 Task: Look for space in Forchheim, Germany from 15th July, 2023 to 25th July, 2023 for 6 adults in price range Rs.8000 to Rs.12000. Place can be entire place or private room with 6 bedrooms having 6 beds and 6 bathrooms. Property type can be house, flat, guest house. Amenities needed are: wifi, TV, free parkinig on premises, gym, breakfast. Booking option can be shelf check-in. Required host language is English.
Action: Mouse pressed left at (538, 117)
Screenshot: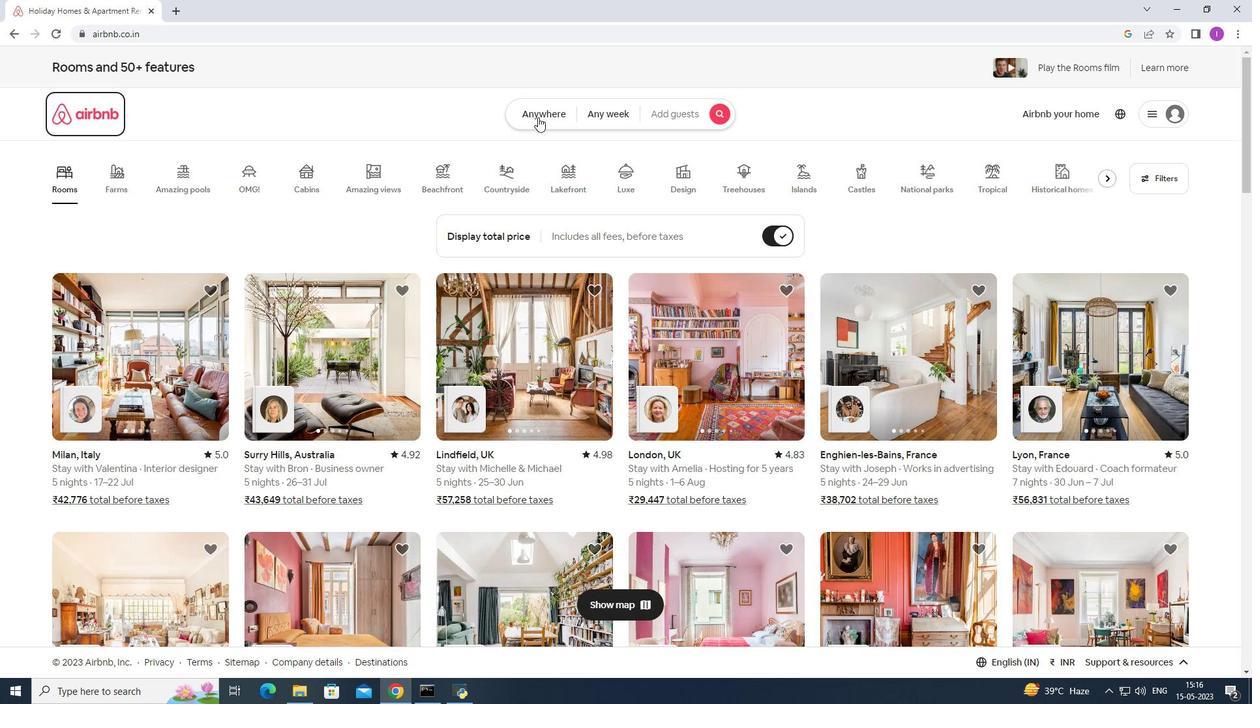 
Action: Mouse moved to (414, 160)
Screenshot: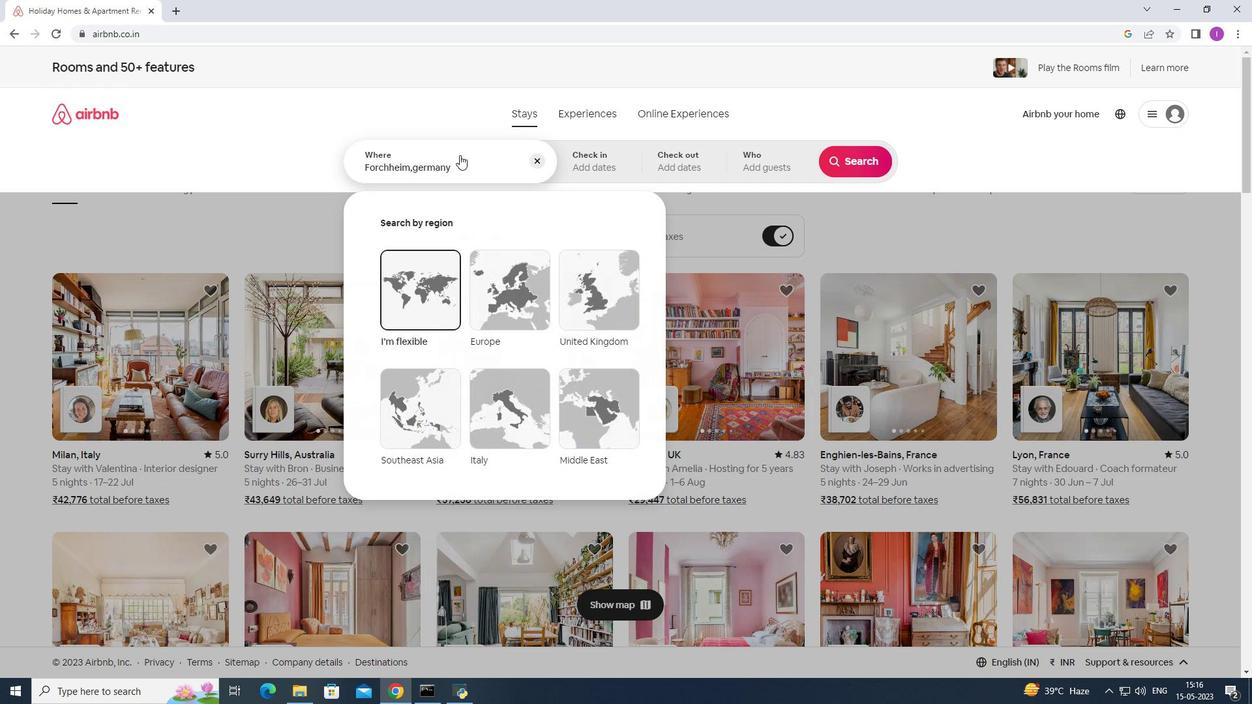
Action: Mouse pressed left at (414, 160)
Screenshot: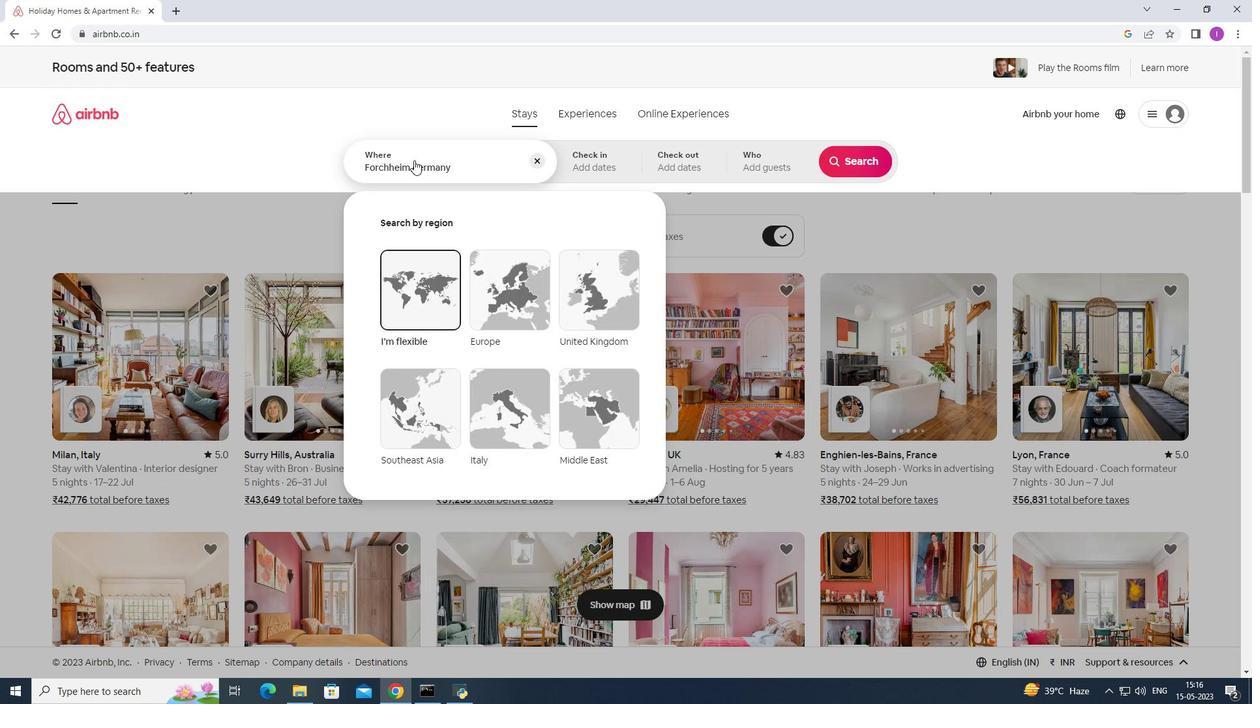 
Action: Mouse moved to (535, 168)
Screenshot: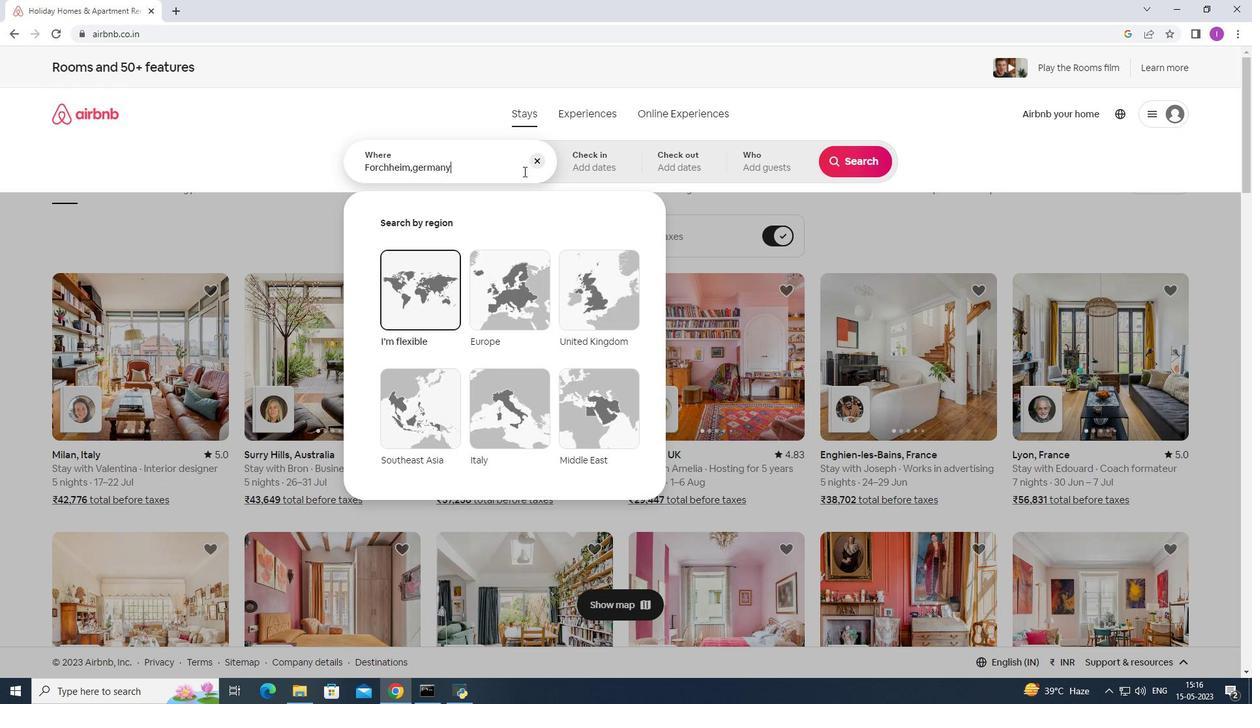 
Action: Mouse pressed left at (535, 168)
Screenshot: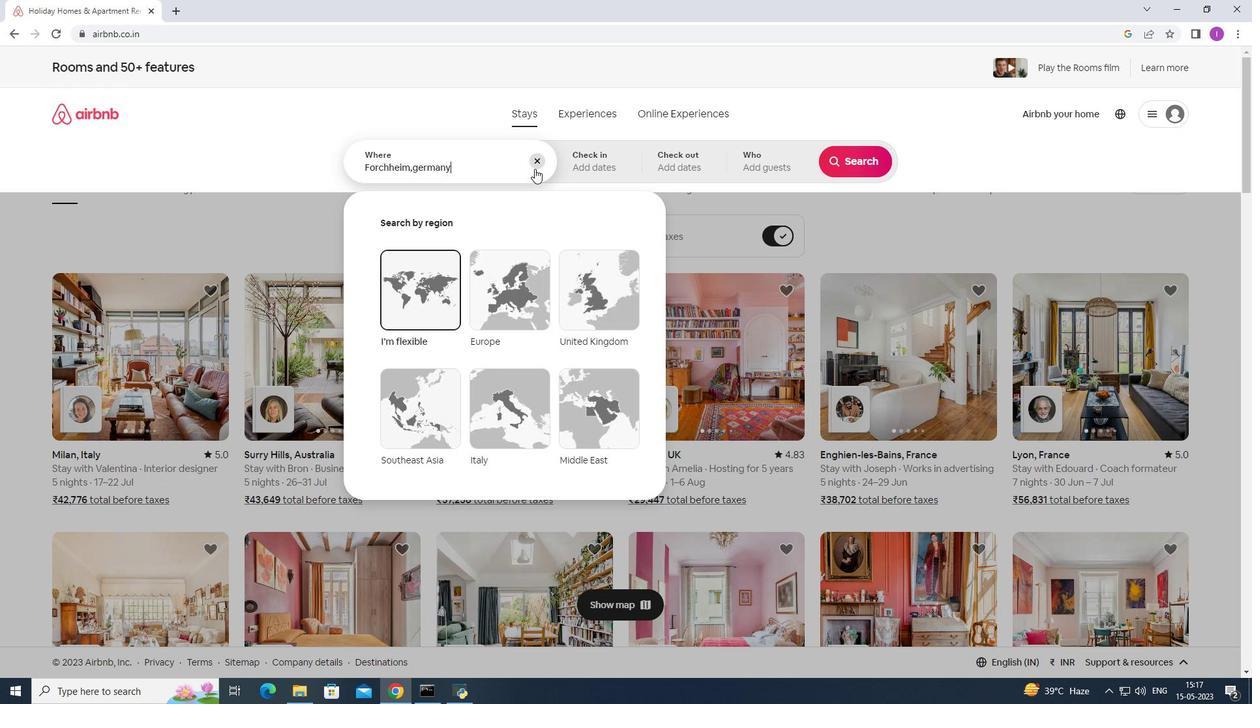 
Action: Mouse moved to (431, 158)
Screenshot: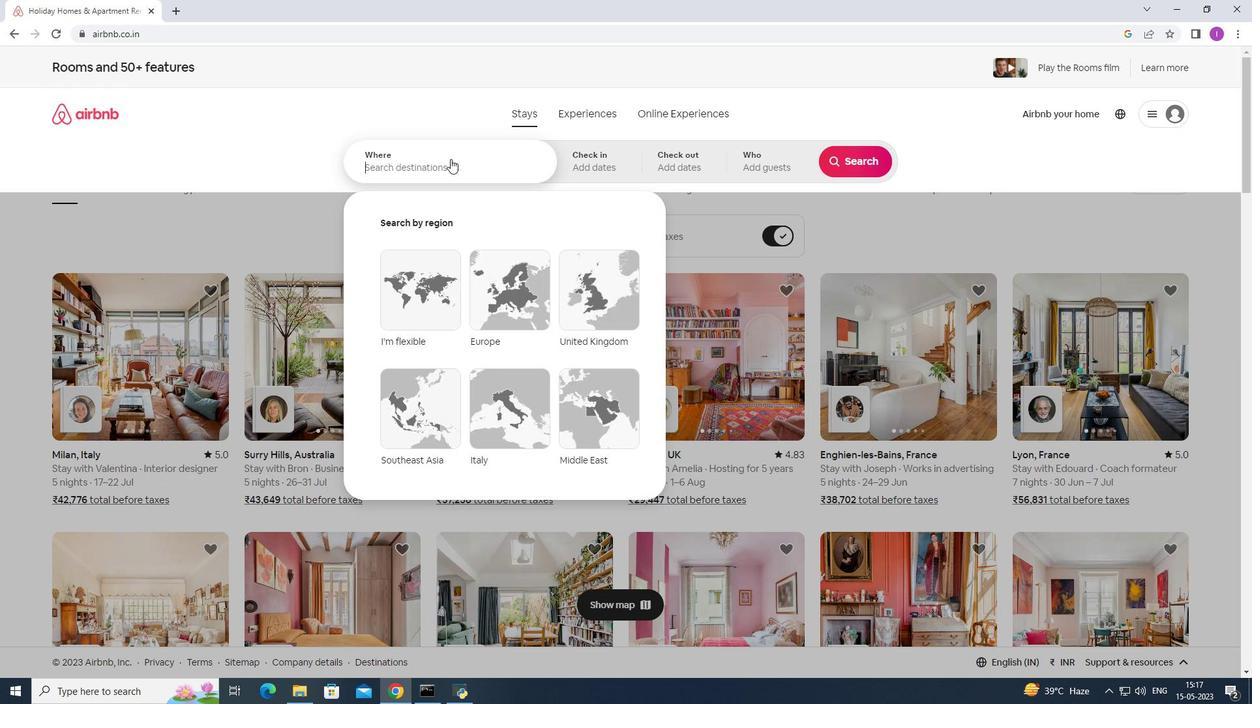 
Action: Key pressed <Key.shift><Key.shift><Key.shift><Key.shift><Key.shift>Forchheim,<Key.shift><Key.shift>Germany
Screenshot: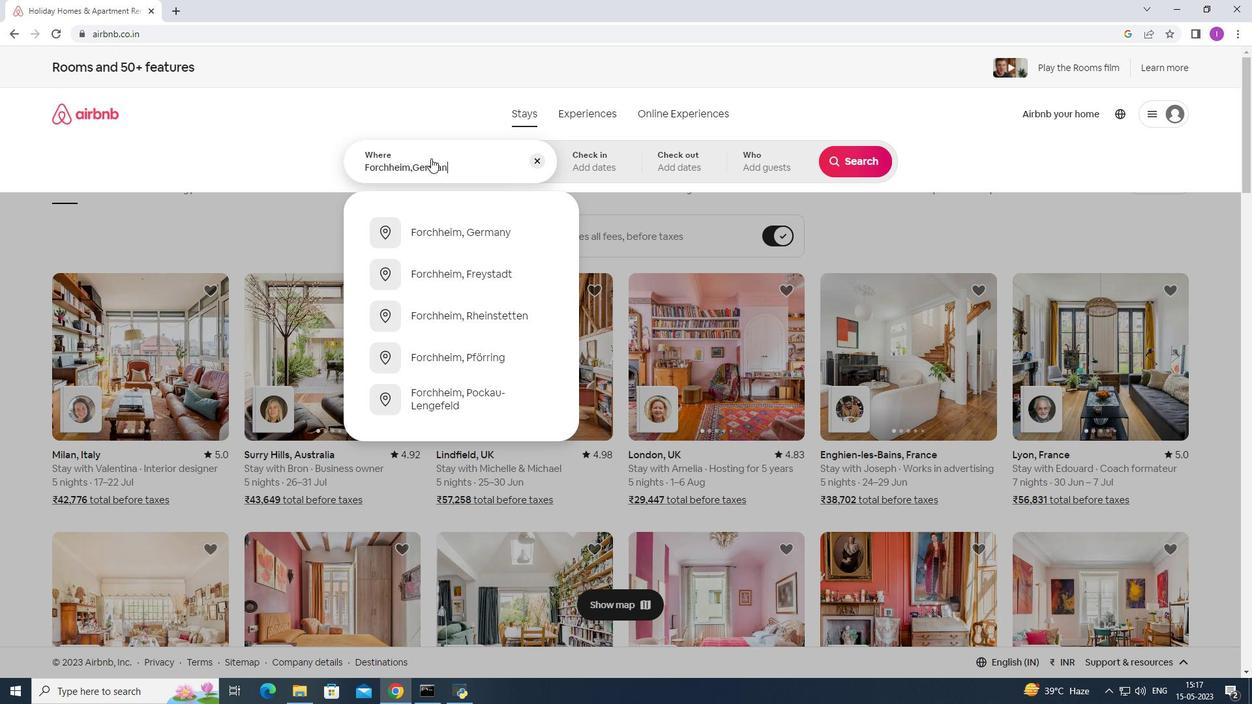 
Action: Mouse moved to (616, 170)
Screenshot: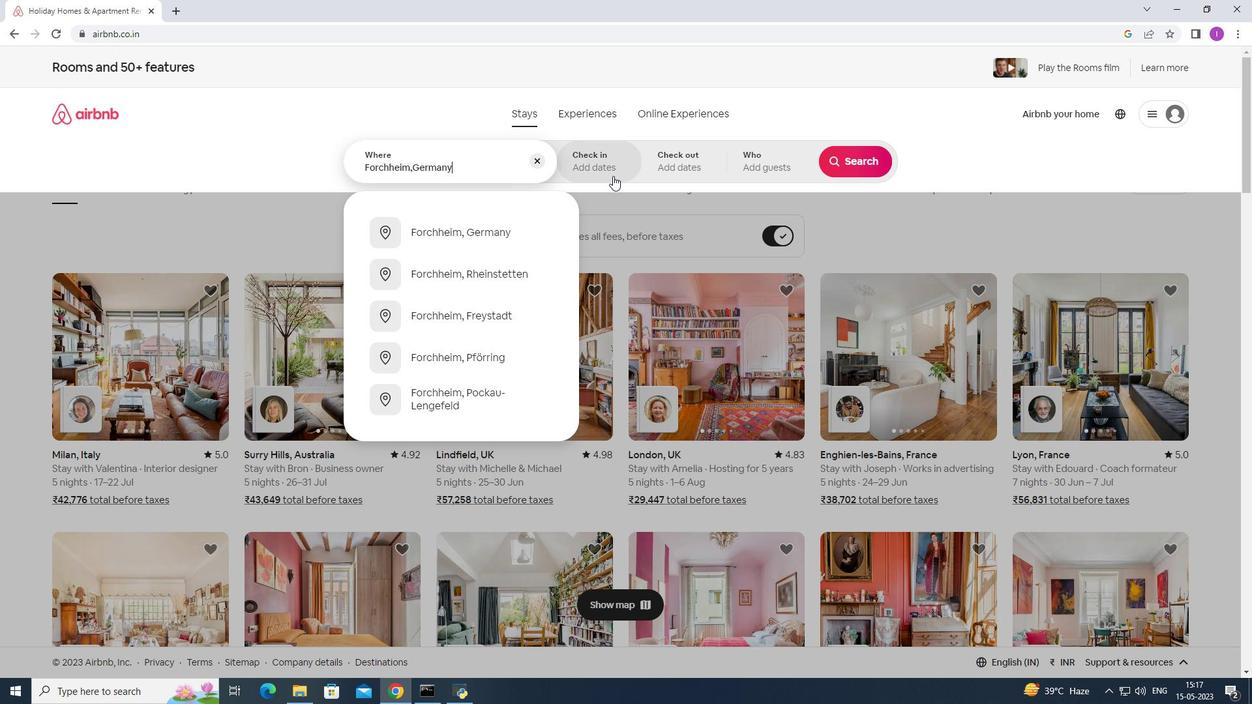 
Action: Mouse pressed left at (616, 170)
Screenshot: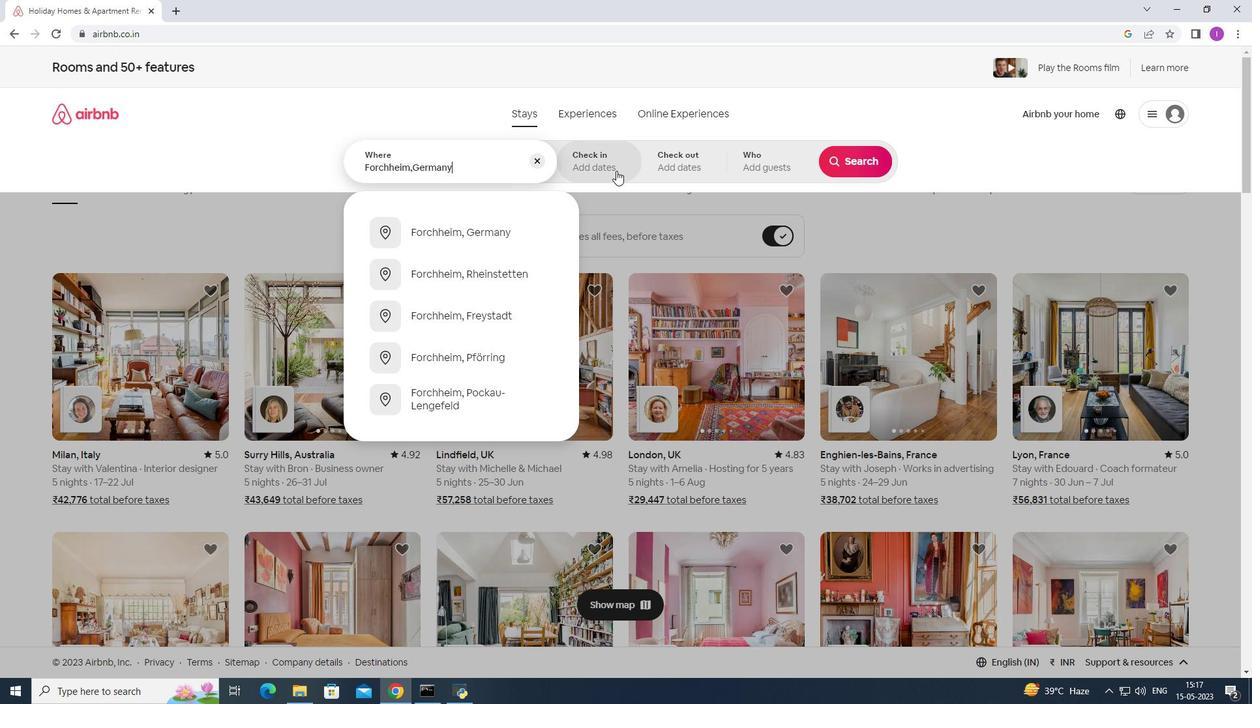 
Action: Mouse moved to (860, 266)
Screenshot: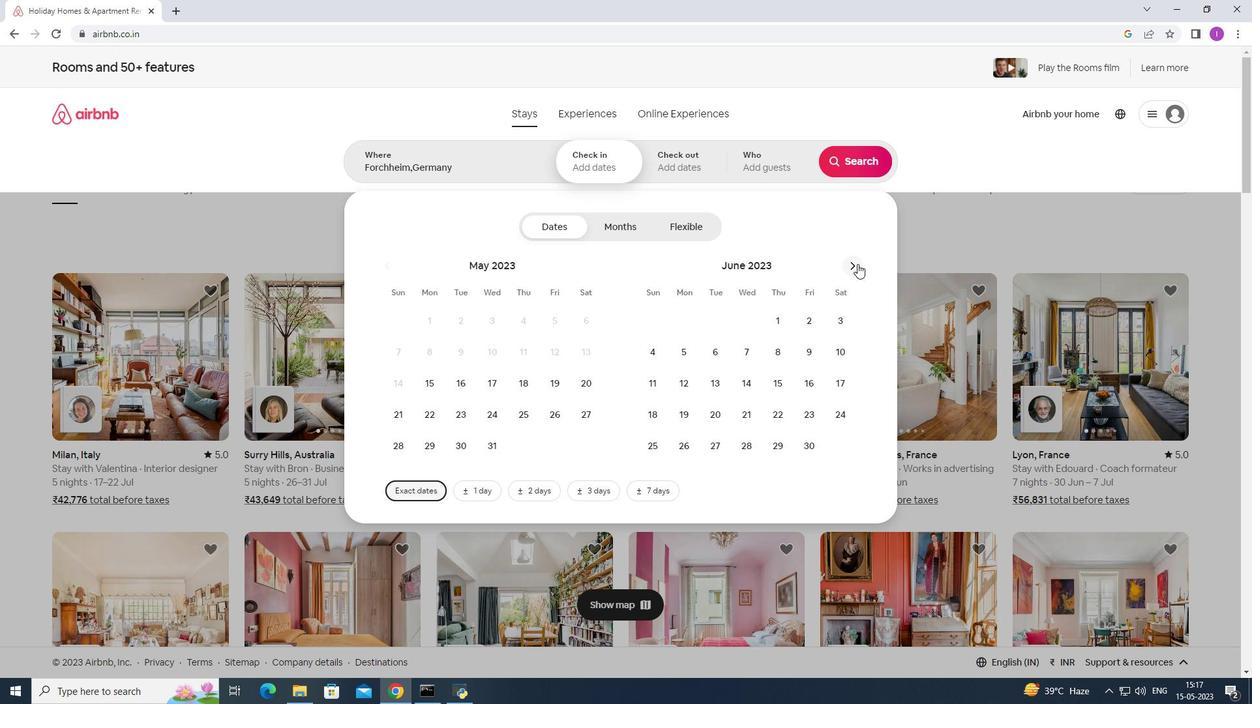 
Action: Mouse pressed left at (860, 266)
Screenshot: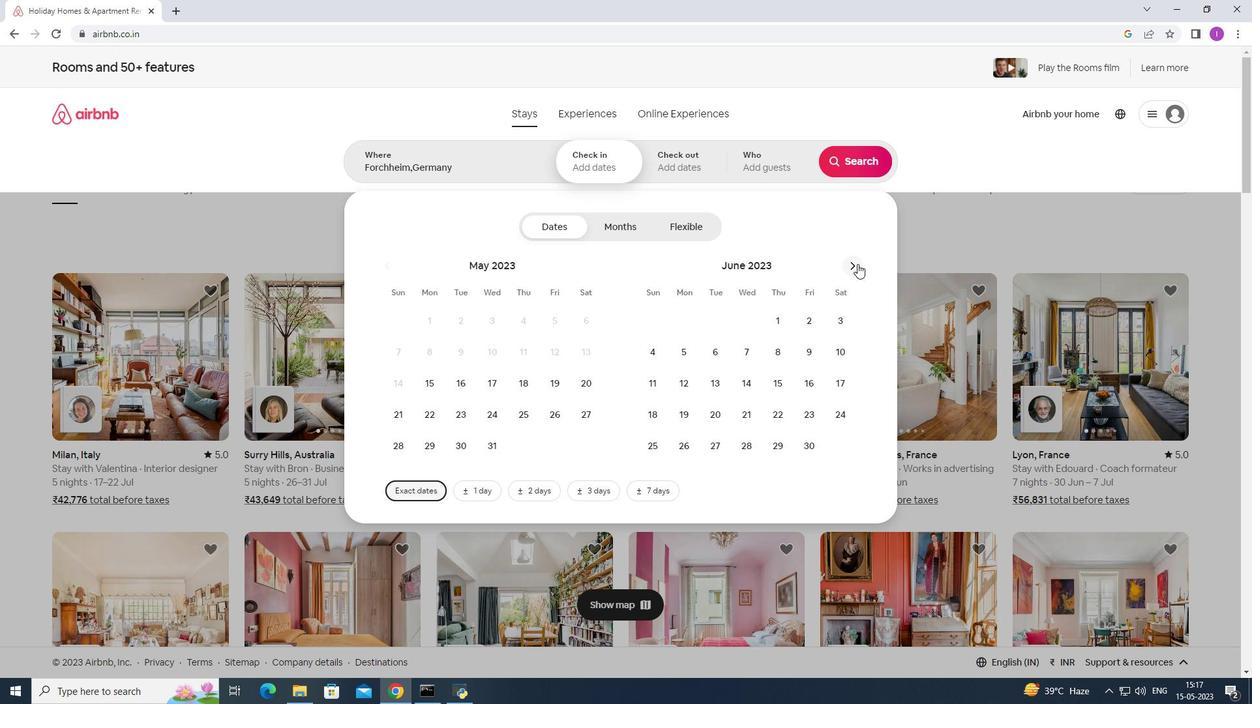 
Action: Mouse moved to (863, 266)
Screenshot: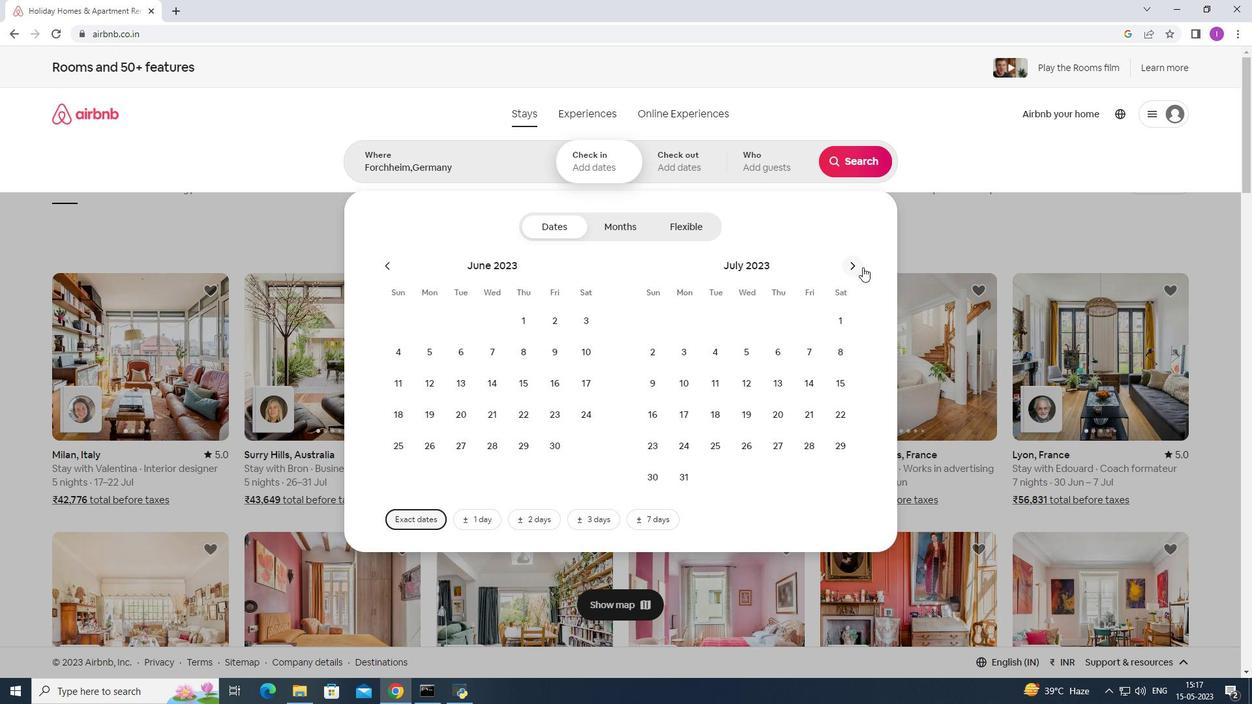 
Action: Mouse pressed left at (863, 266)
Screenshot: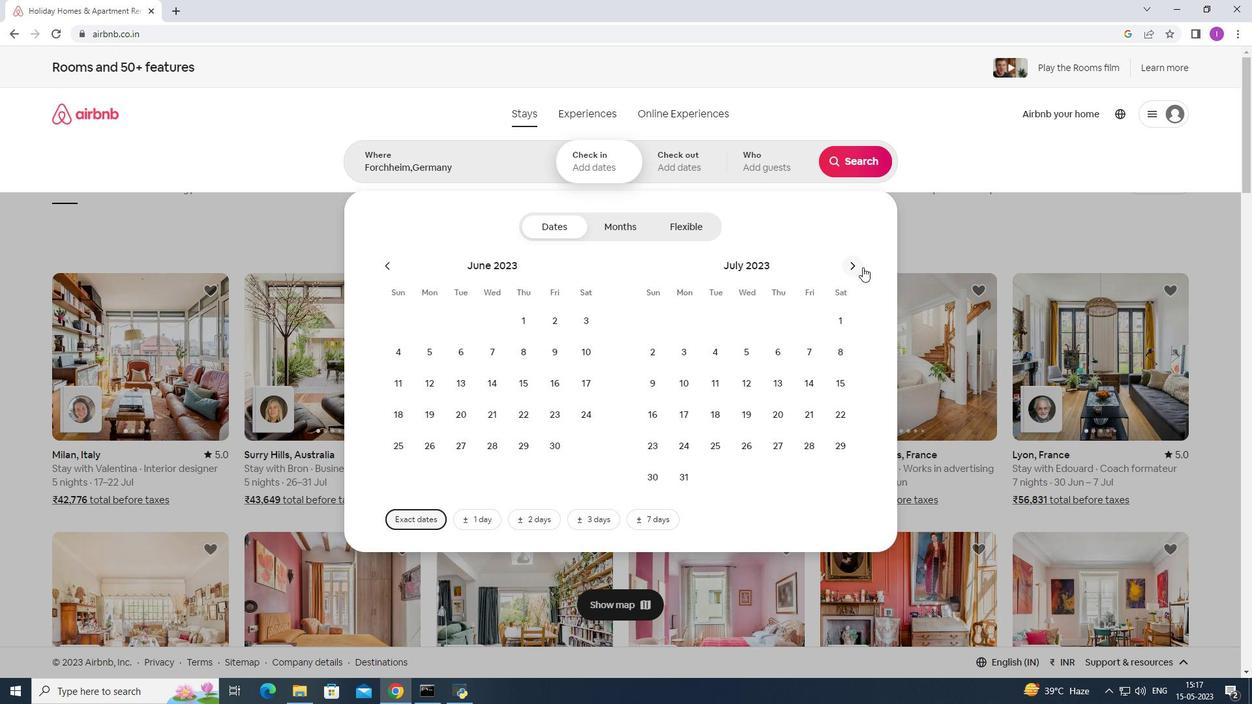 
Action: Mouse moved to (831, 384)
Screenshot: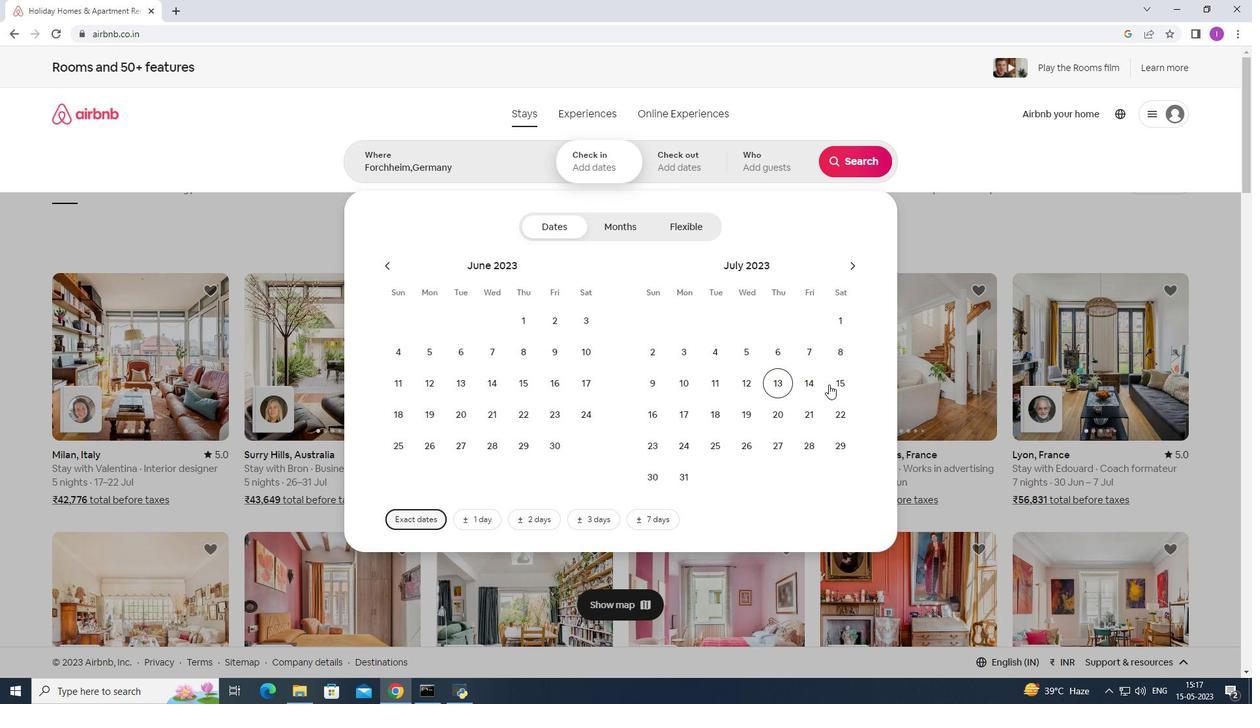 
Action: Mouse pressed left at (831, 384)
Screenshot: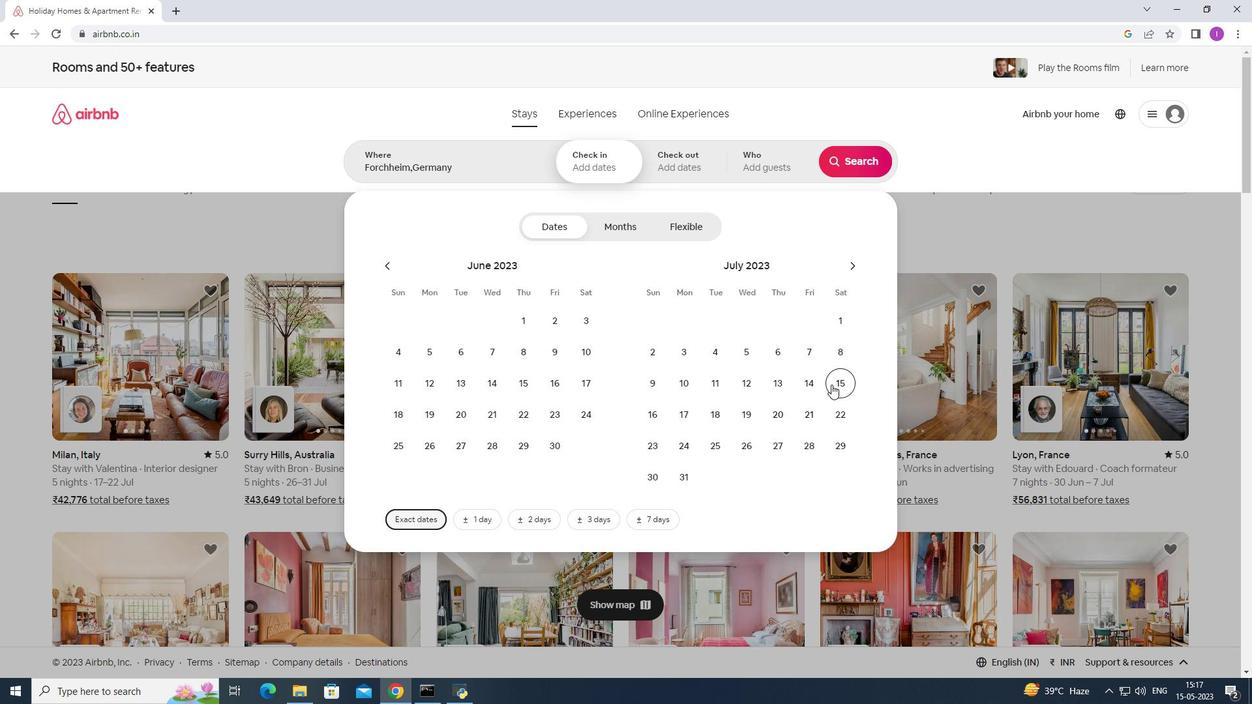 
Action: Mouse moved to (728, 441)
Screenshot: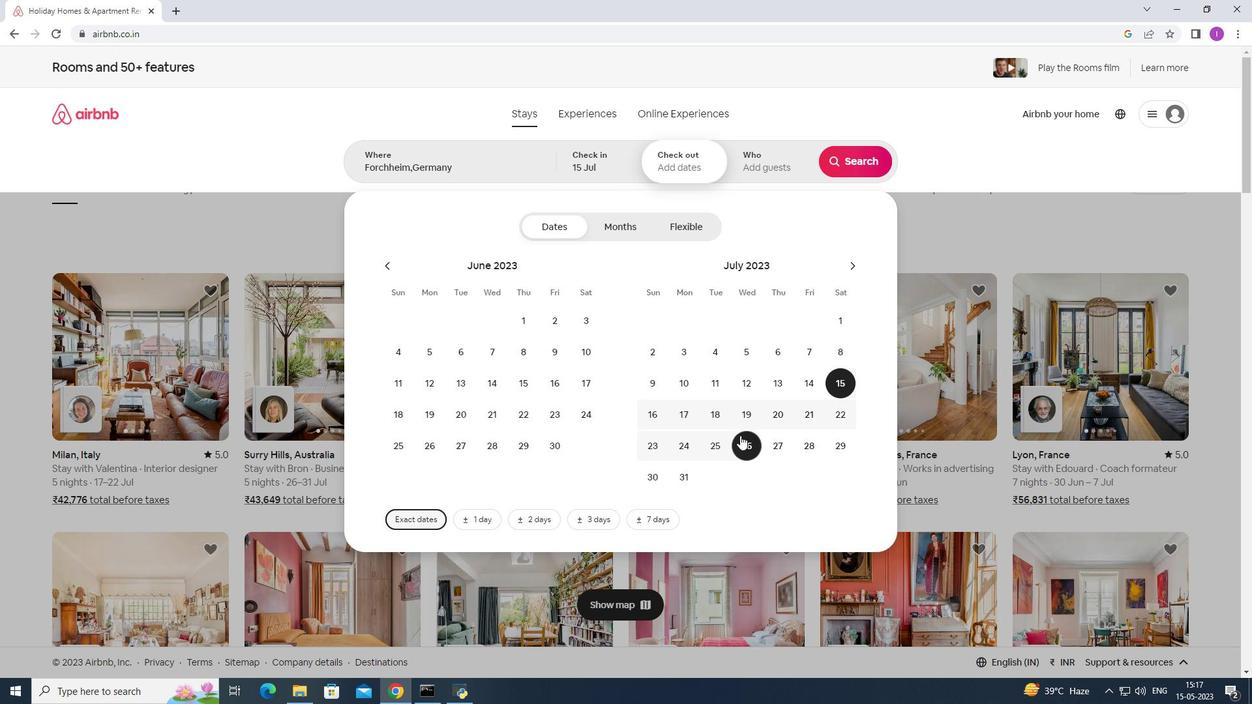 
Action: Mouse pressed left at (728, 441)
Screenshot: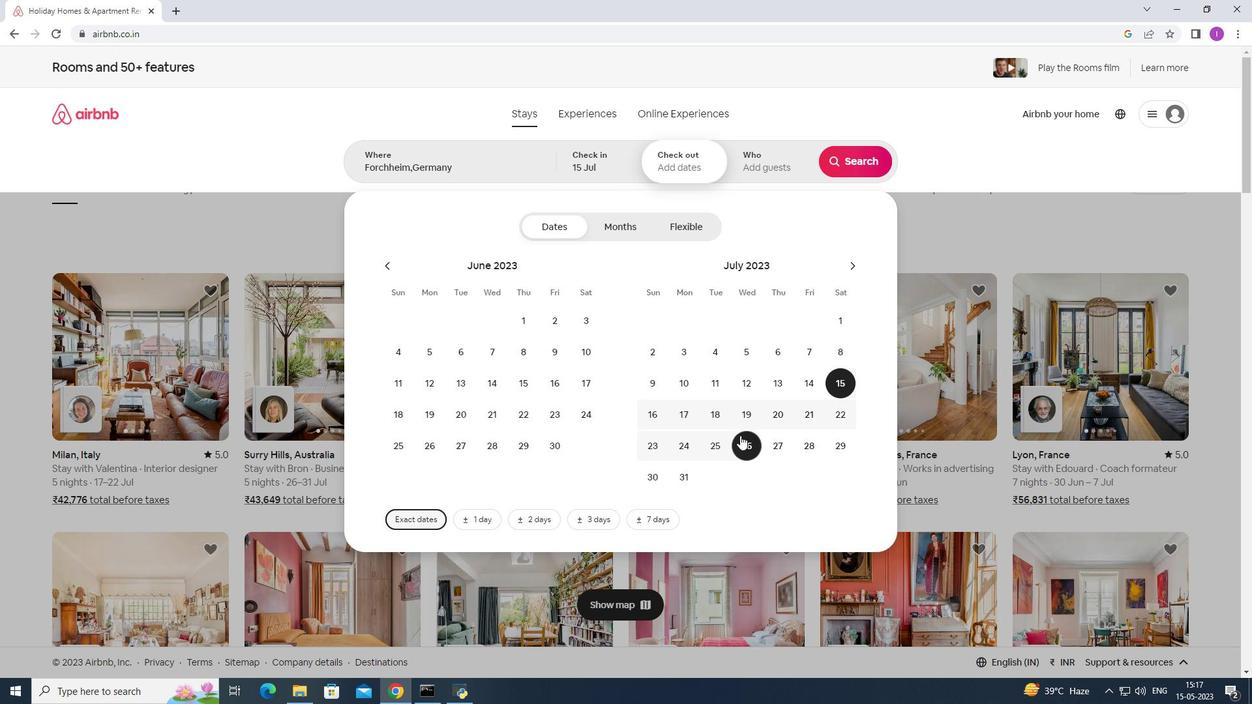 
Action: Mouse moved to (772, 157)
Screenshot: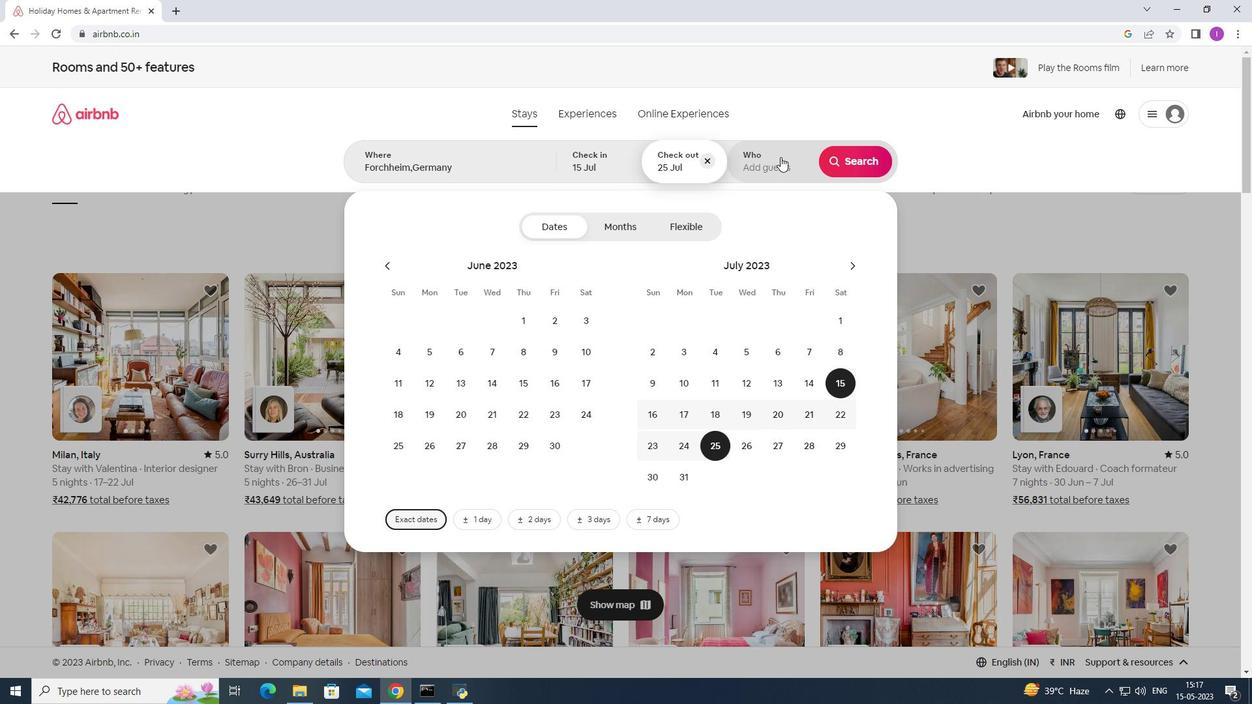
Action: Mouse pressed left at (772, 157)
Screenshot: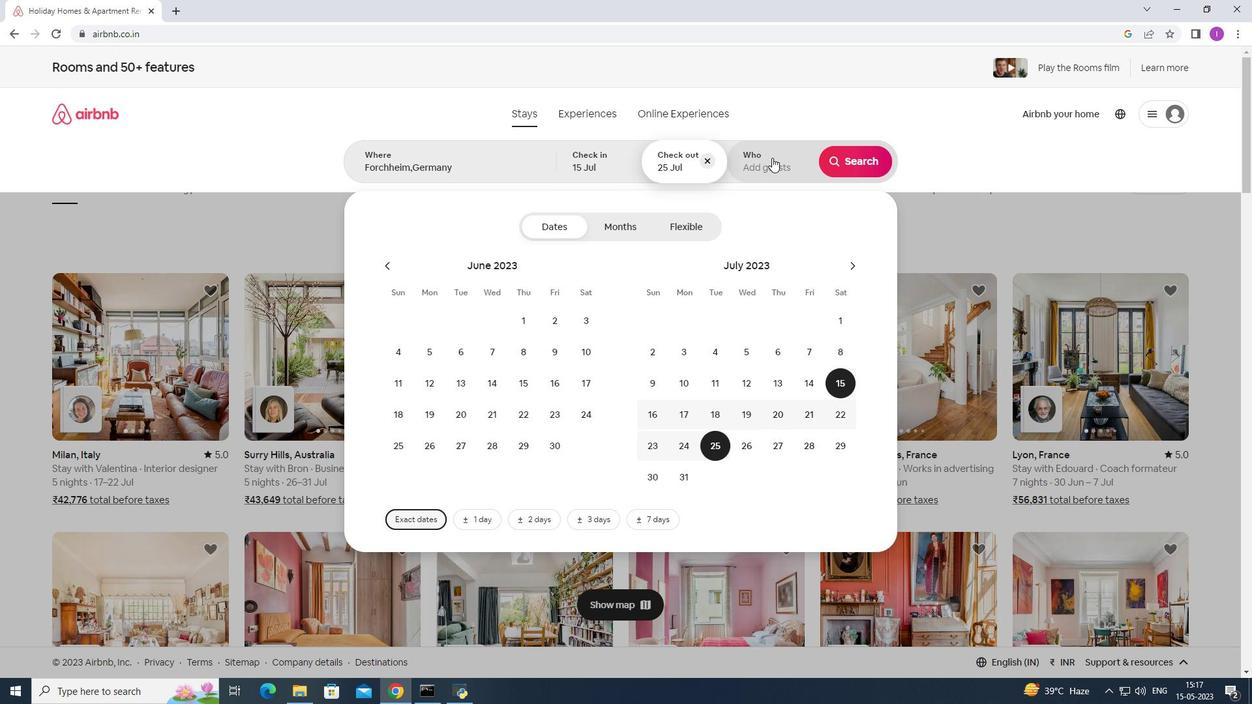 
Action: Mouse moved to (854, 230)
Screenshot: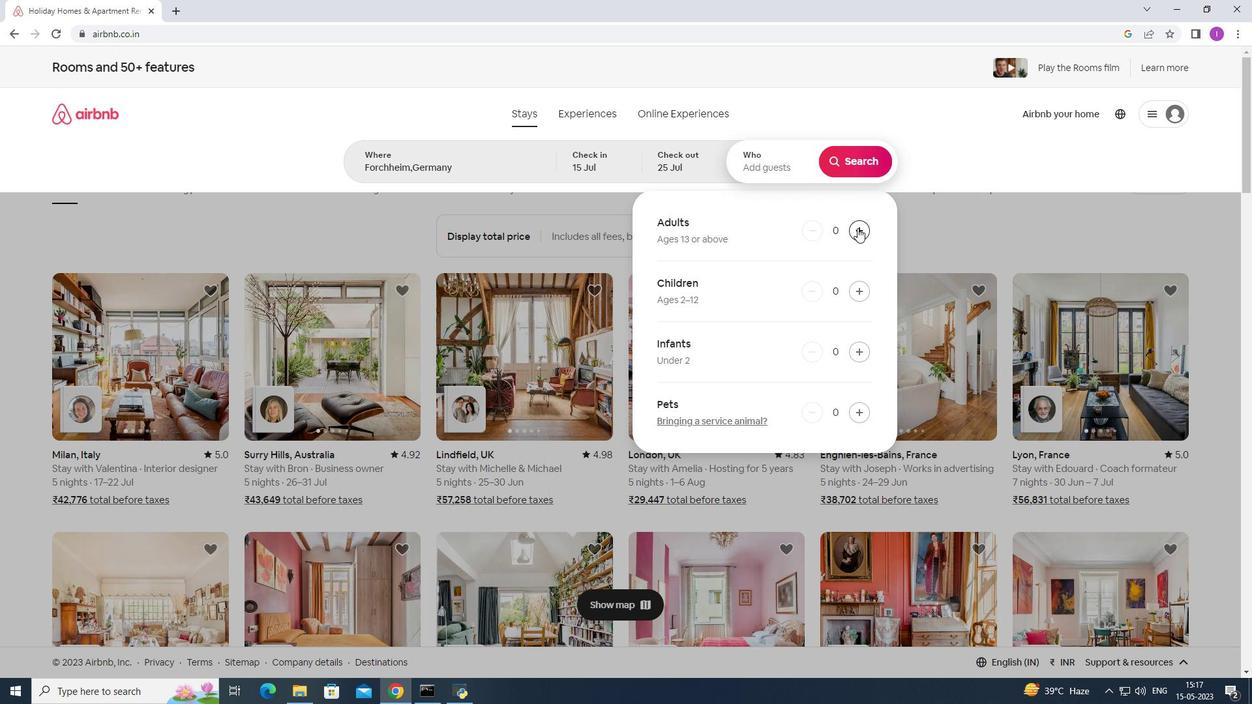 
Action: Mouse pressed left at (854, 230)
Screenshot: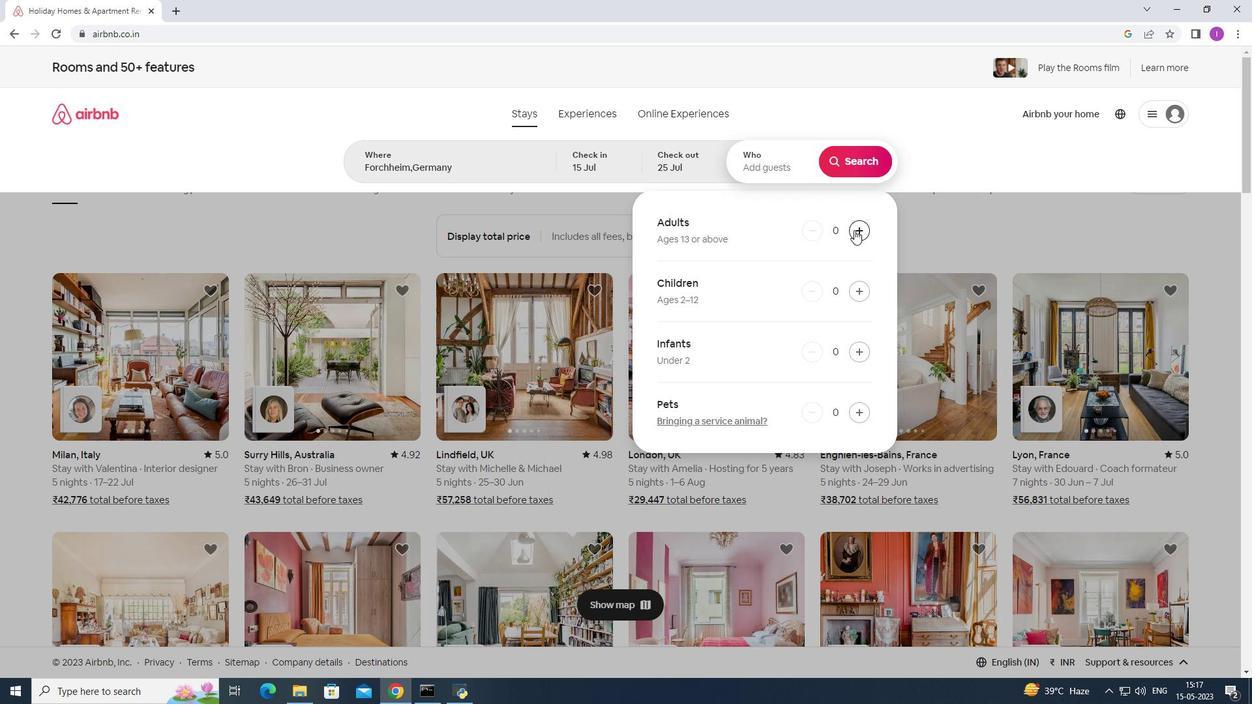 
Action: Mouse moved to (855, 231)
Screenshot: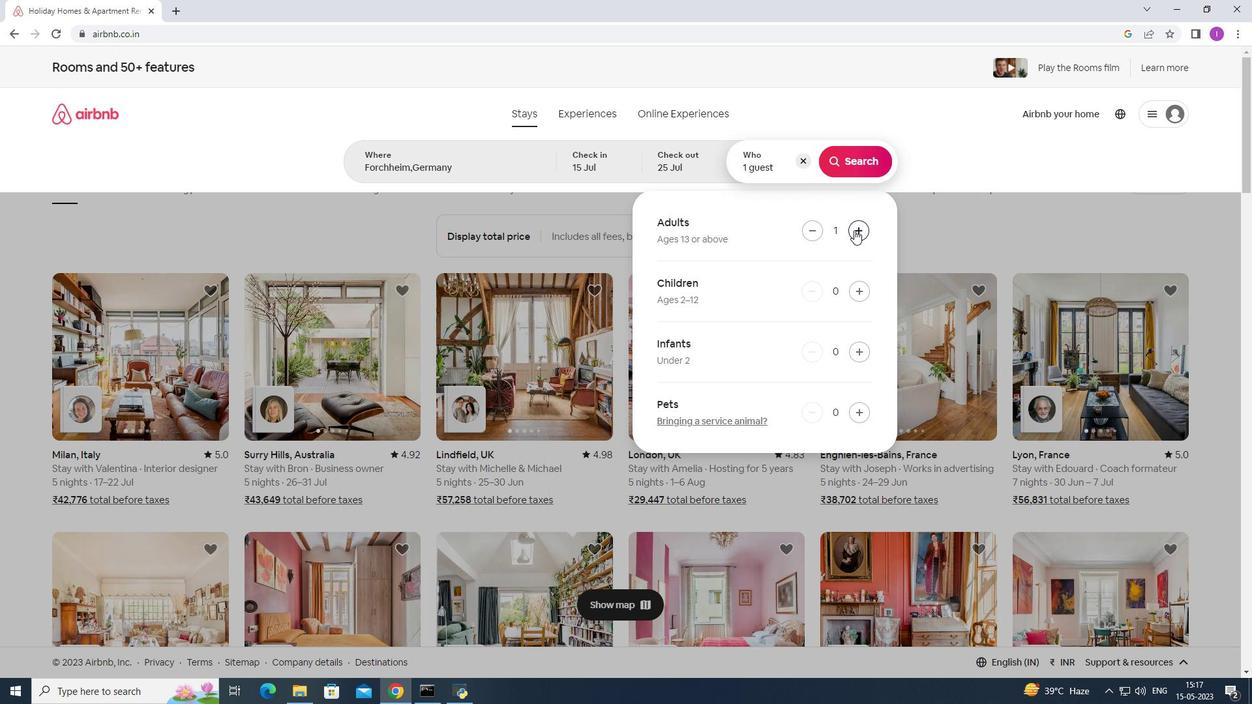
Action: Mouse pressed left at (855, 231)
Screenshot: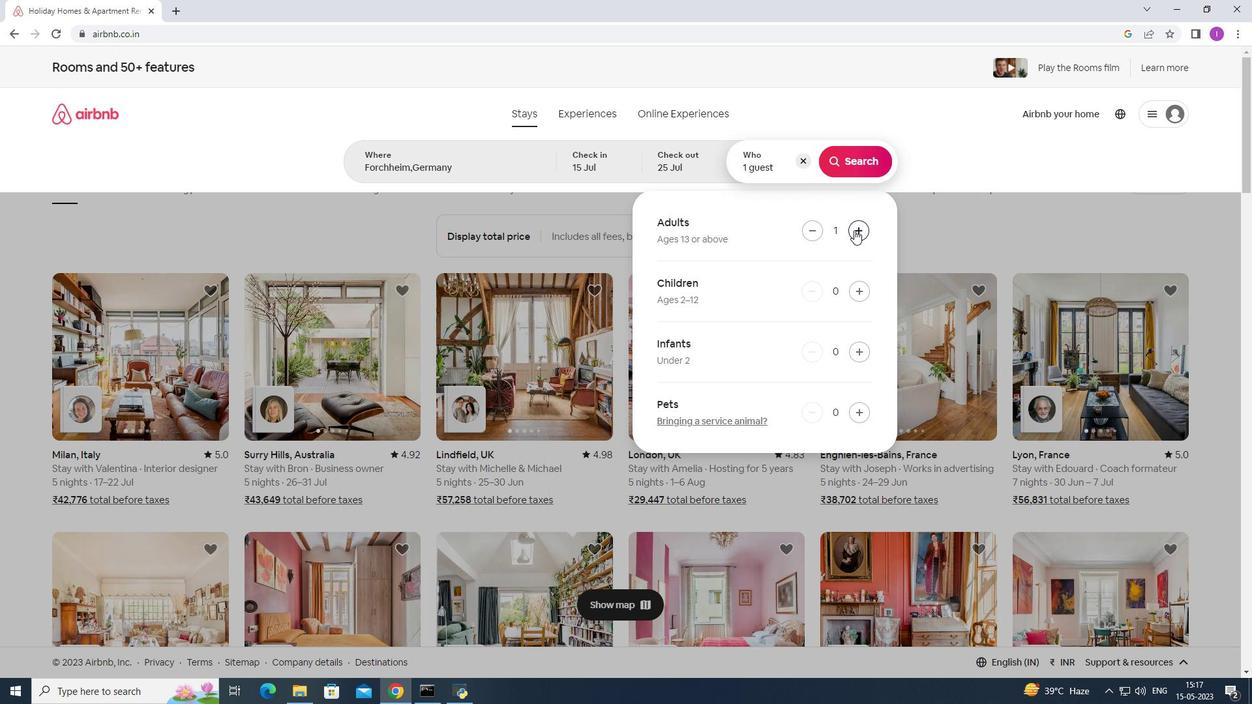 
Action: Mouse moved to (855, 231)
Screenshot: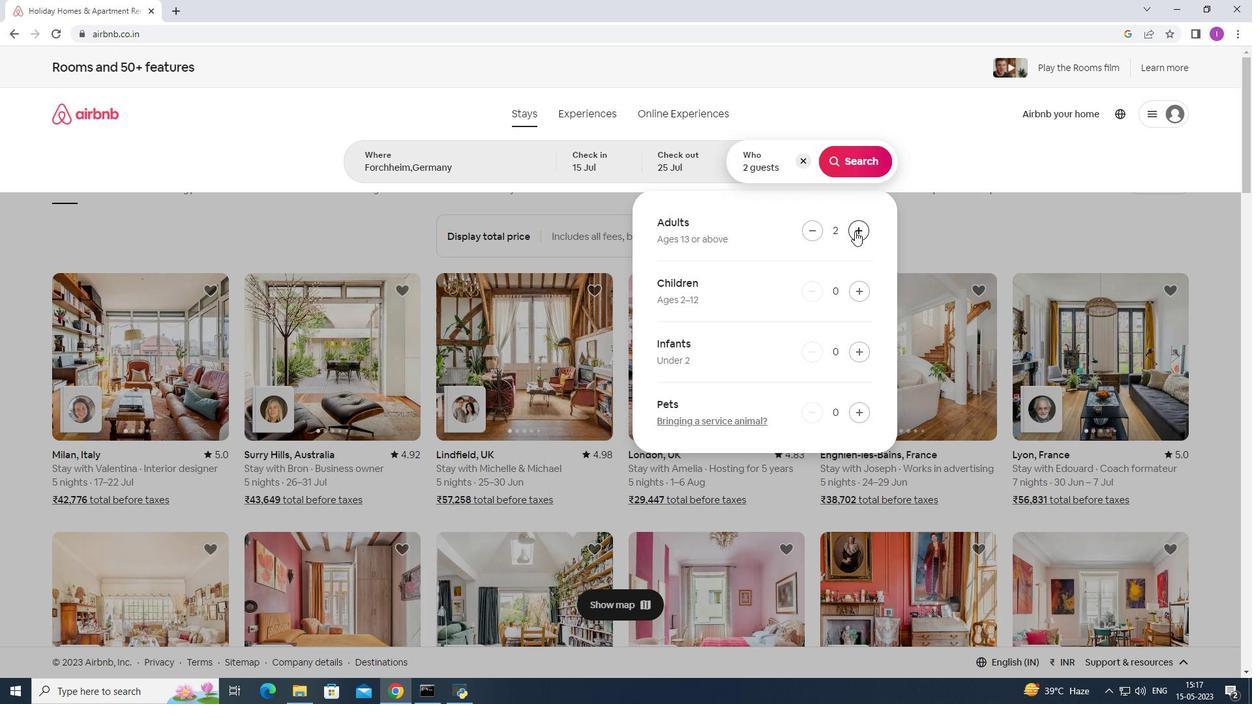 
Action: Mouse pressed left at (855, 231)
Screenshot: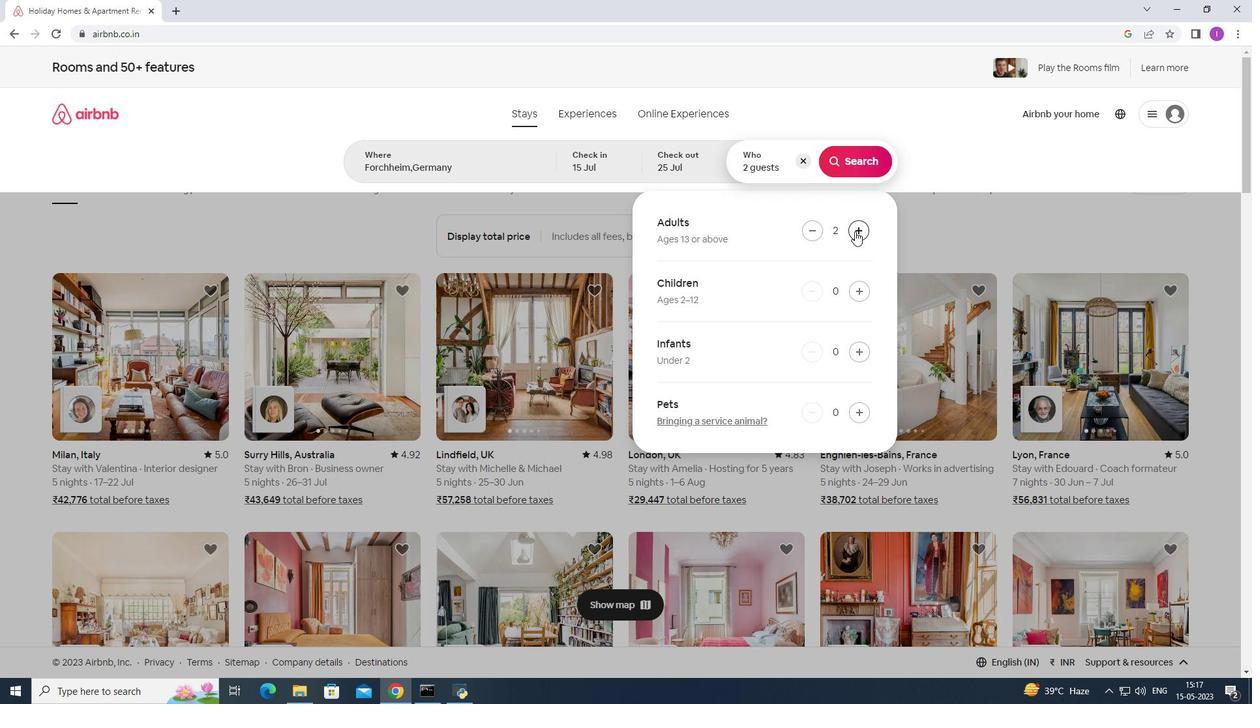 
Action: Mouse pressed left at (855, 231)
Screenshot: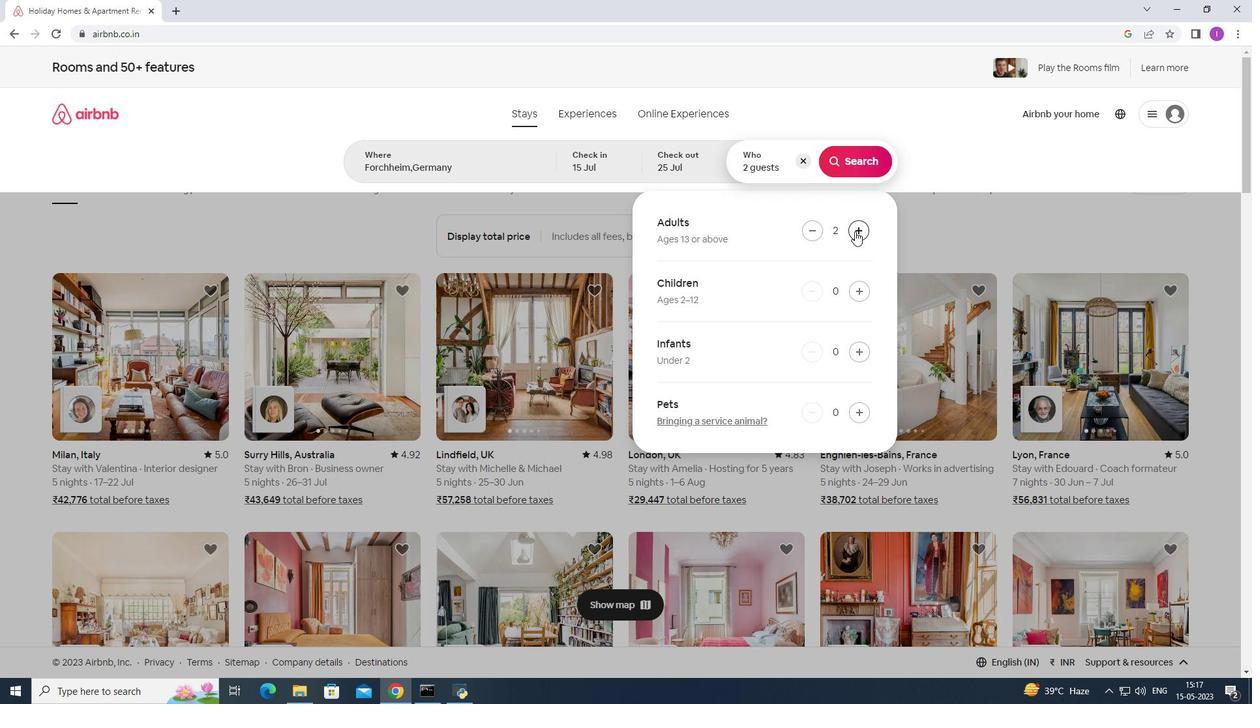 
Action: Mouse pressed left at (855, 231)
Screenshot: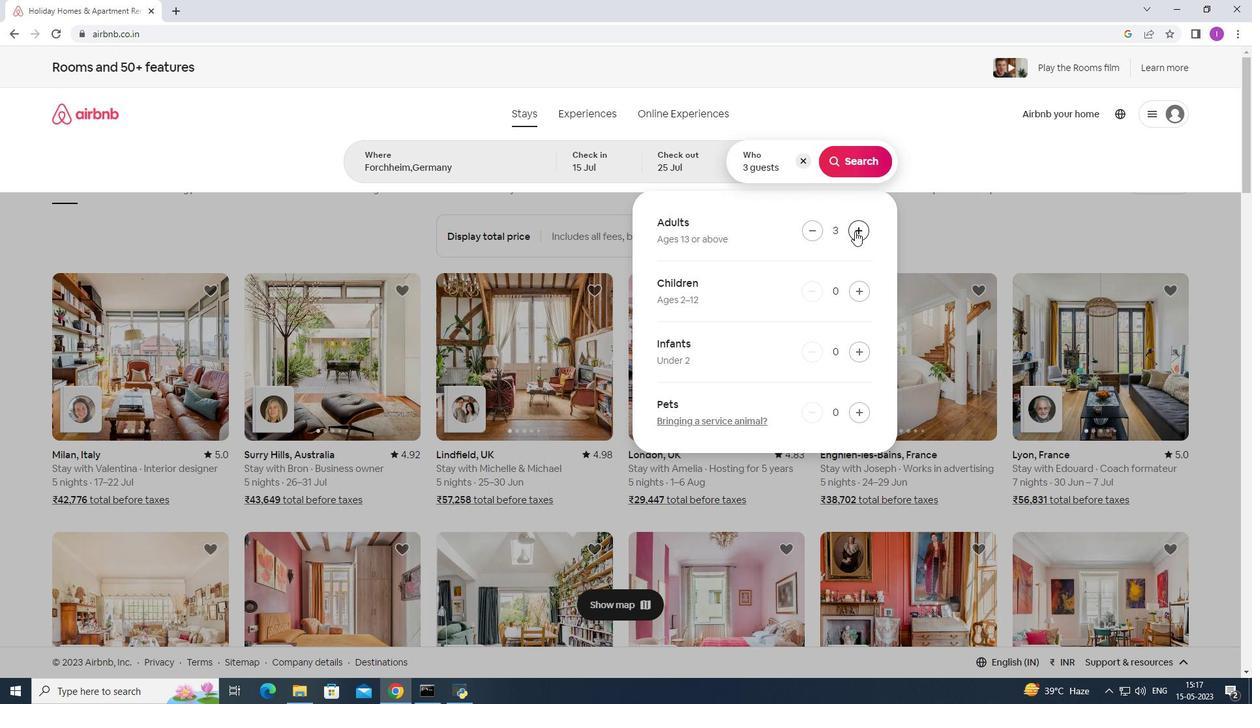 
Action: Mouse moved to (856, 231)
Screenshot: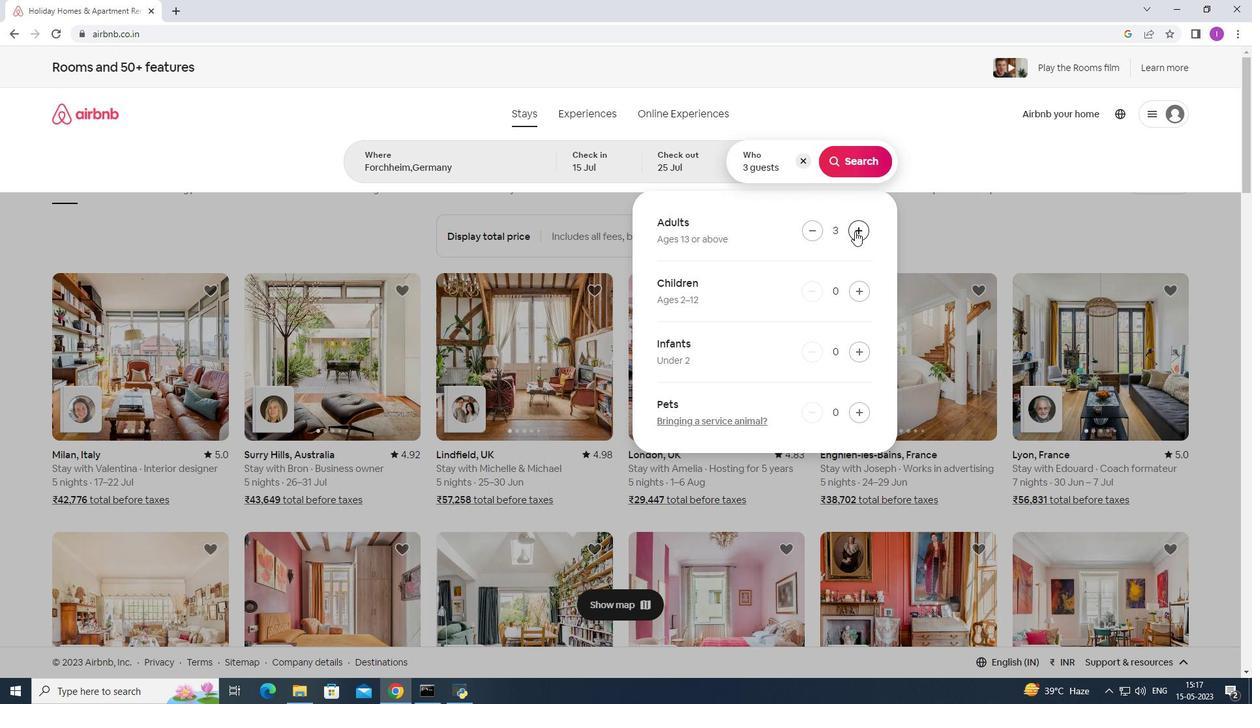 
Action: Mouse pressed left at (856, 231)
Screenshot: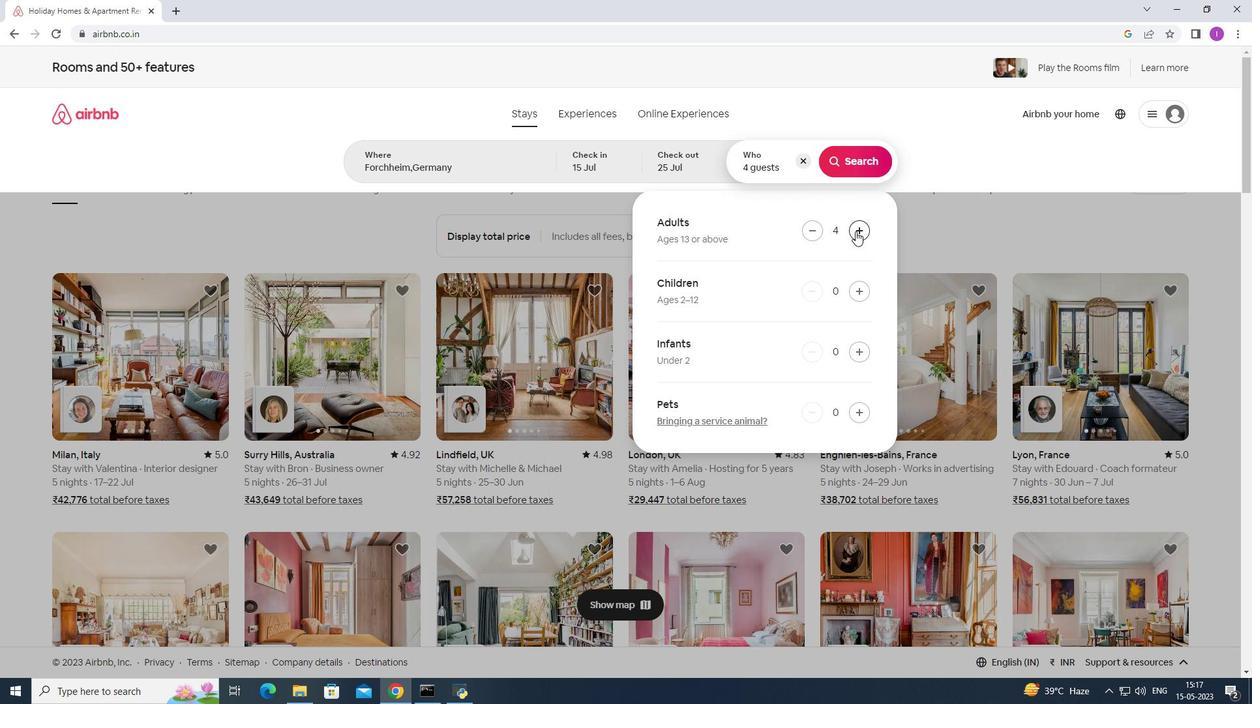 
Action: Mouse moved to (870, 167)
Screenshot: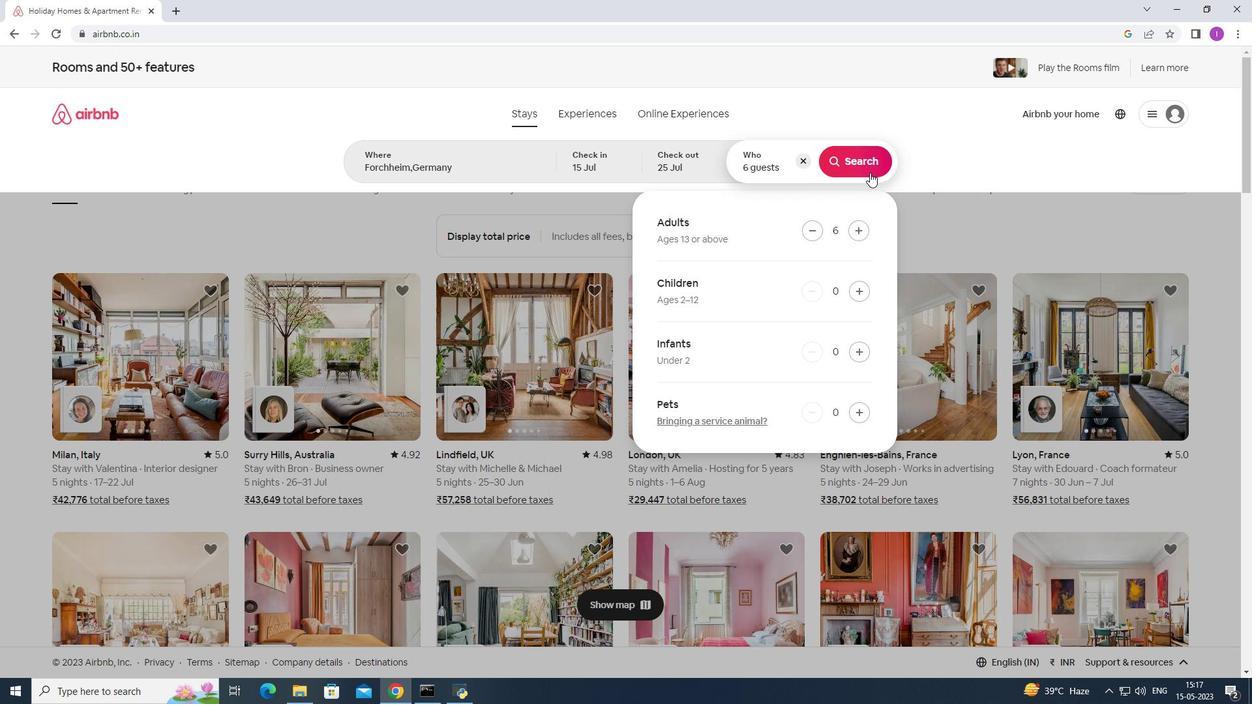 
Action: Mouse pressed left at (870, 167)
Screenshot: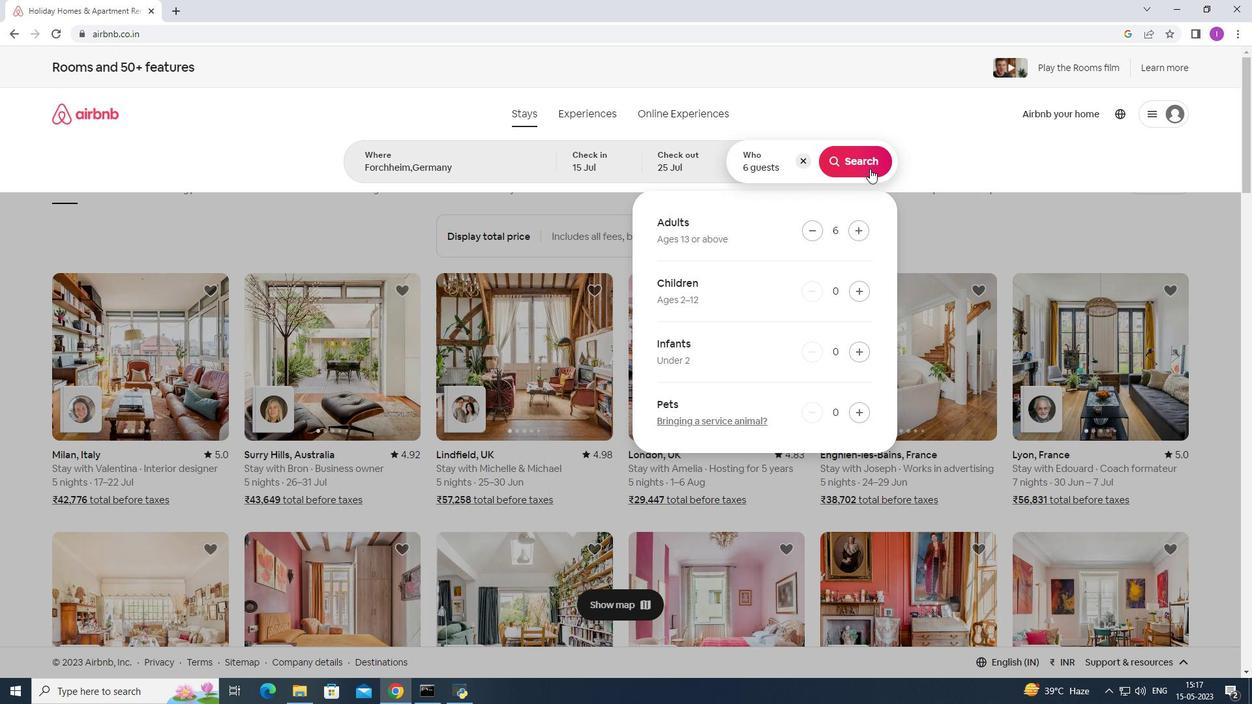 
Action: Mouse moved to (1197, 127)
Screenshot: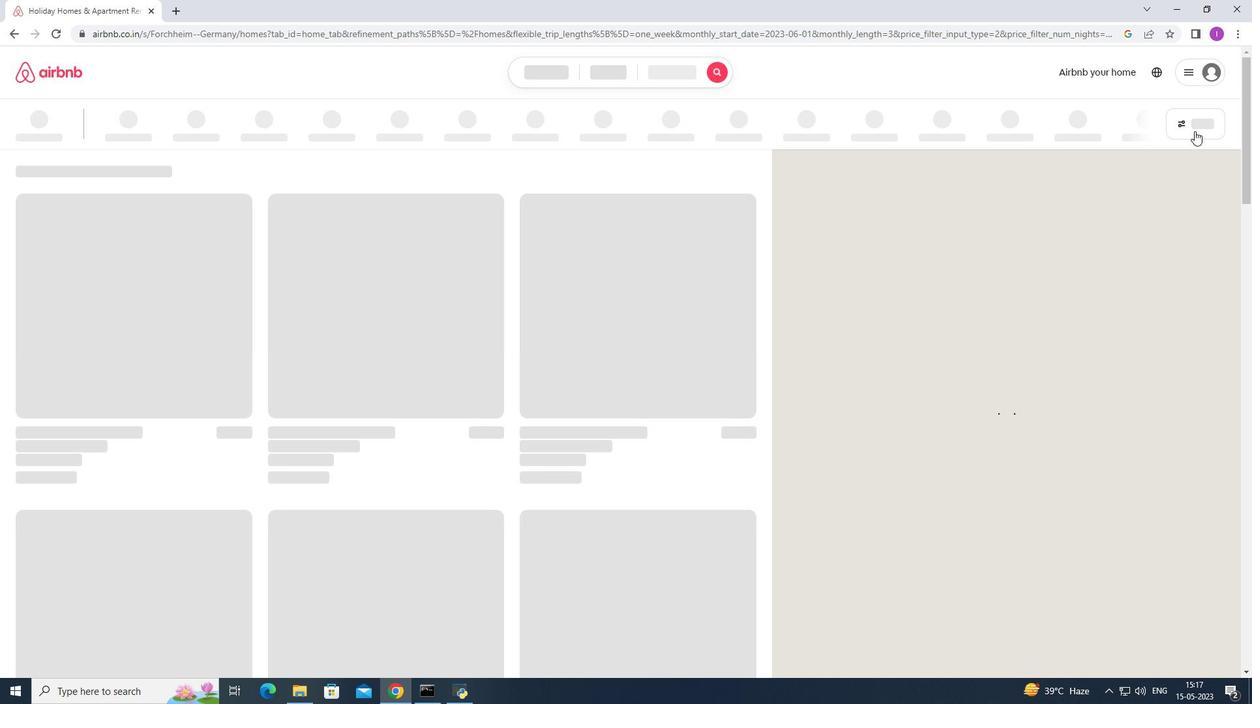 
Action: Mouse pressed left at (1197, 127)
Screenshot: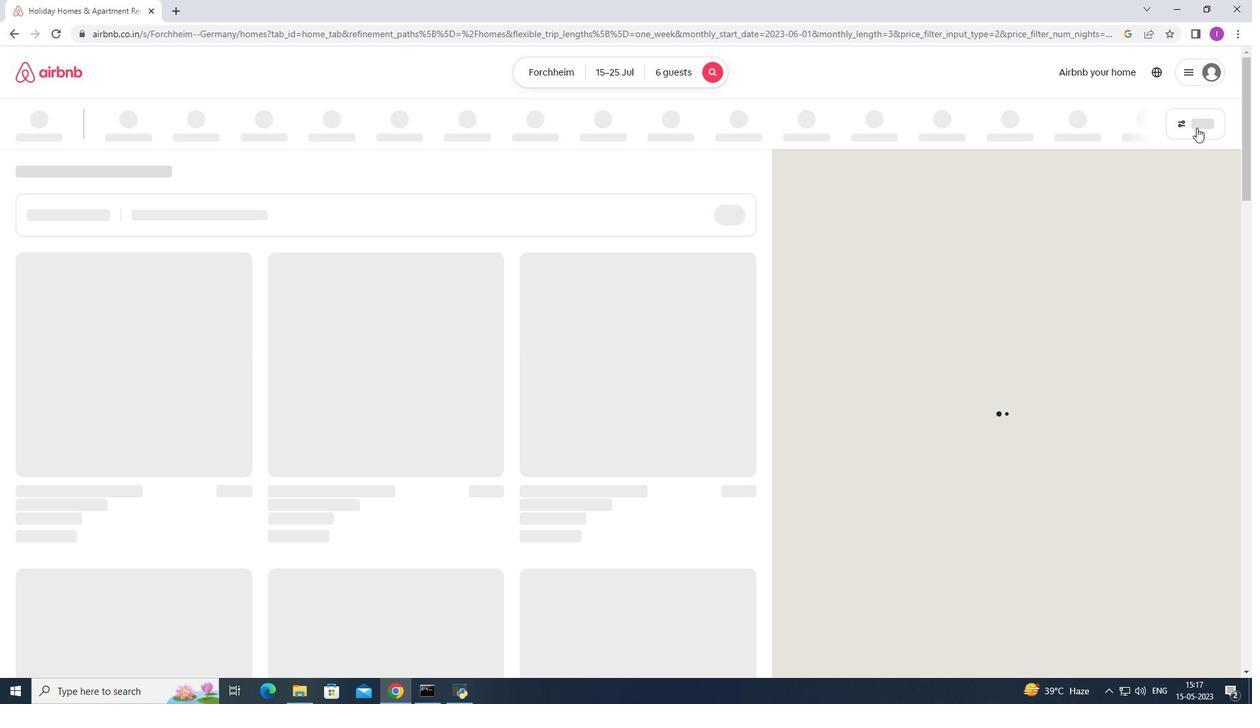 
Action: Mouse moved to (719, 452)
Screenshot: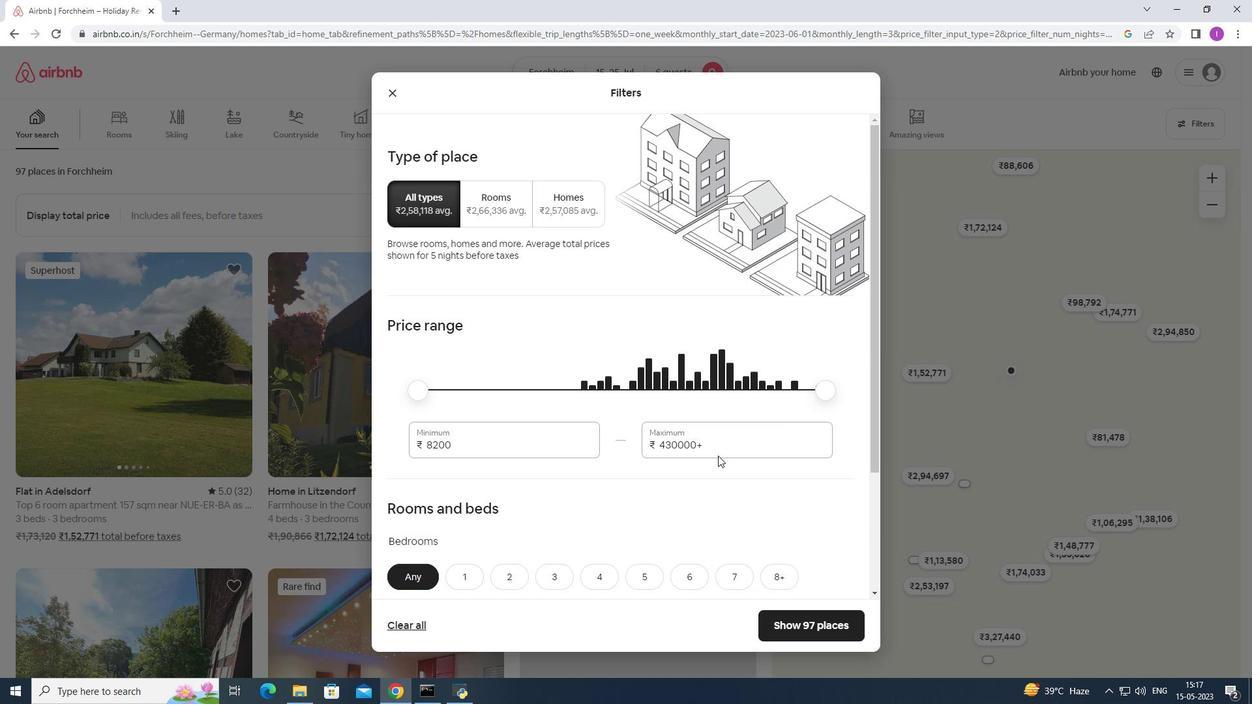 
Action: Mouse pressed left at (719, 452)
Screenshot: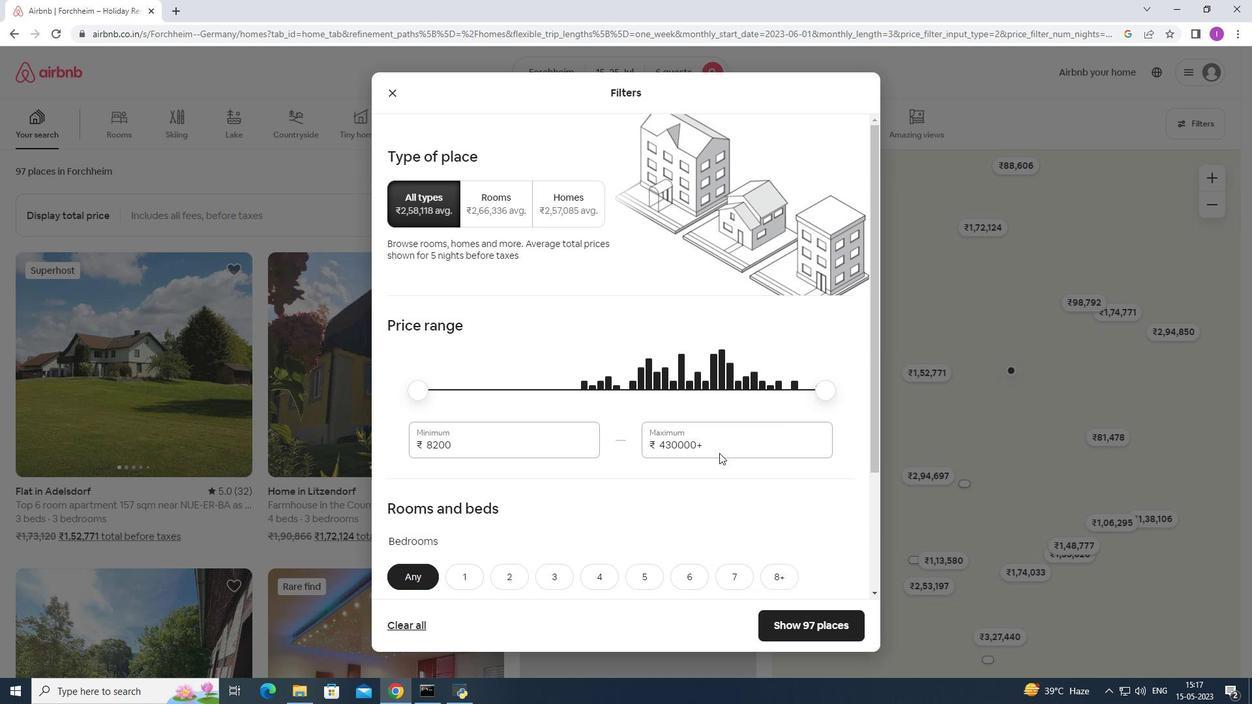 
Action: Mouse moved to (703, 440)
Screenshot: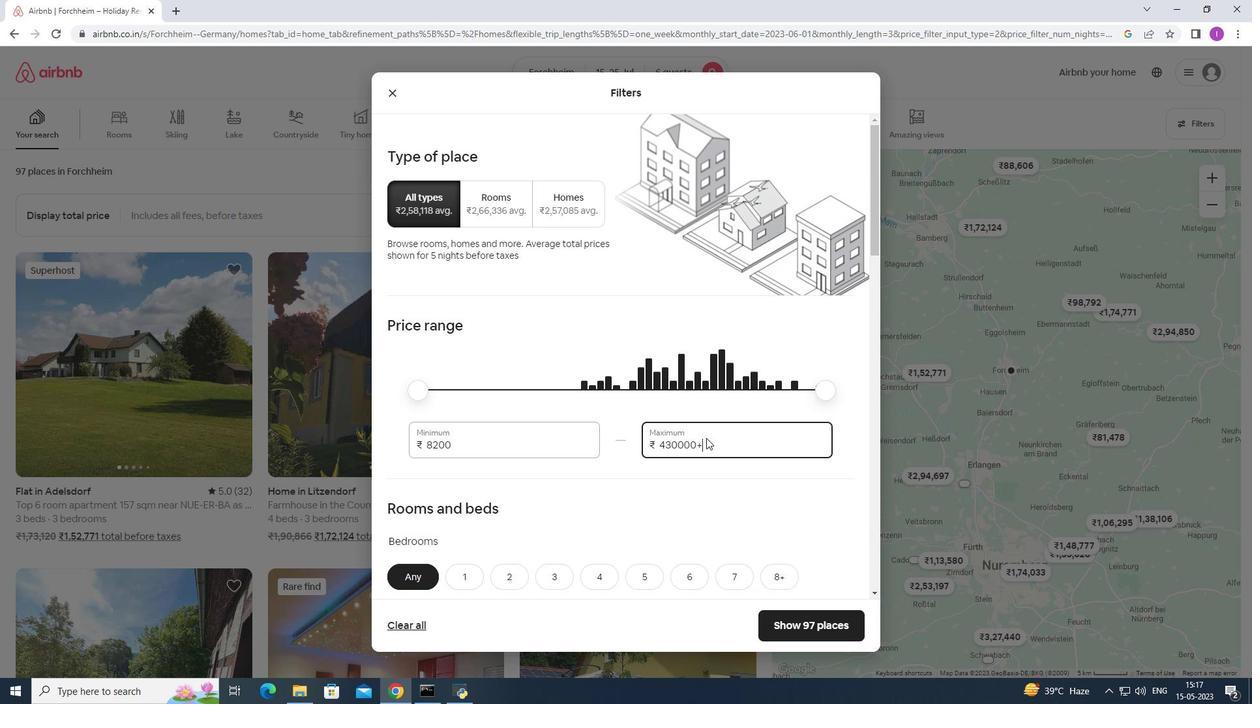 
Action: Mouse pressed left at (703, 440)
Screenshot: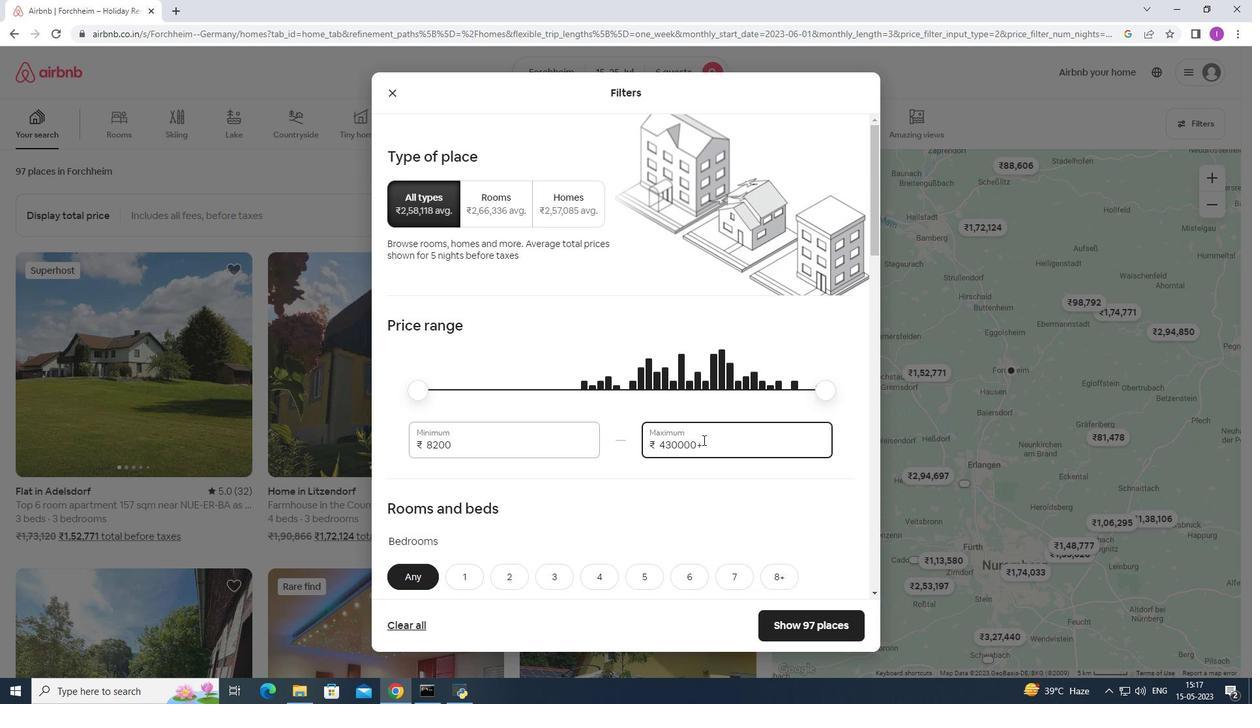 
Action: Mouse moved to (825, 415)
Screenshot: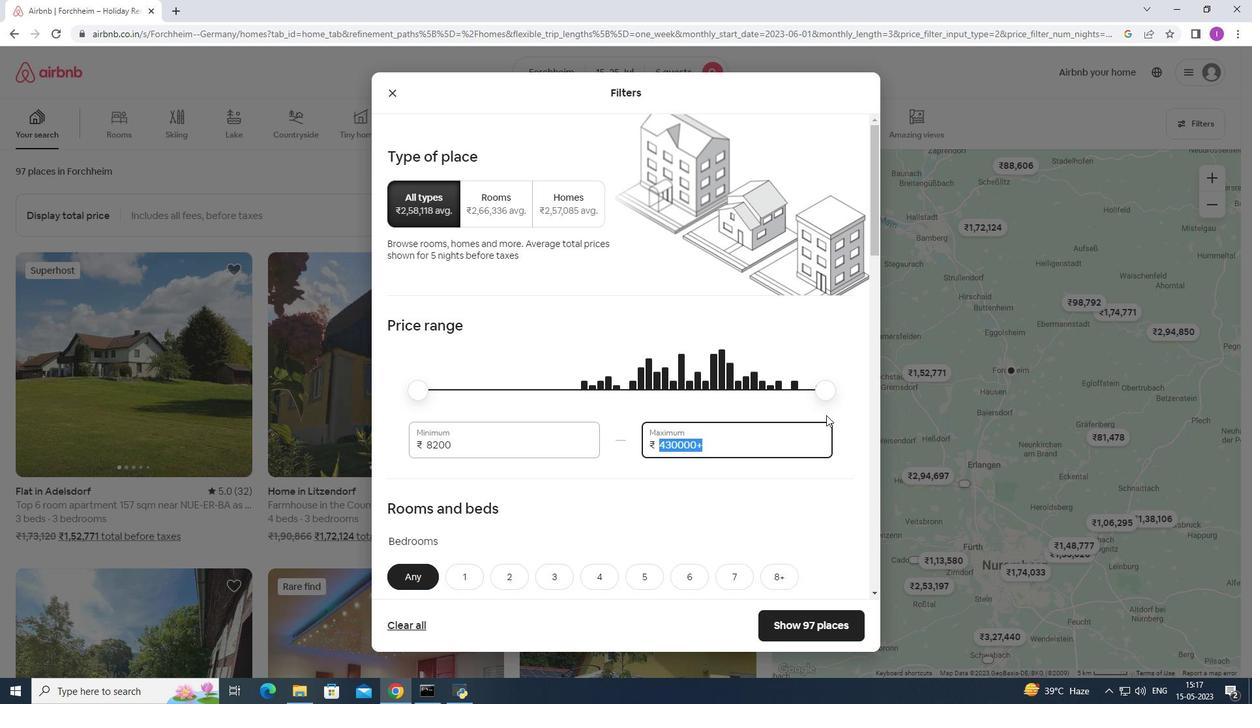 
Action: Key pressed 1200
Screenshot: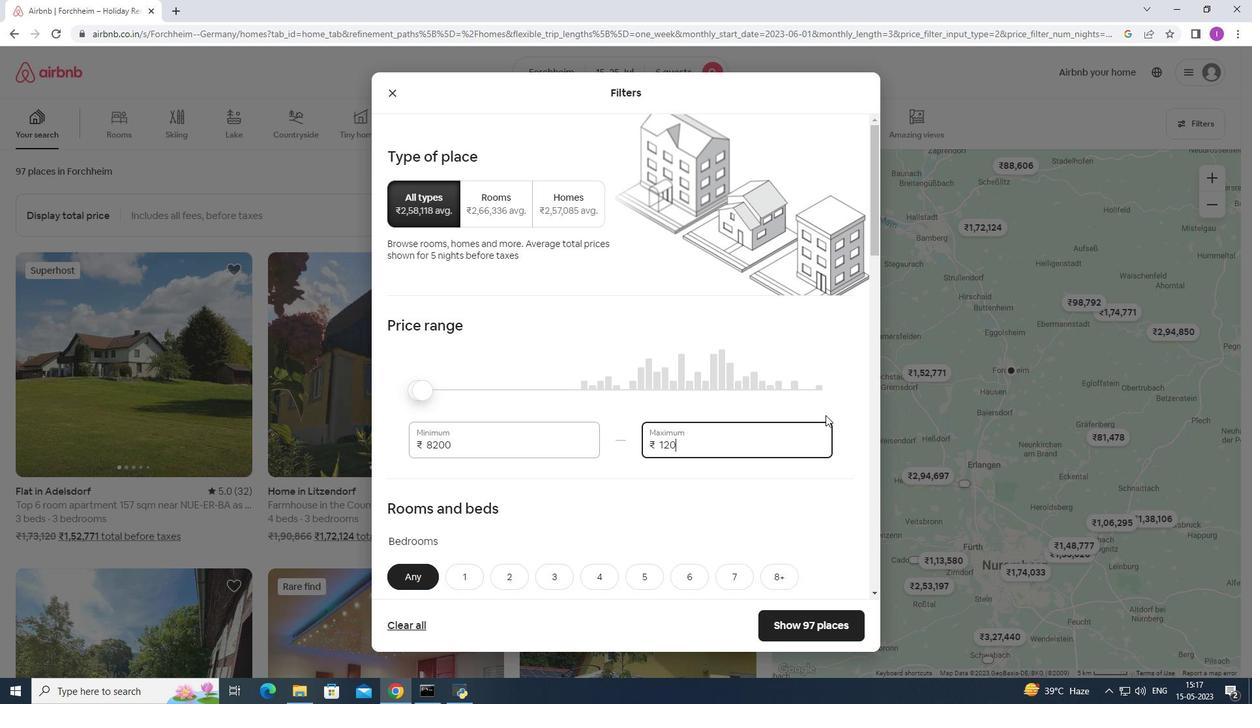 
Action: Mouse moved to (825, 414)
Screenshot: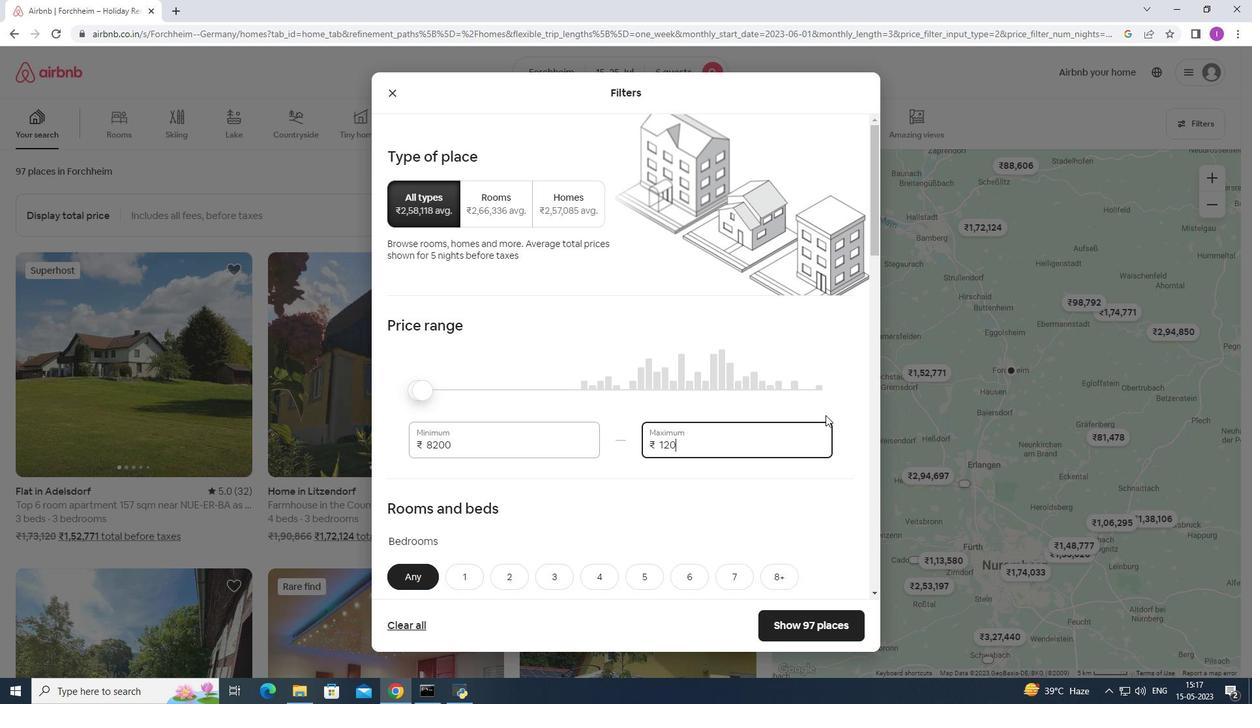 
Action: Key pressed 0
Screenshot: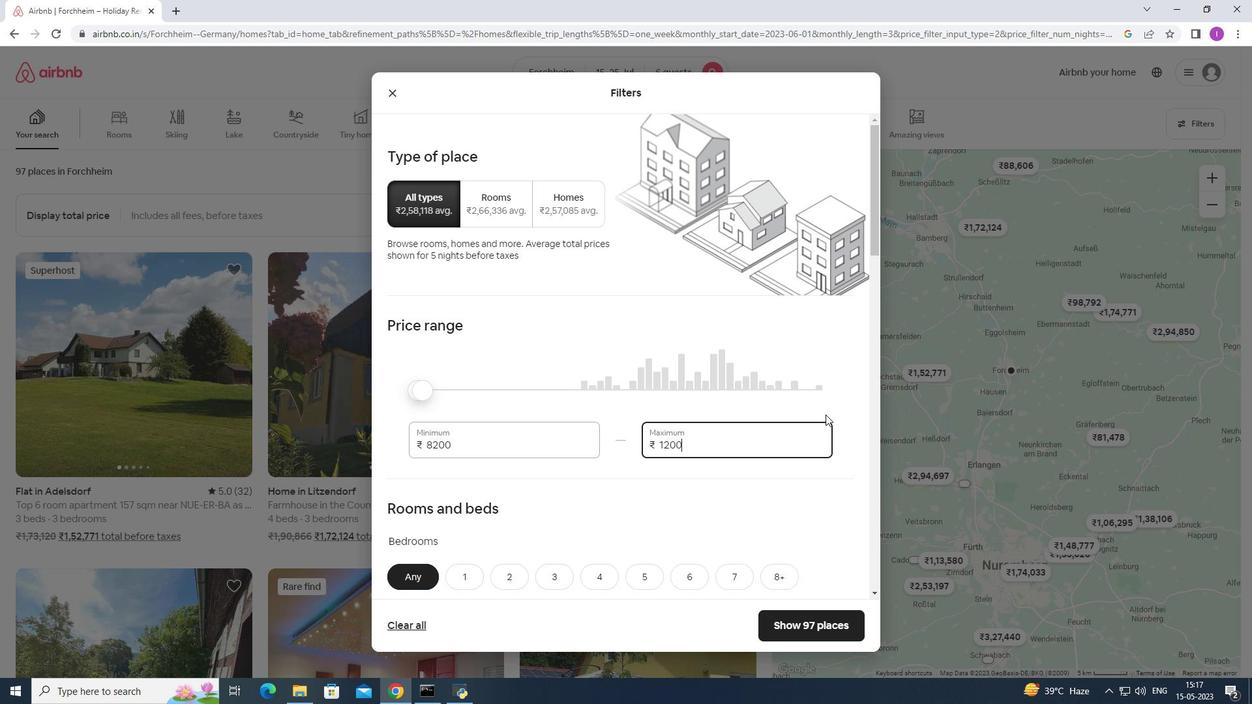 
Action: Mouse moved to (504, 439)
Screenshot: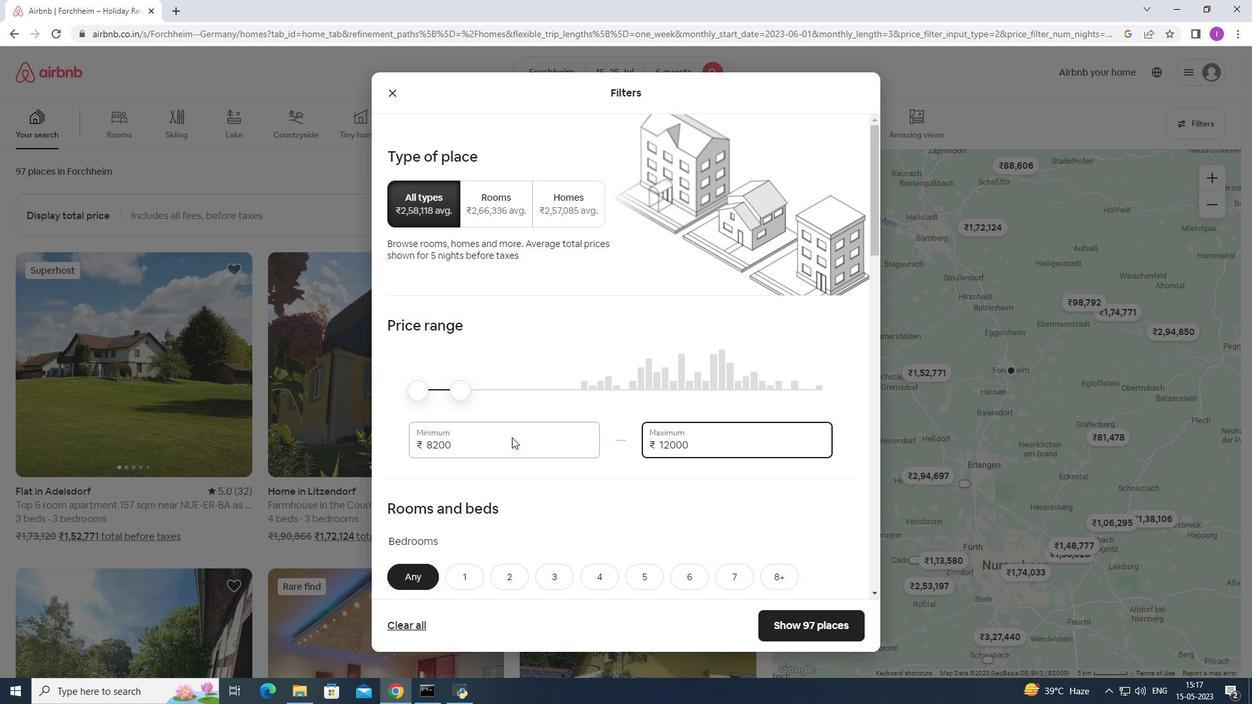 
Action: Mouse pressed left at (504, 439)
Screenshot: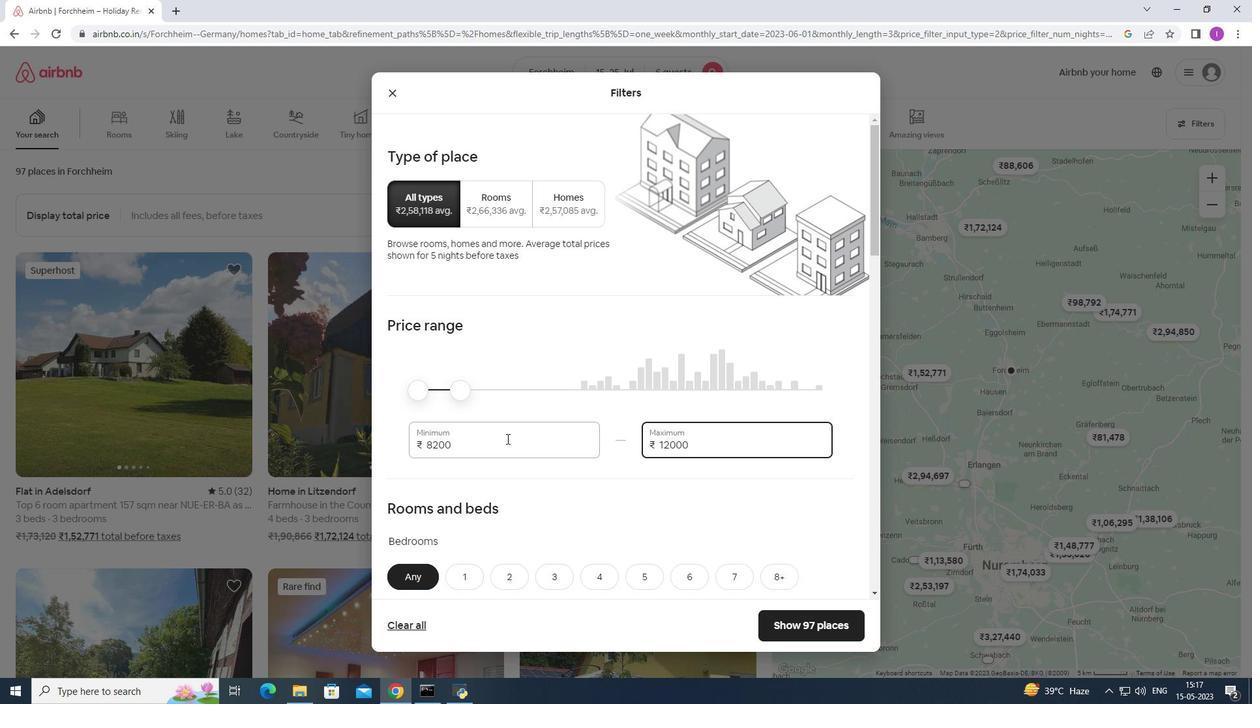 
Action: Mouse moved to (543, 458)
Screenshot: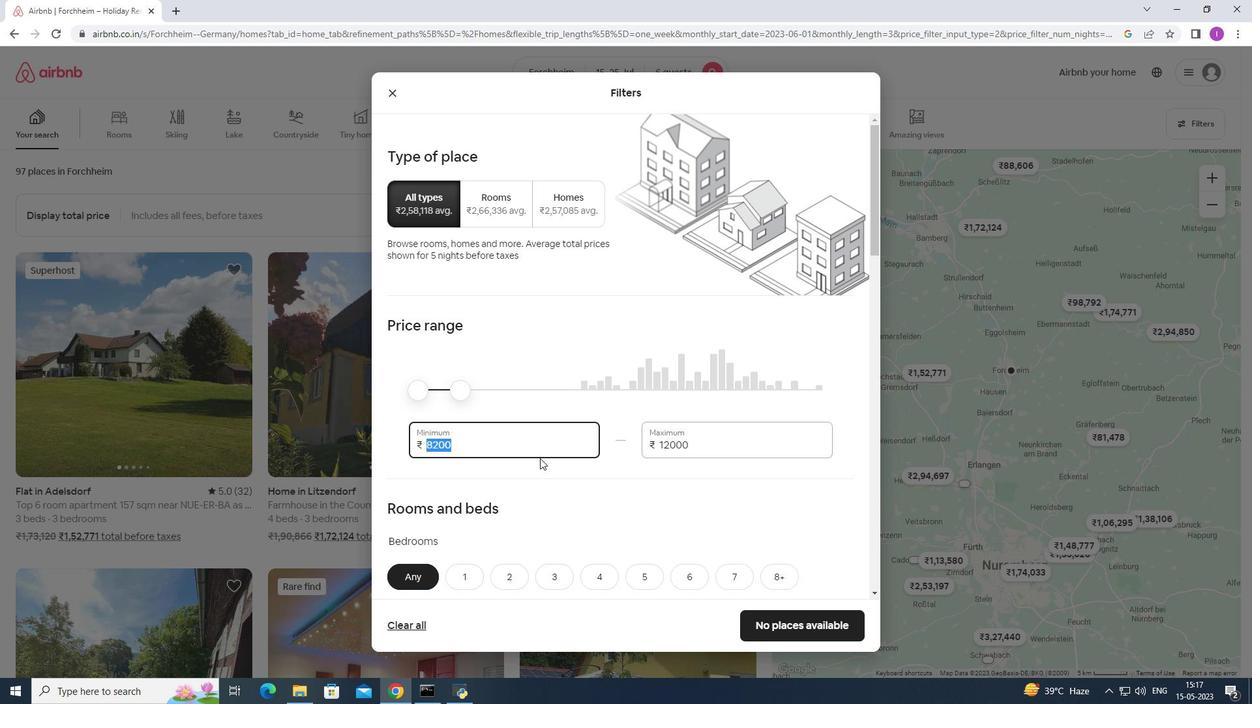 
Action: Key pressed 8
Screenshot: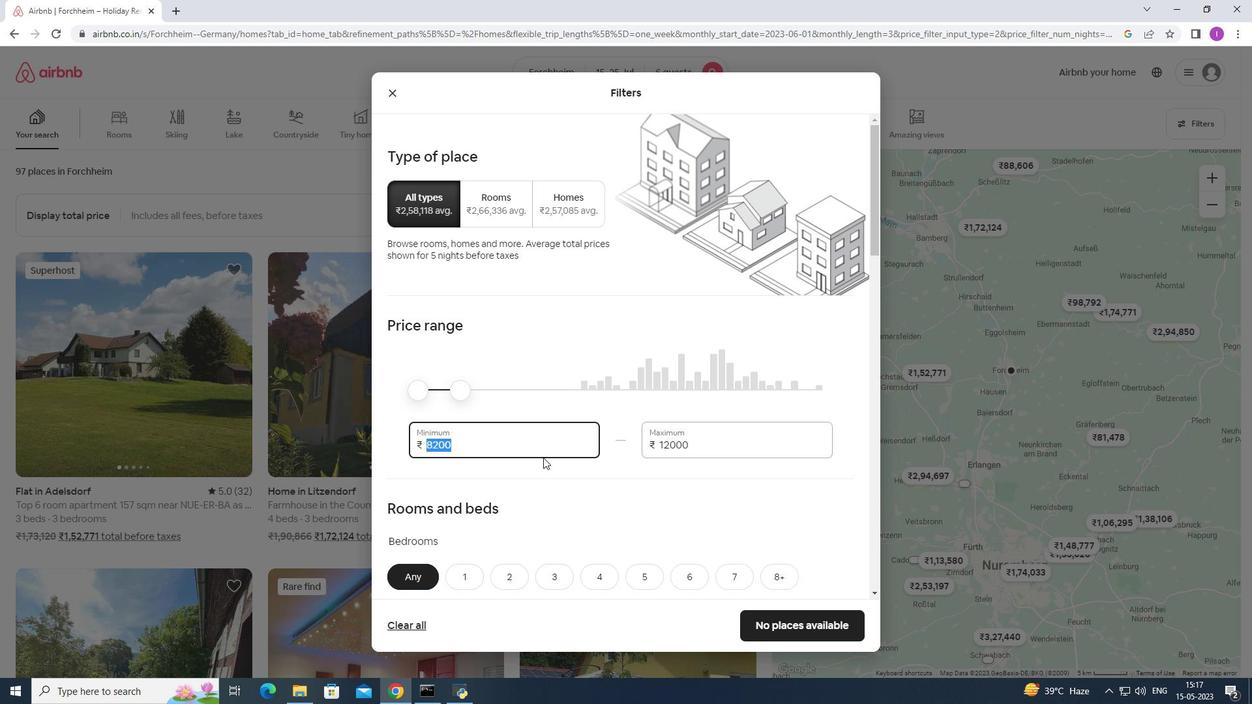 
Action: Mouse moved to (544, 457)
Screenshot: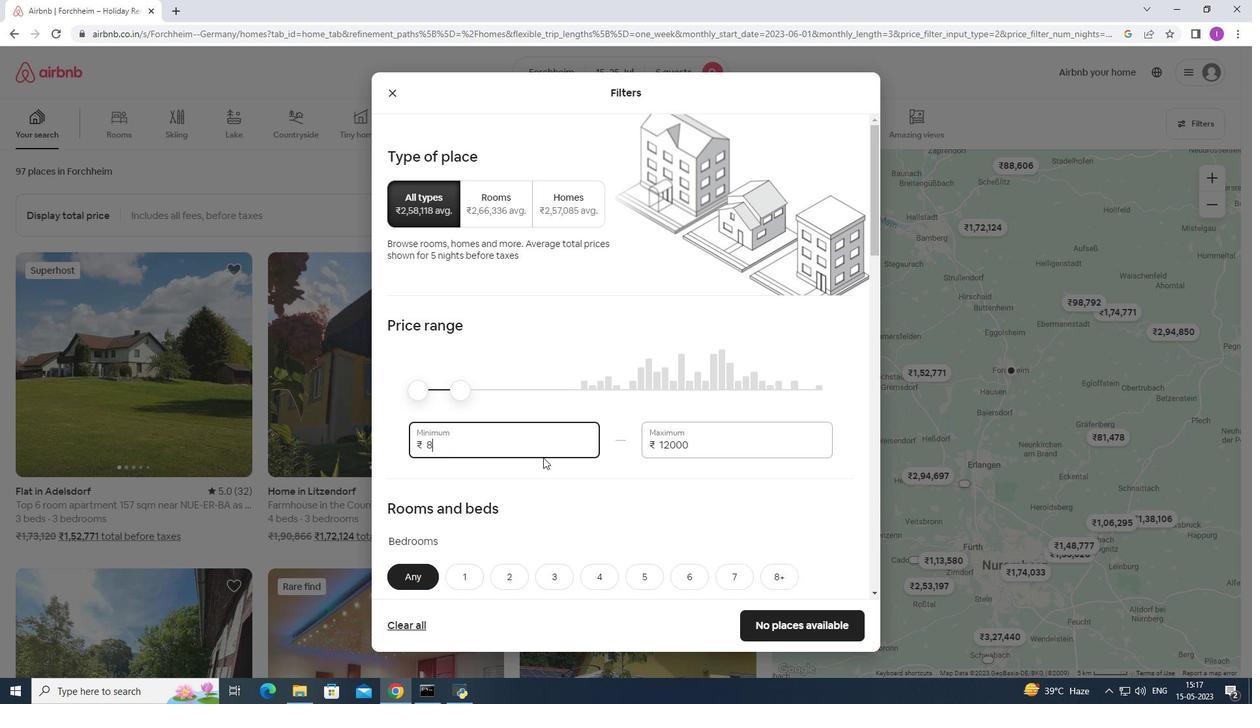 
Action: Key pressed 0
Screenshot: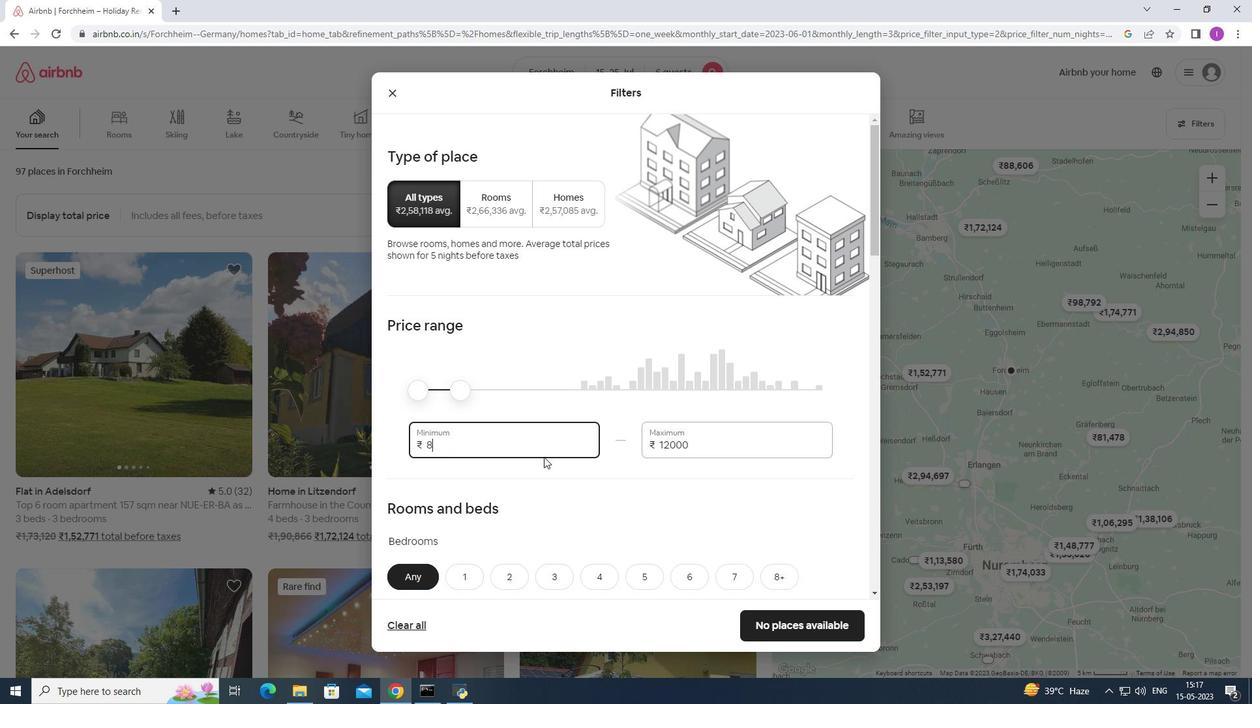 
Action: Mouse moved to (547, 456)
Screenshot: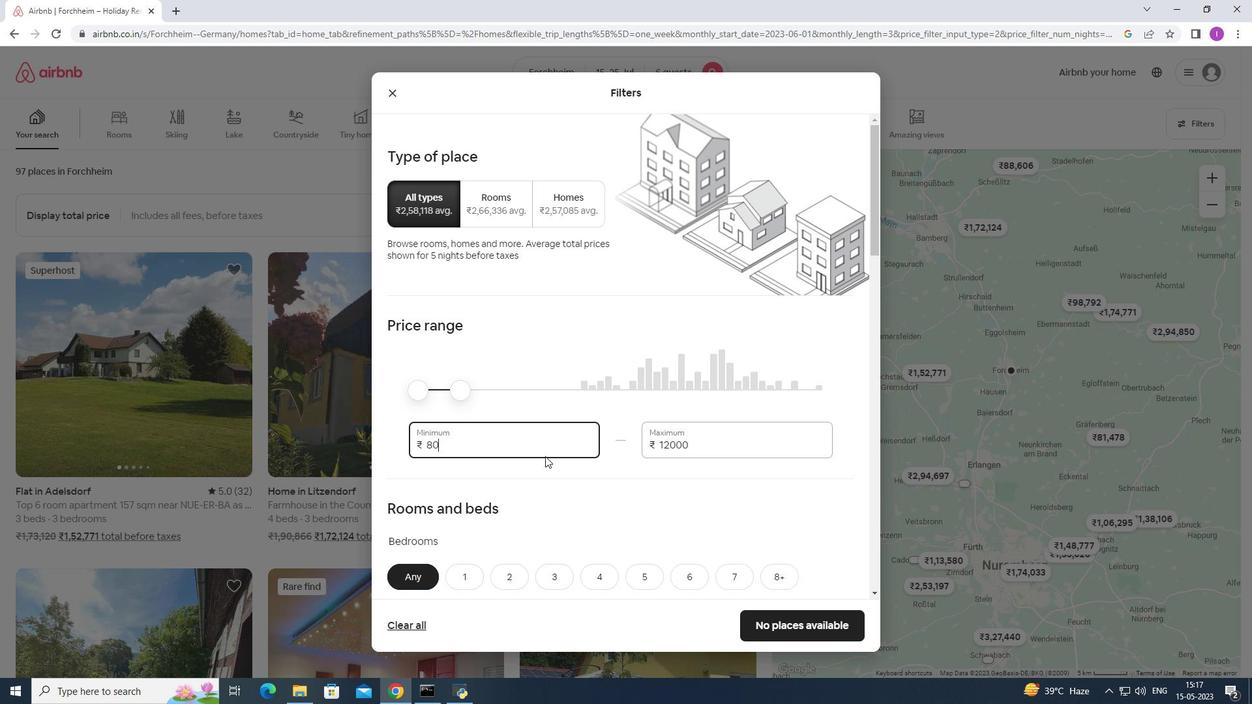
Action: Key pressed 00
Screenshot: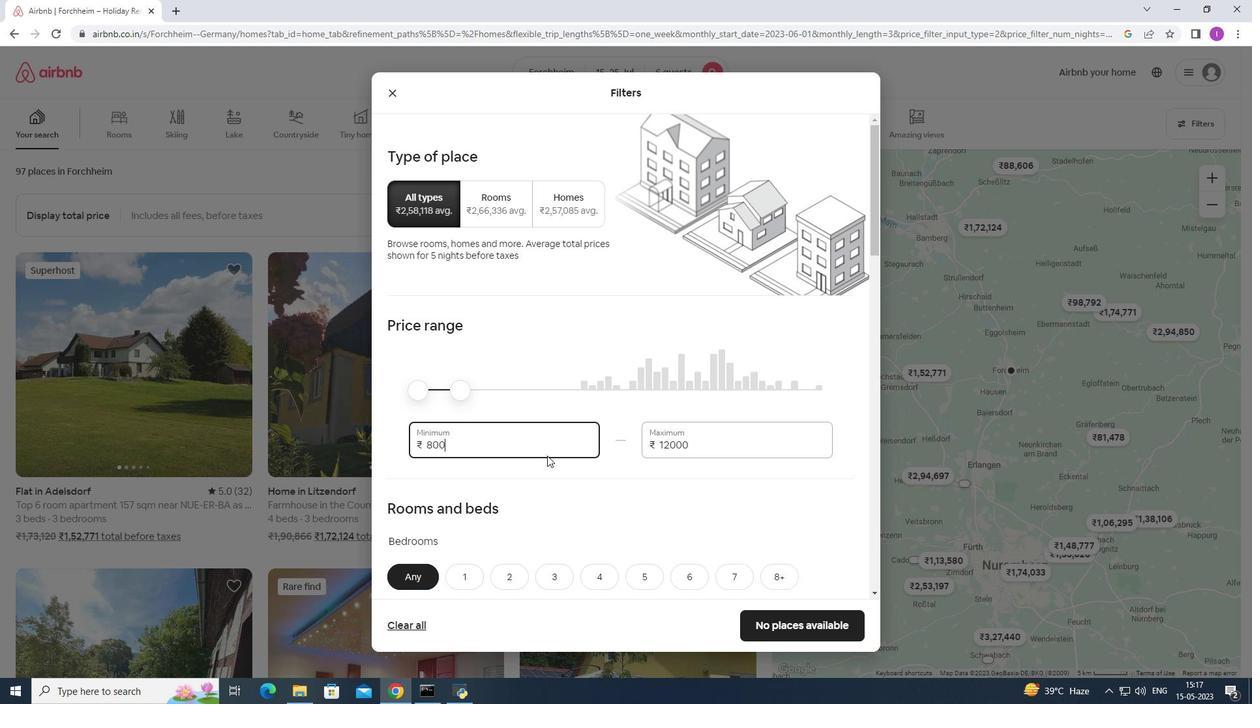 
Action: Mouse moved to (553, 426)
Screenshot: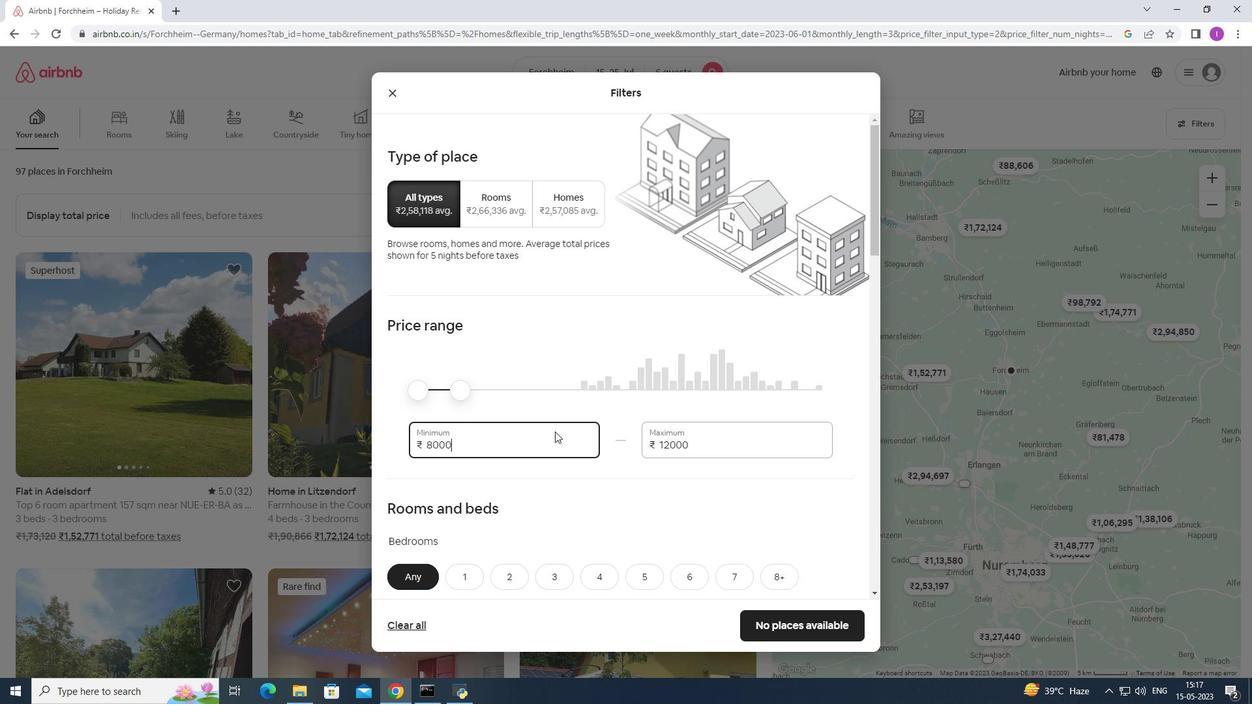 
Action: Mouse scrolled (553, 426) with delta (0, 0)
Screenshot: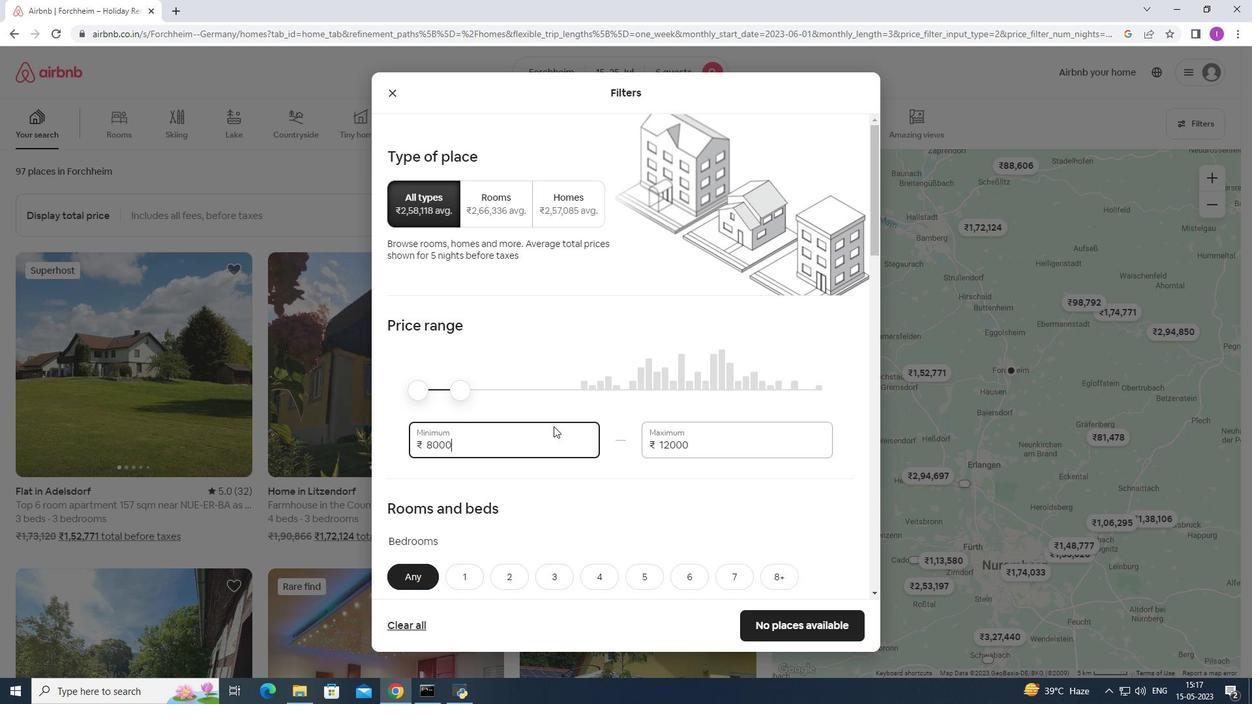 
Action: Mouse scrolled (553, 426) with delta (0, 0)
Screenshot: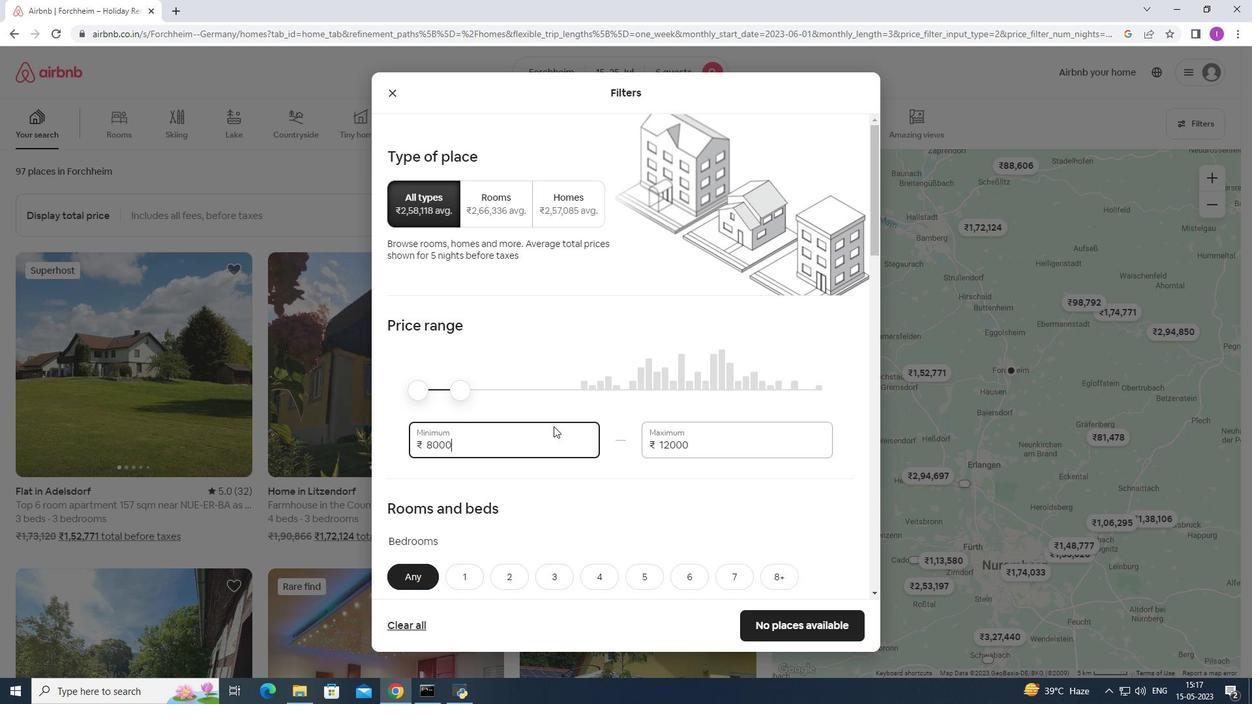 
Action: Mouse scrolled (553, 426) with delta (0, 0)
Screenshot: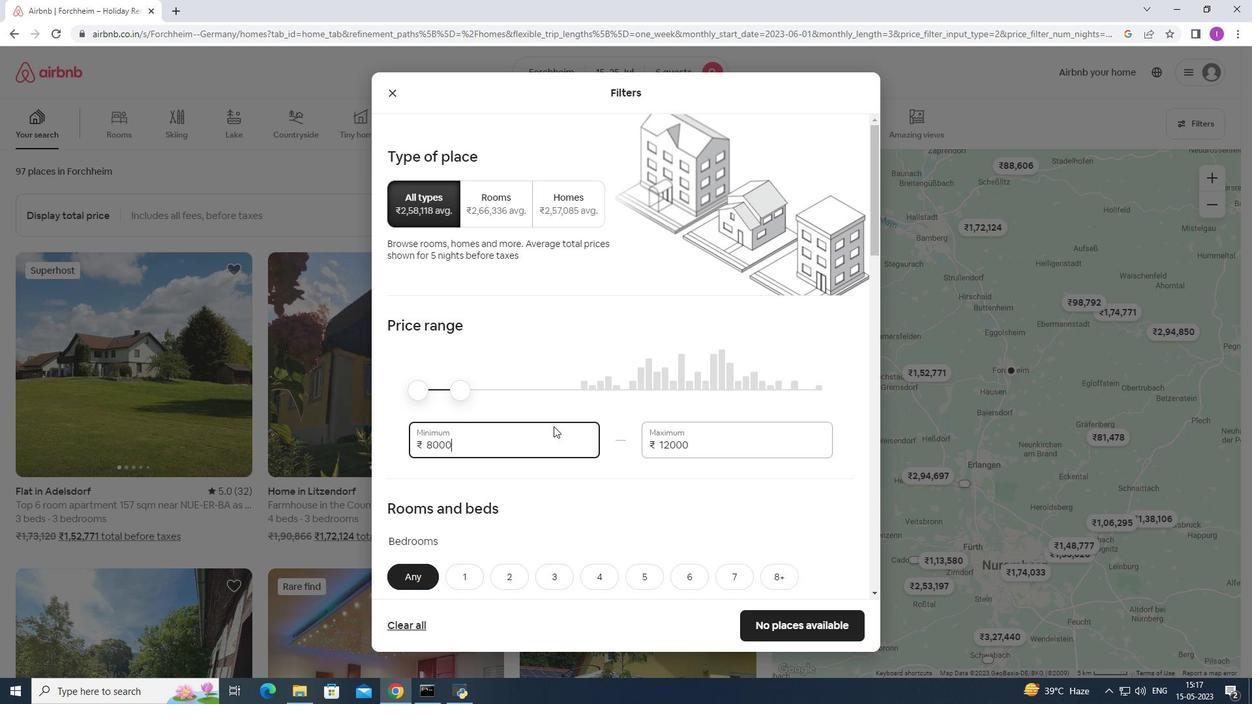 
Action: Mouse moved to (693, 384)
Screenshot: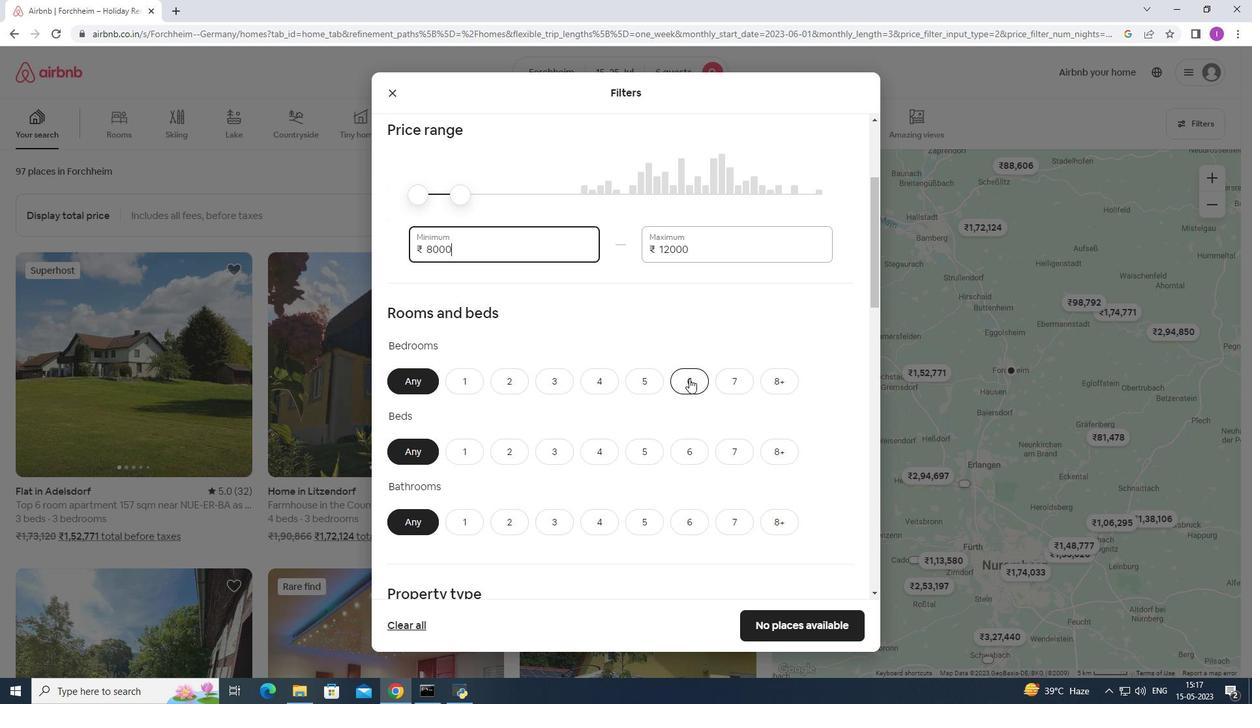 
Action: Mouse pressed left at (693, 384)
Screenshot: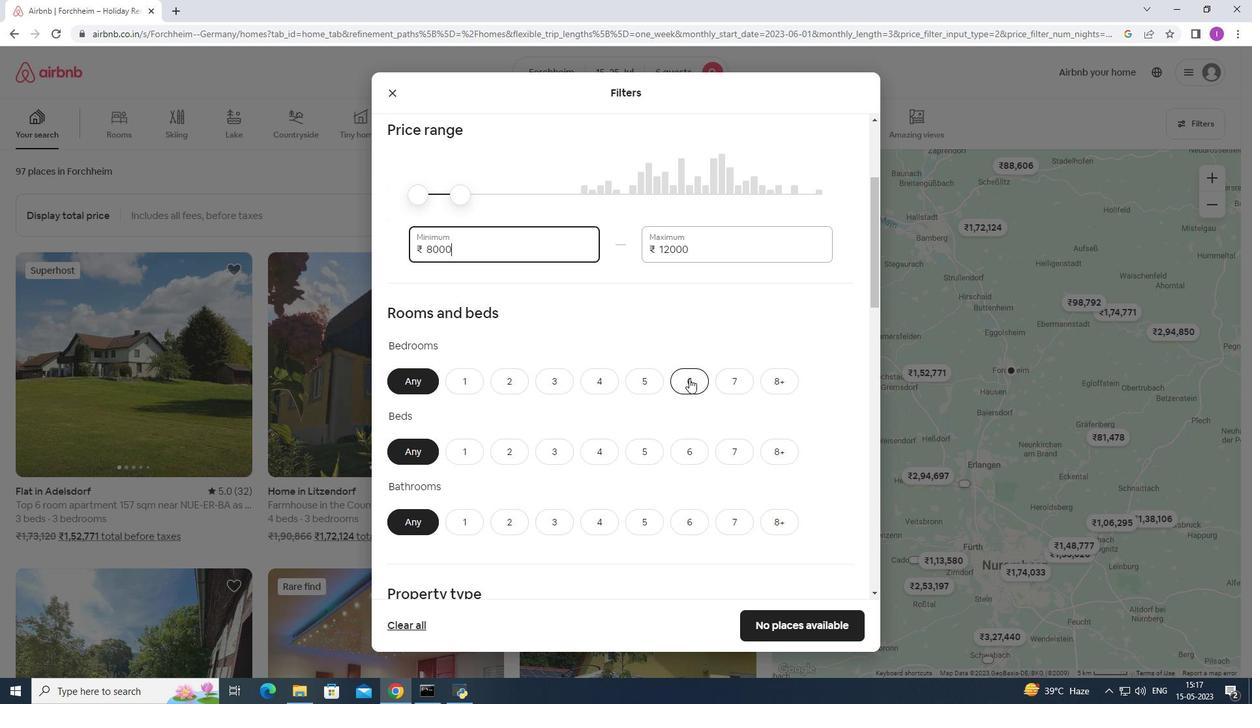 
Action: Mouse moved to (687, 456)
Screenshot: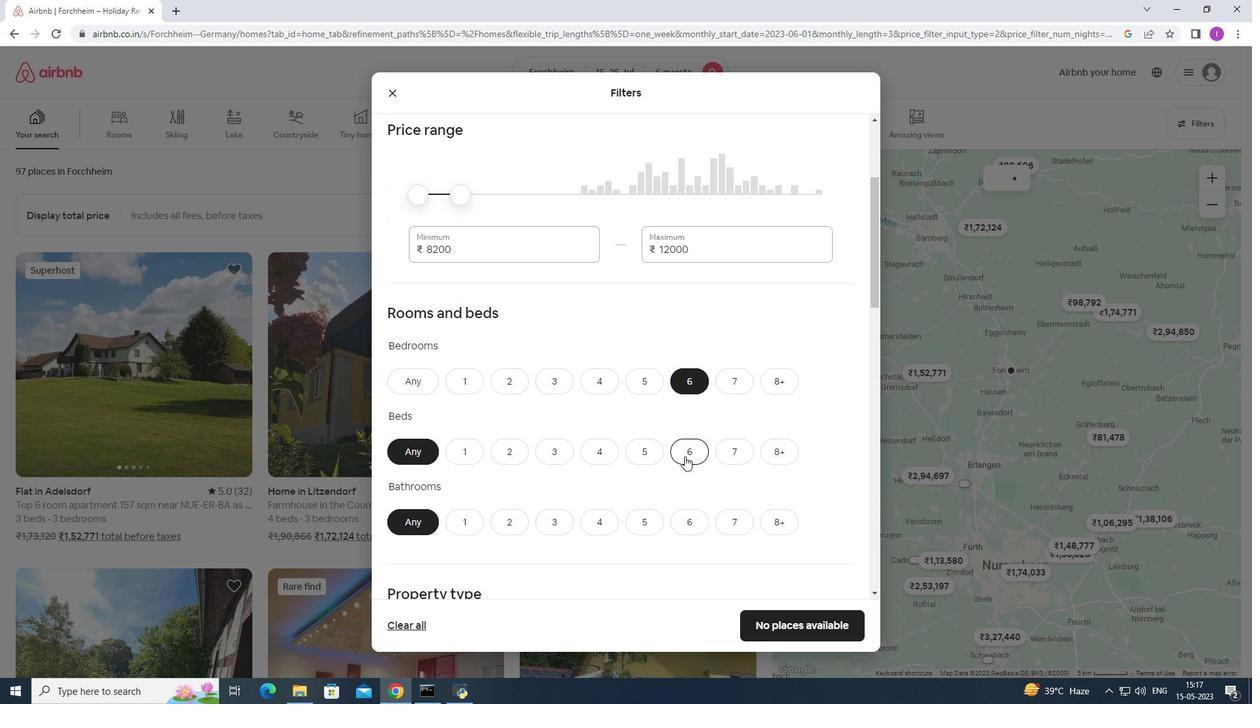 
Action: Mouse pressed left at (687, 456)
Screenshot: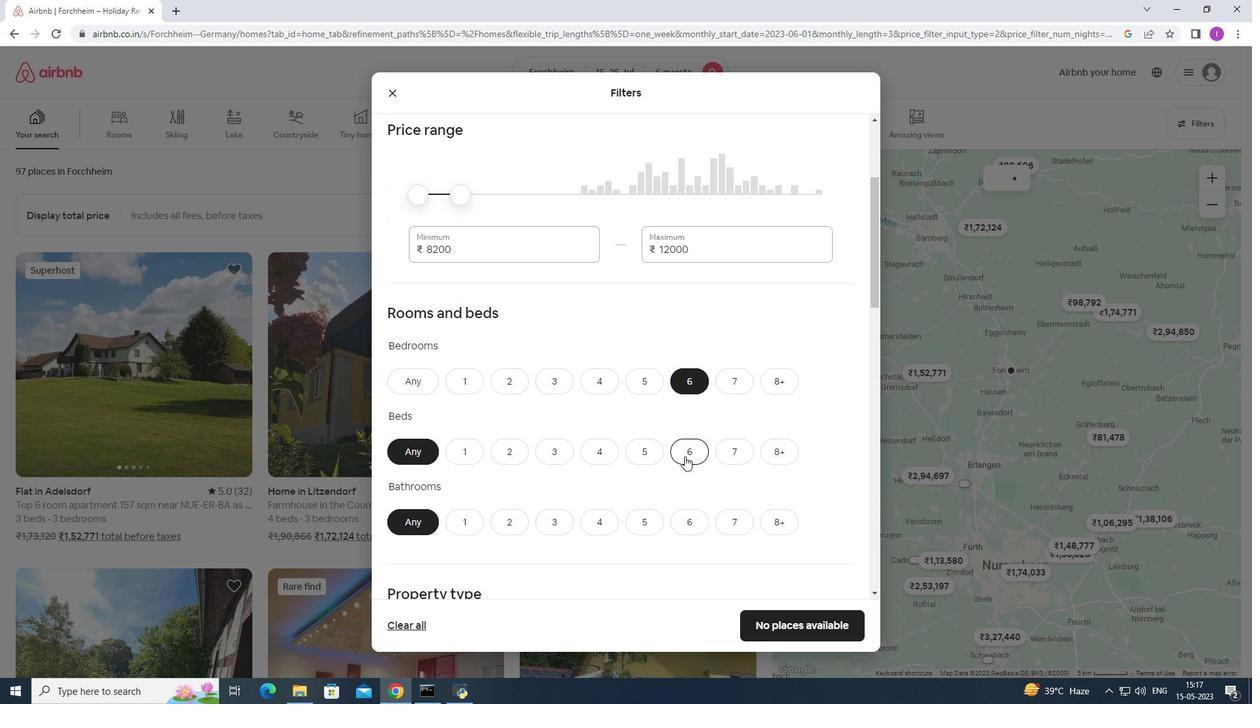 
Action: Mouse moved to (692, 532)
Screenshot: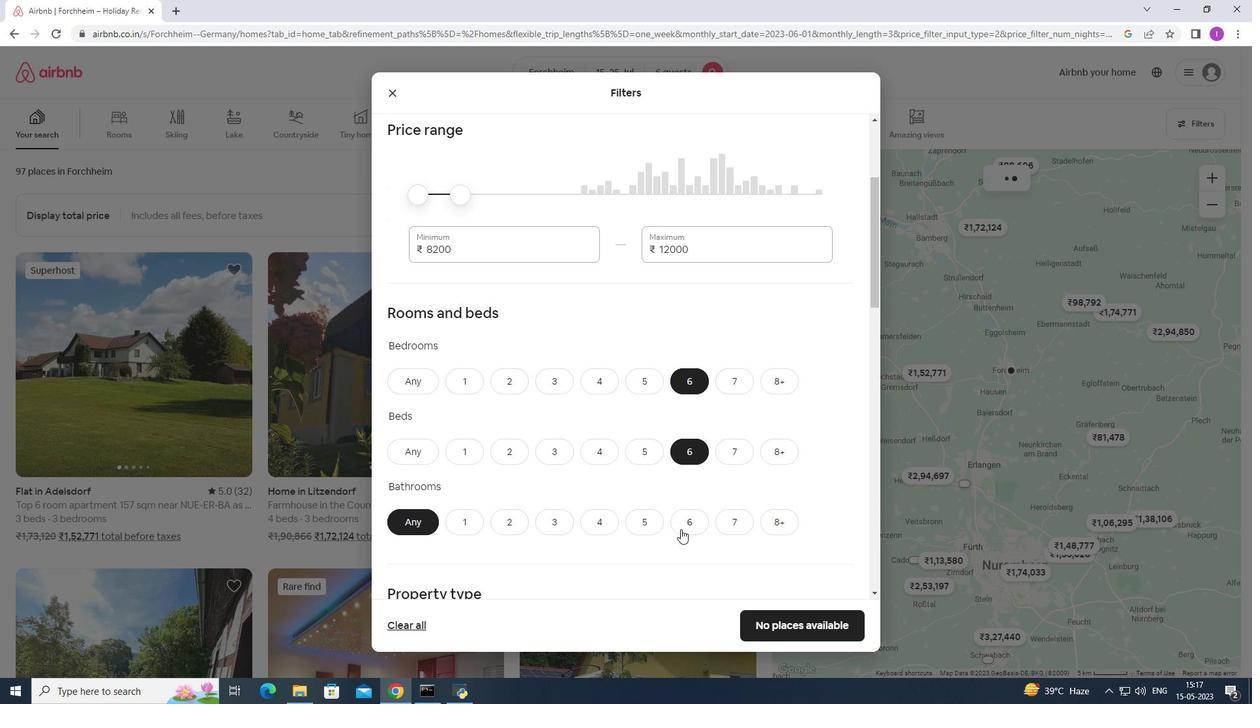 
Action: Mouse pressed left at (692, 532)
Screenshot: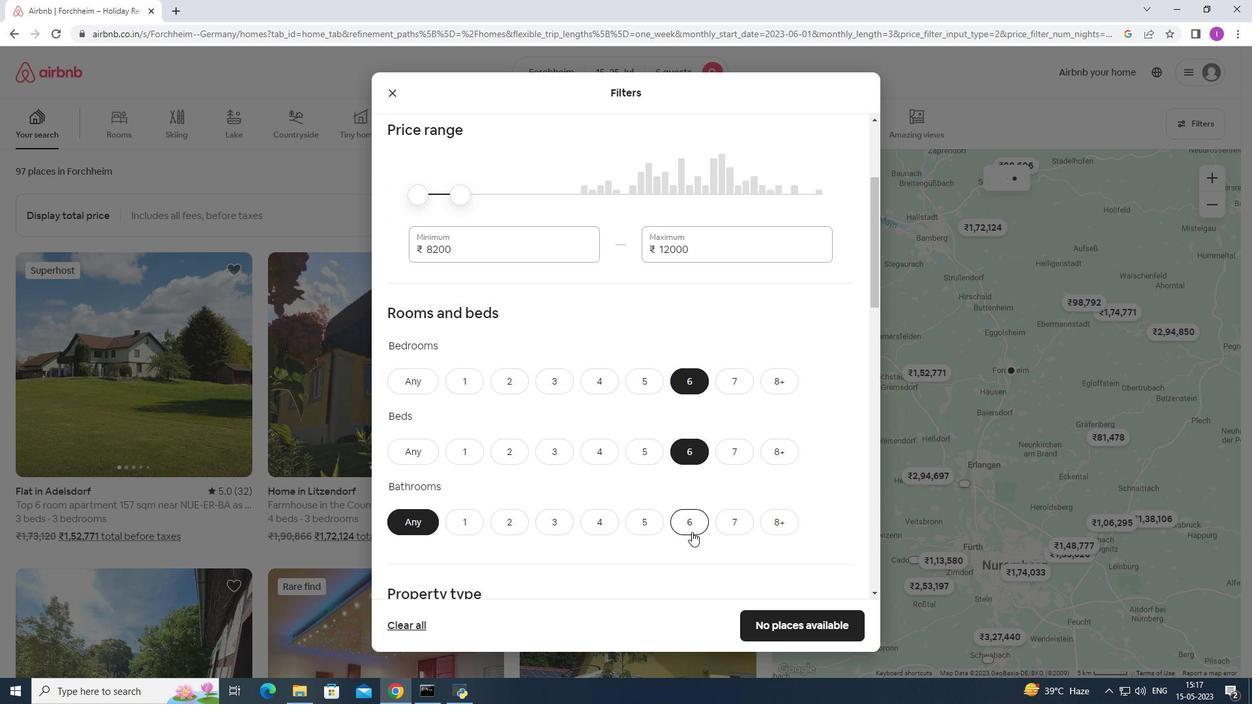 
Action: Mouse moved to (809, 388)
Screenshot: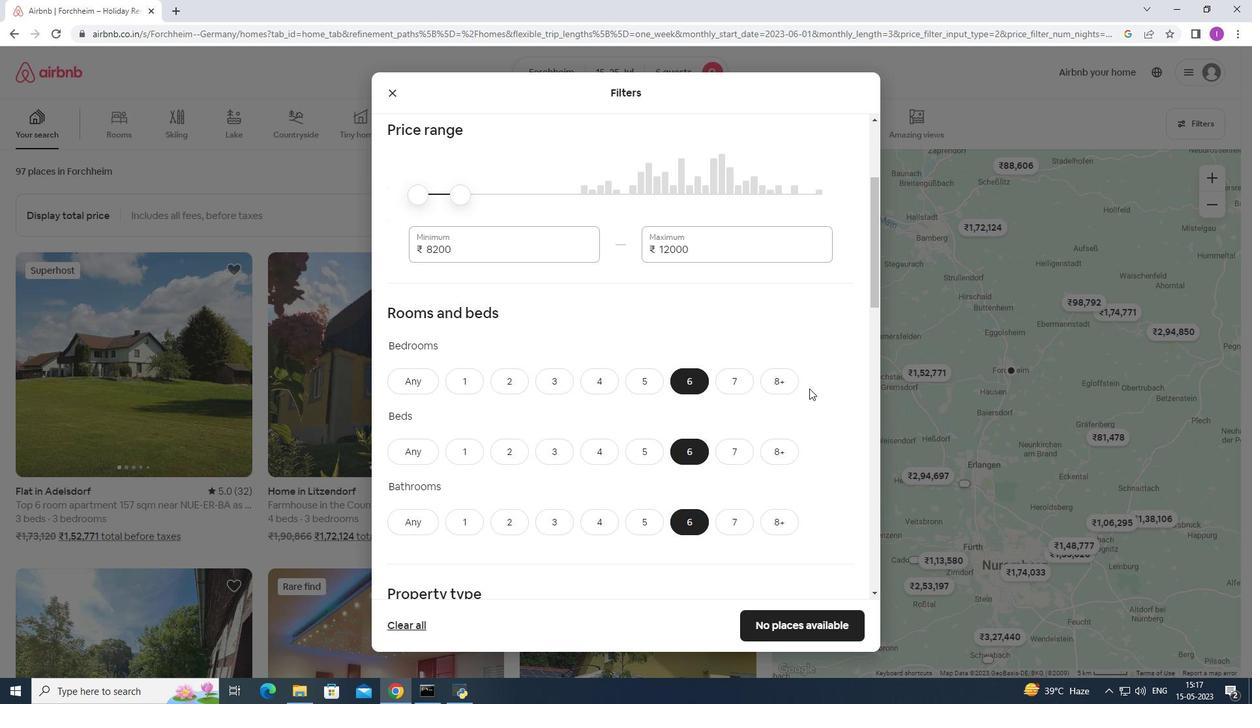 
Action: Mouse scrolled (809, 388) with delta (0, 0)
Screenshot: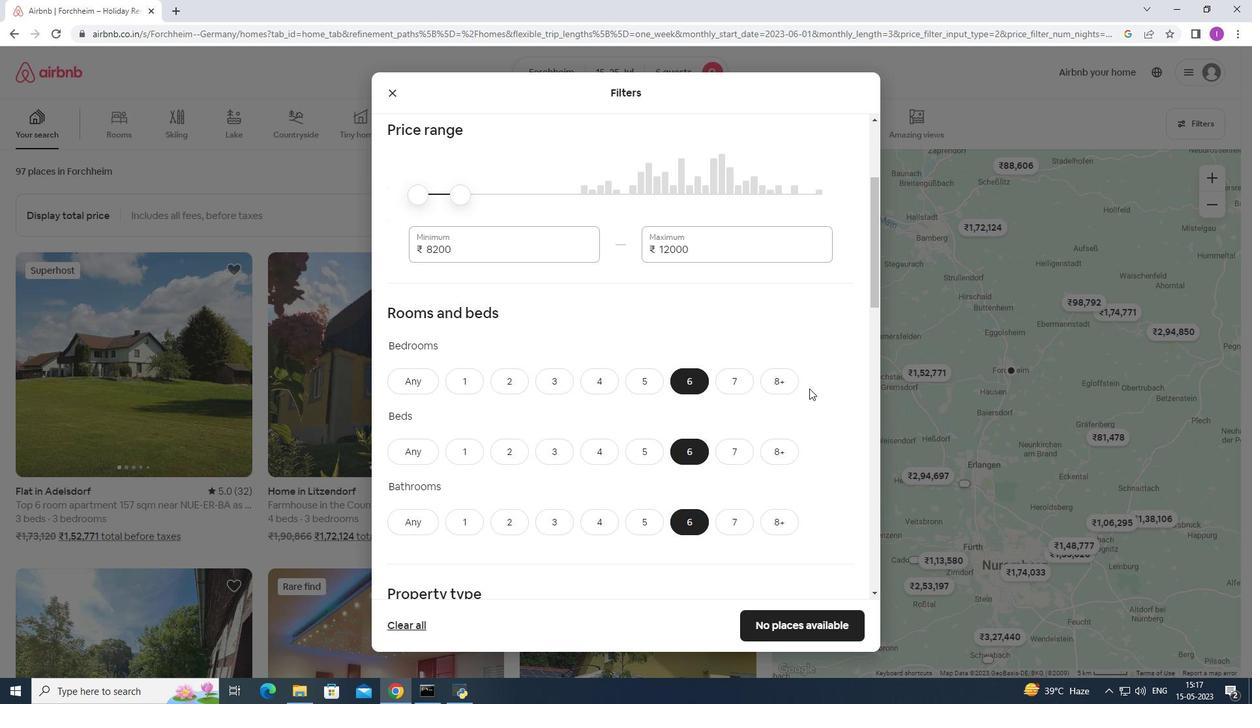 
Action: Mouse scrolled (809, 388) with delta (0, 0)
Screenshot: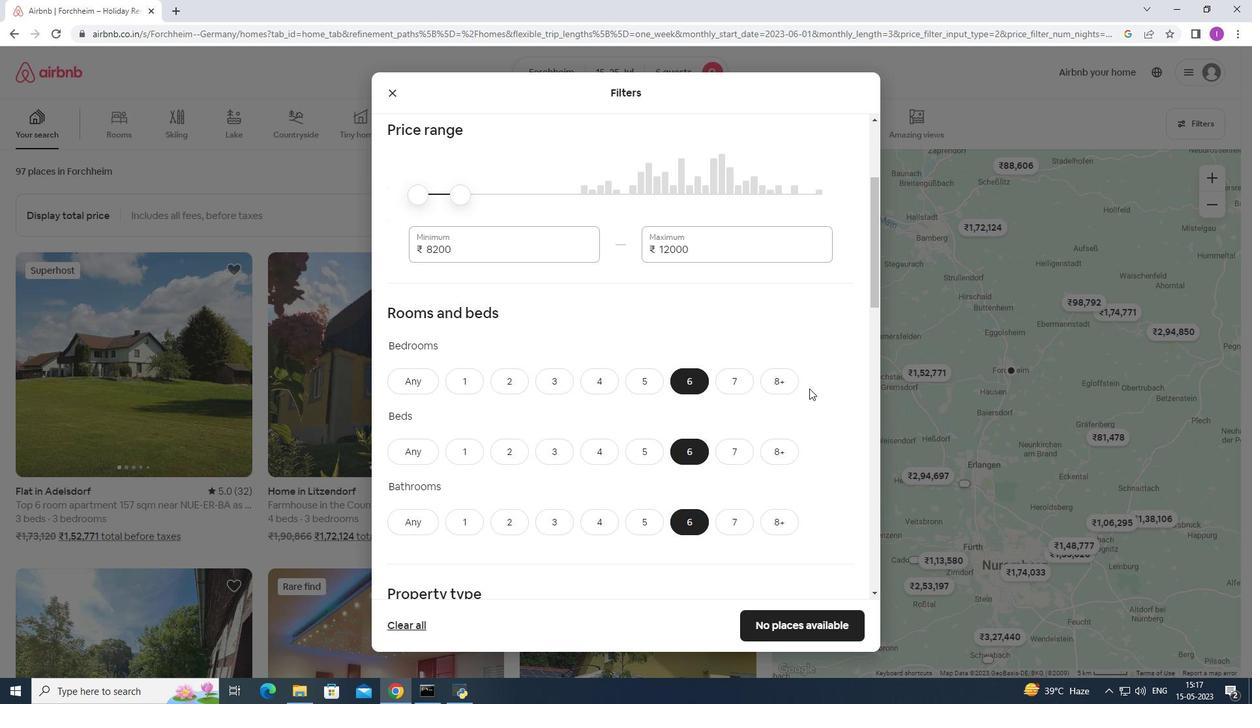 
Action: Mouse moved to (809, 386)
Screenshot: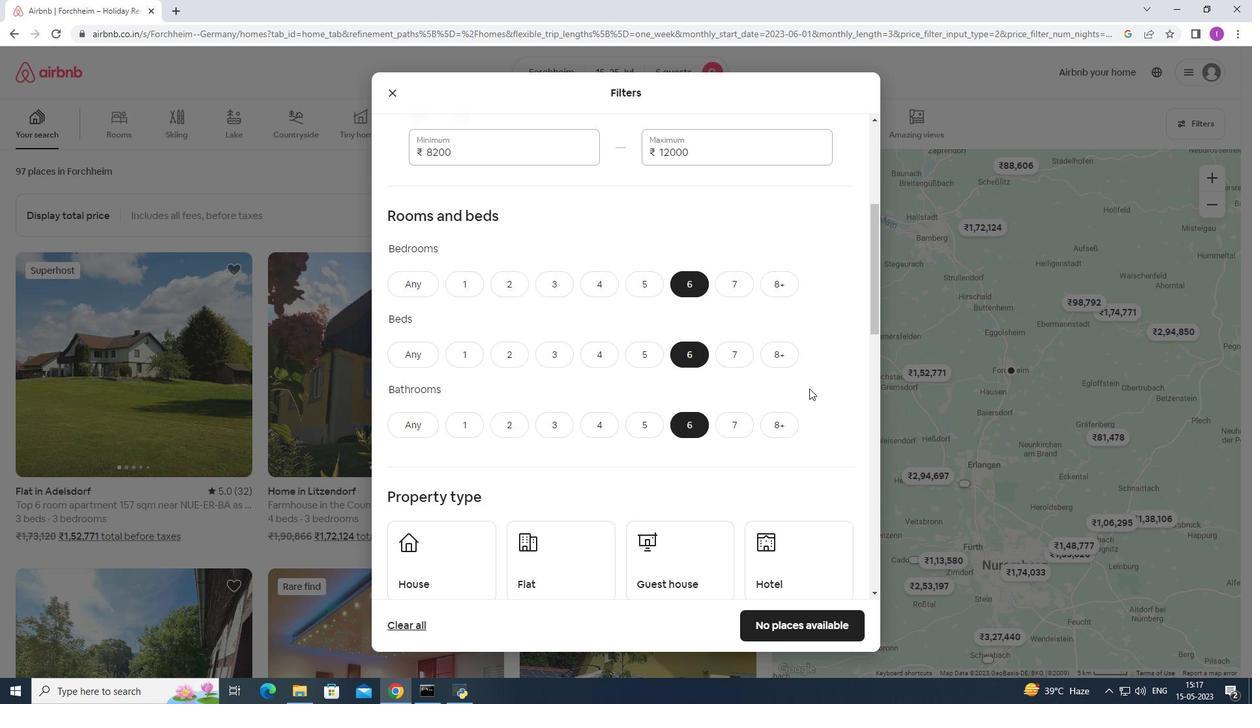 
Action: Mouse scrolled (809, 386) with delta (0, 0)
Screenshot: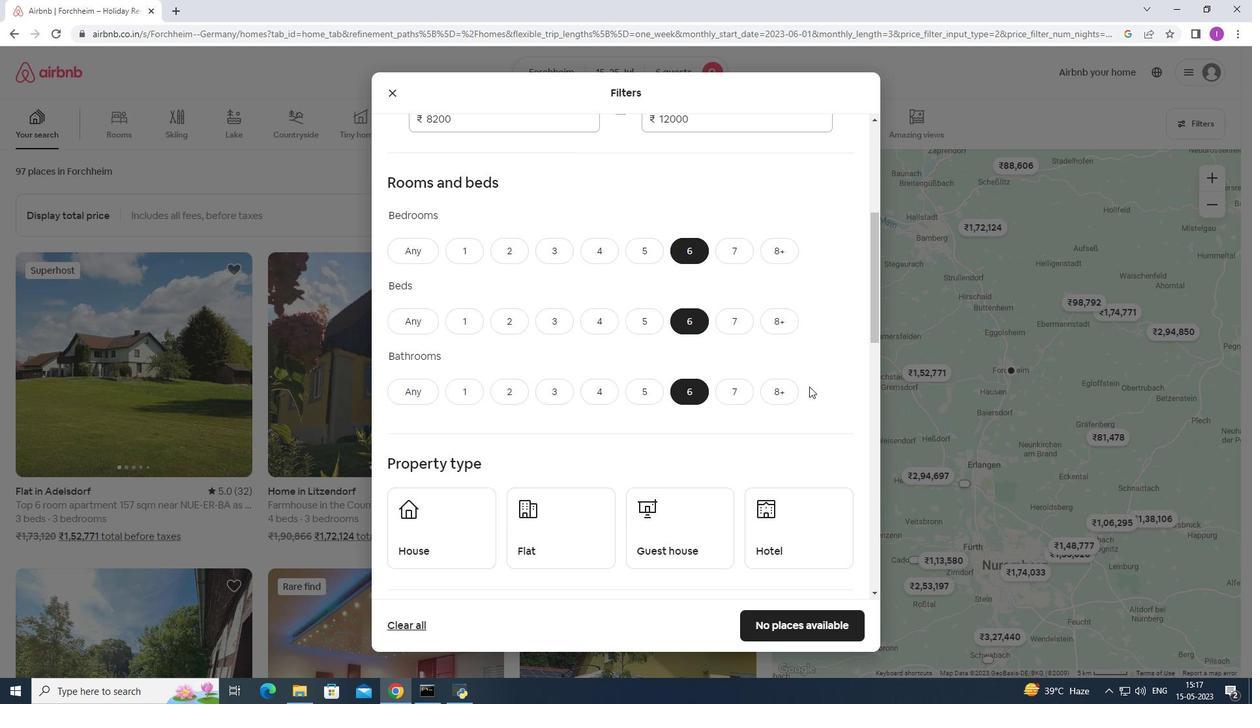 
Action: Mouse scrolled (809, 386) with delta (0, 0)
Screenshot: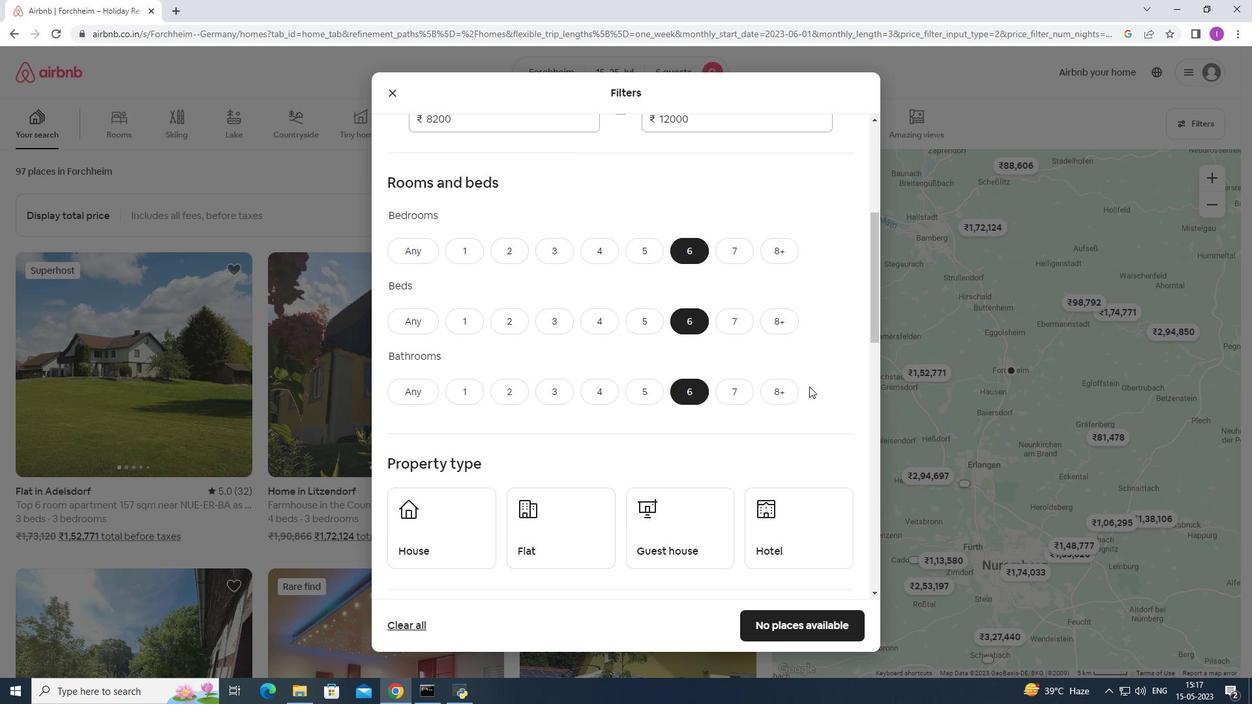 
Action: Mouse scrolled (809, 386) with delta (0, 0)
Screenshot: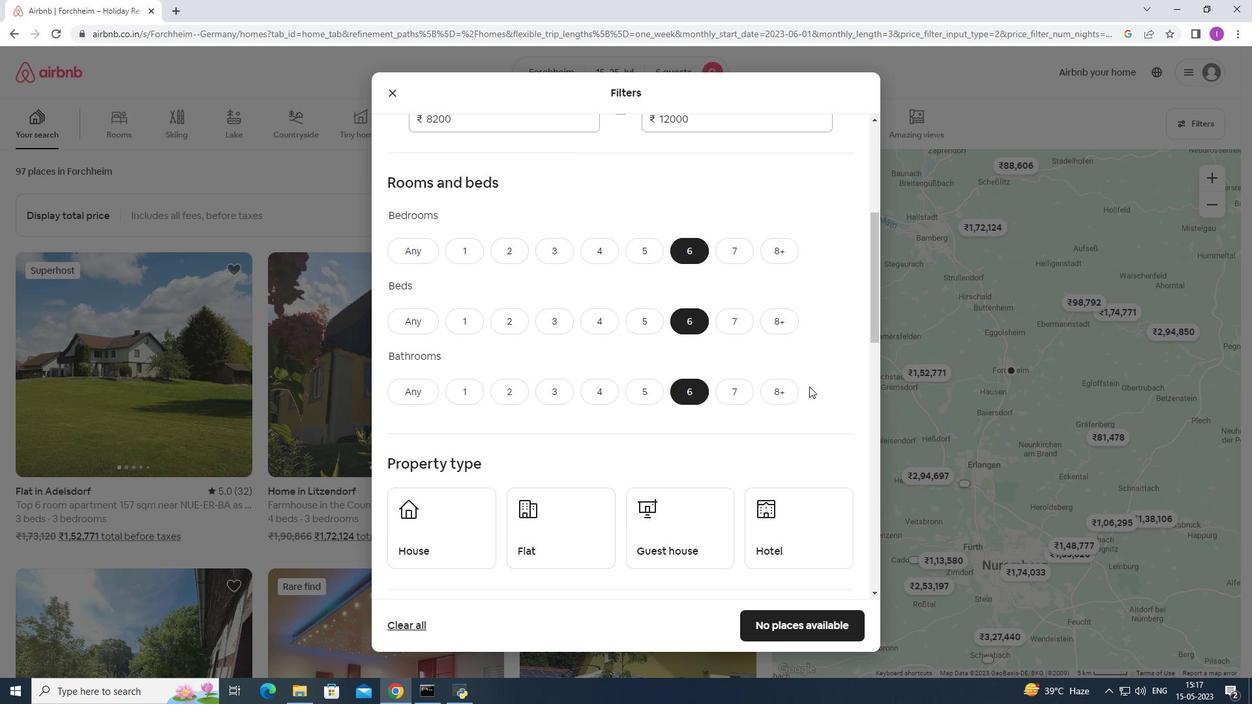 
Action: Mouse moved to (467, 328)
Screenshot: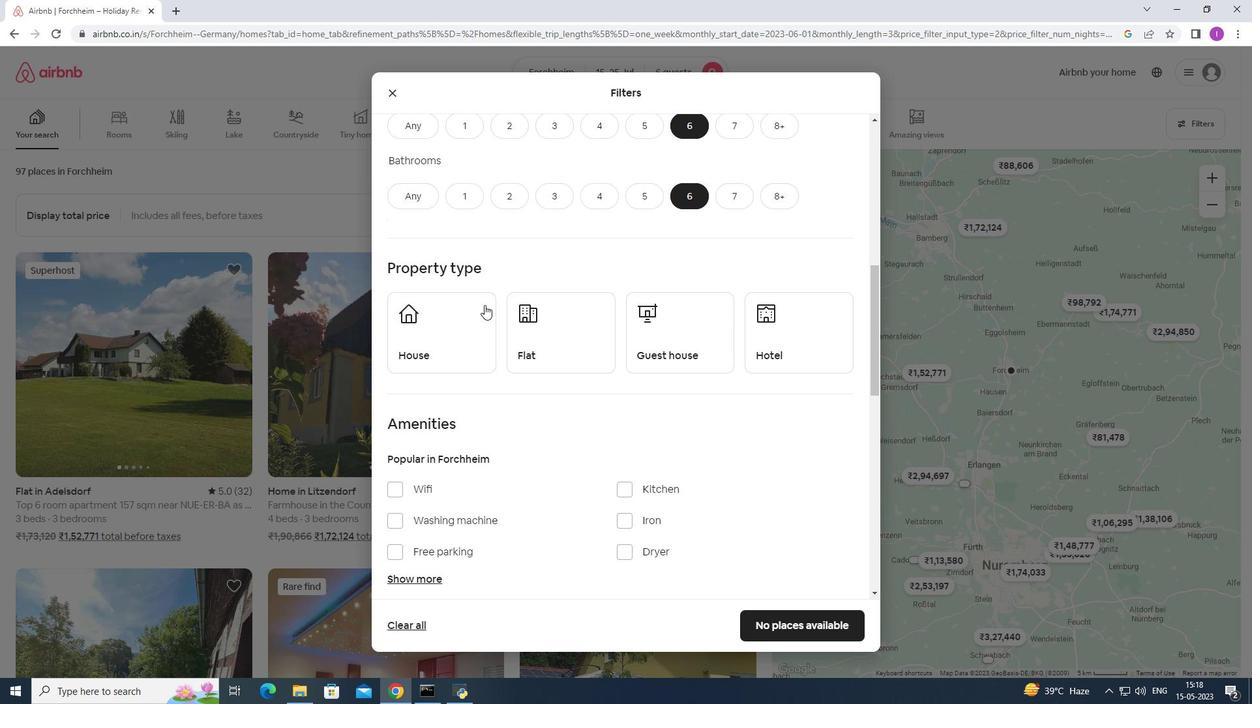 
Action: Mouse pressed left at (467, 328)
Screenshot: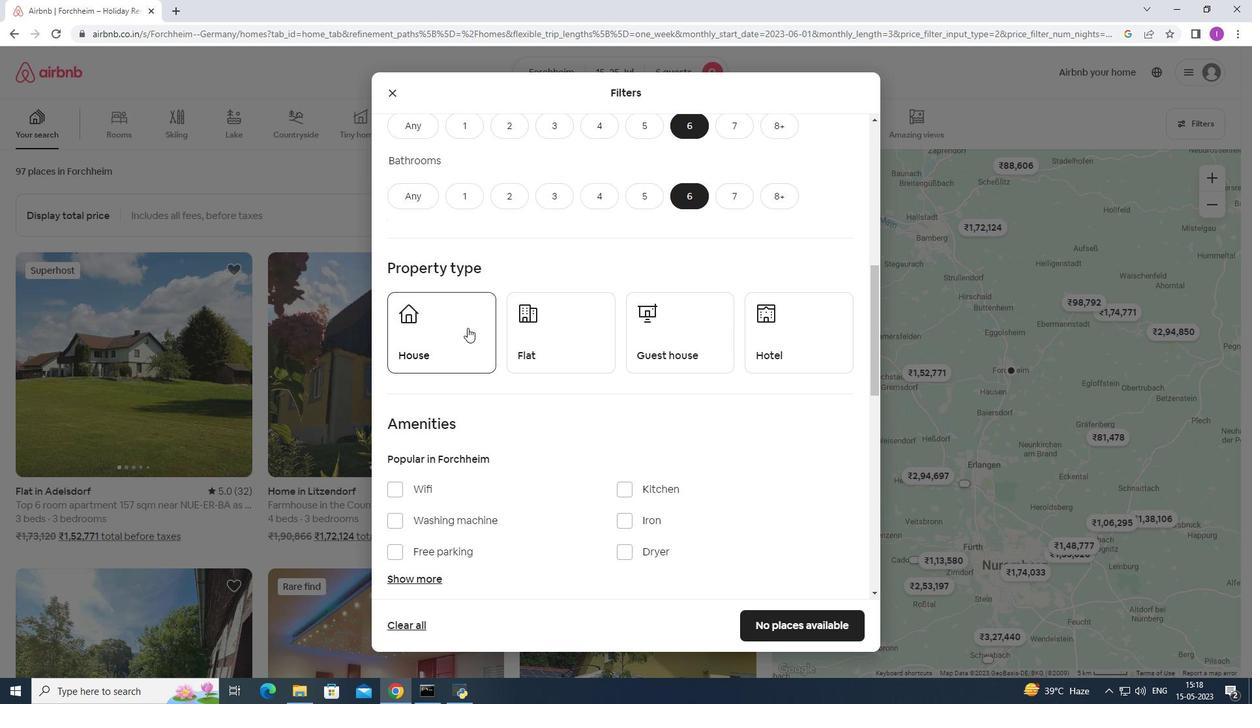 
Action: Mouse moved to (562, 350)
Screenshot: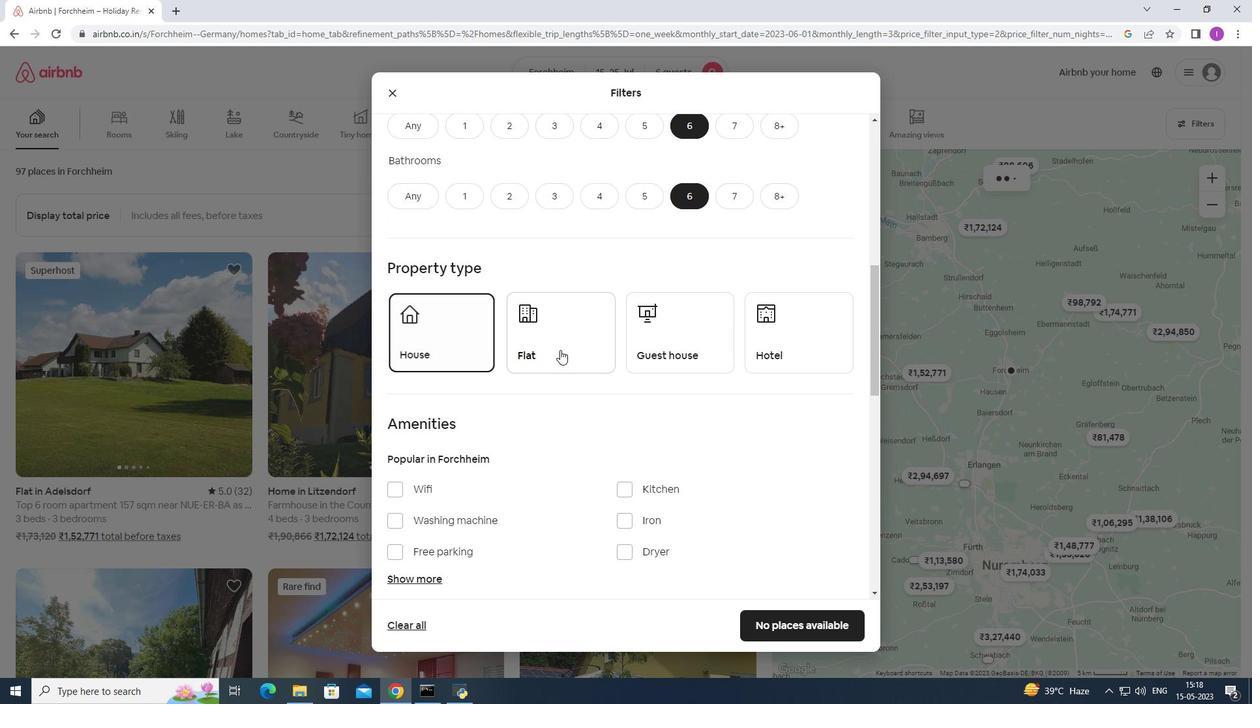 
Action: Mouse pressed left at (562, 350)
Screenshot: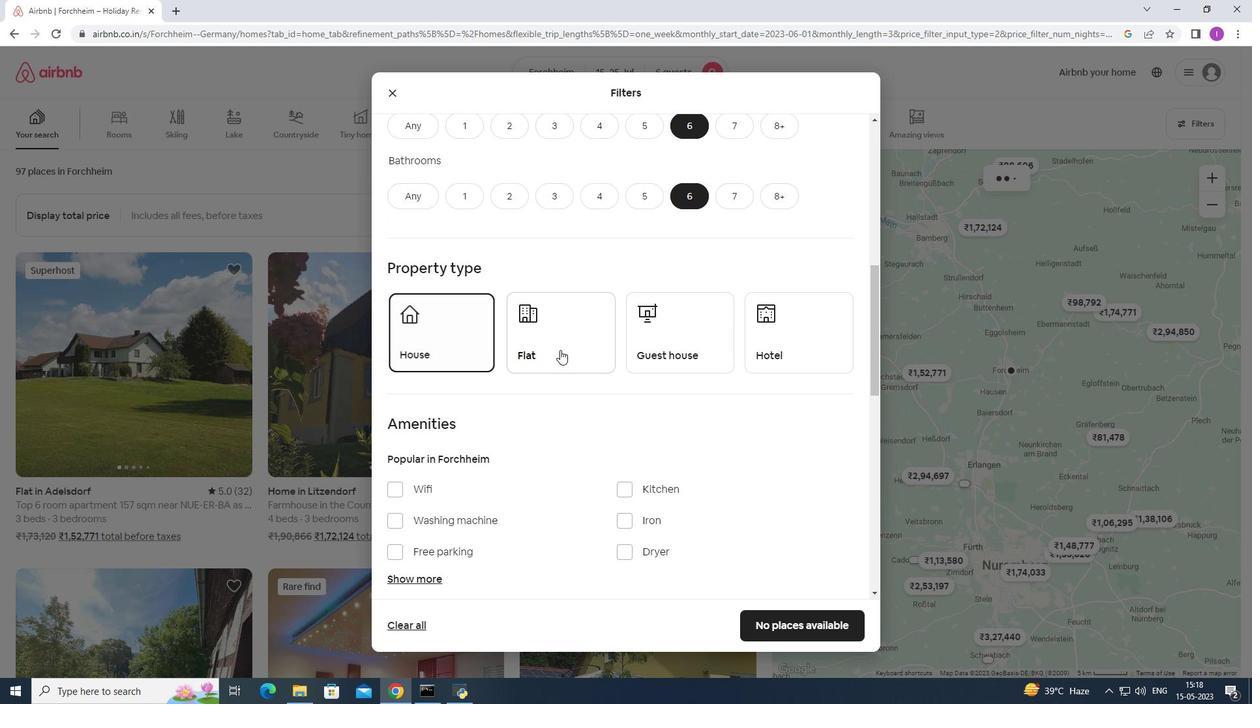 
Action: Mouse moved to (674, 343)
Screenshot: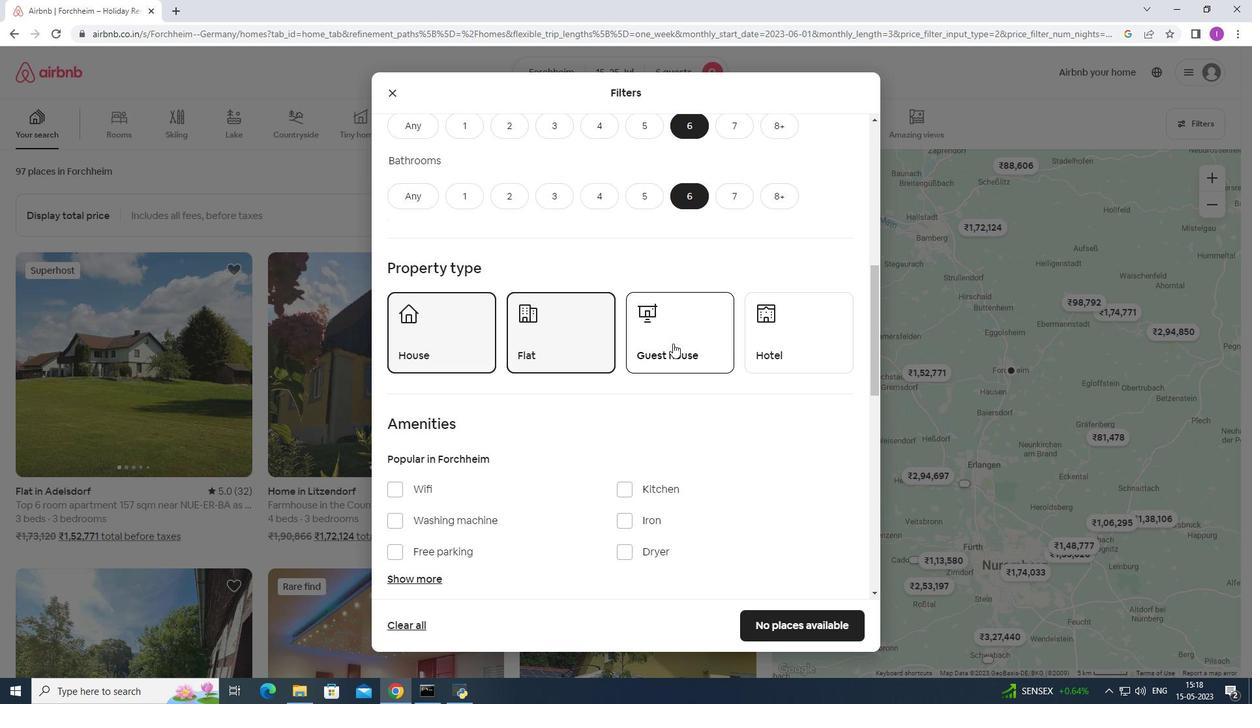 
Action: Mouse pressed left at (674, 343)
Screenshot: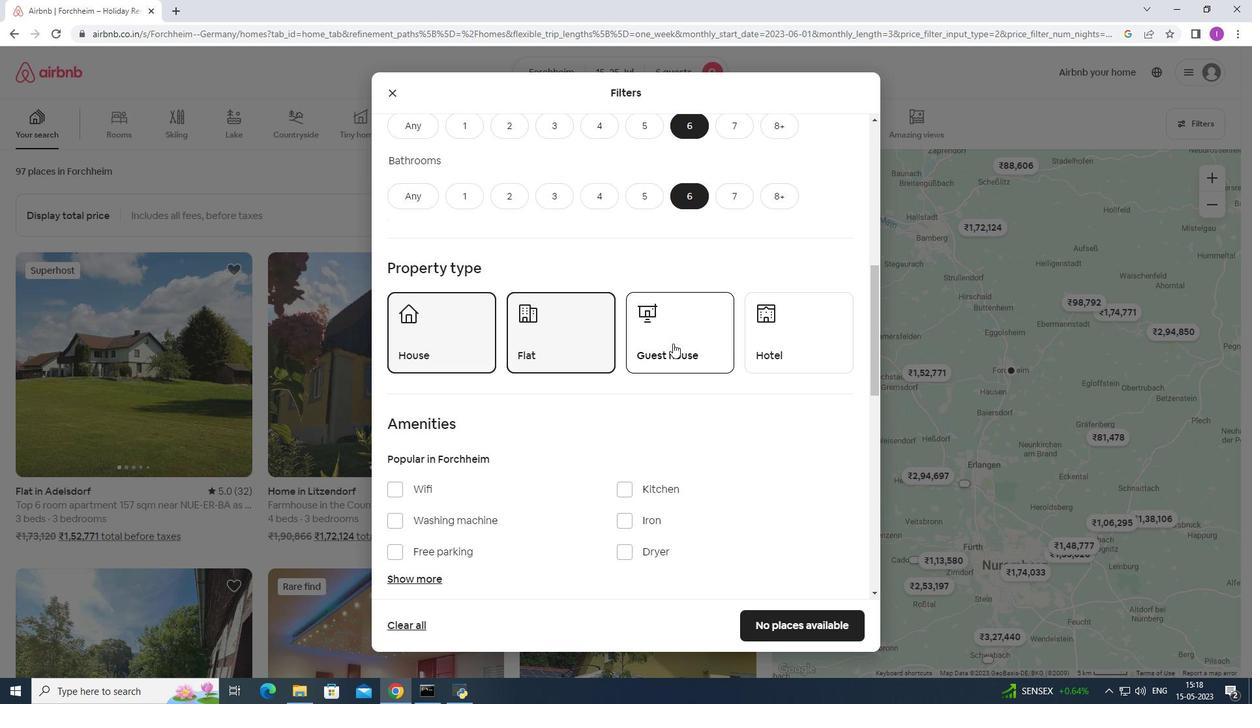 
Action: Mouse moved to (627, 358)
Screenshot: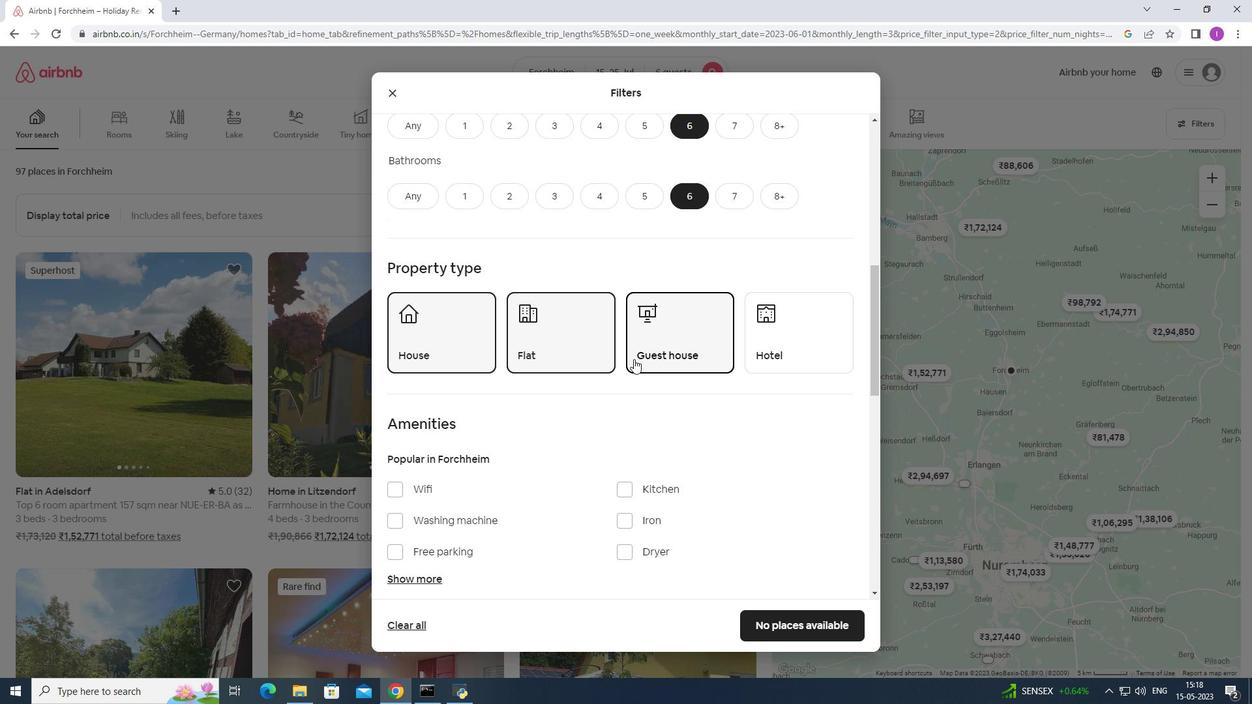 
Action: Mouse scrolled (627, 358) with delta (0, 0)
Screenshot: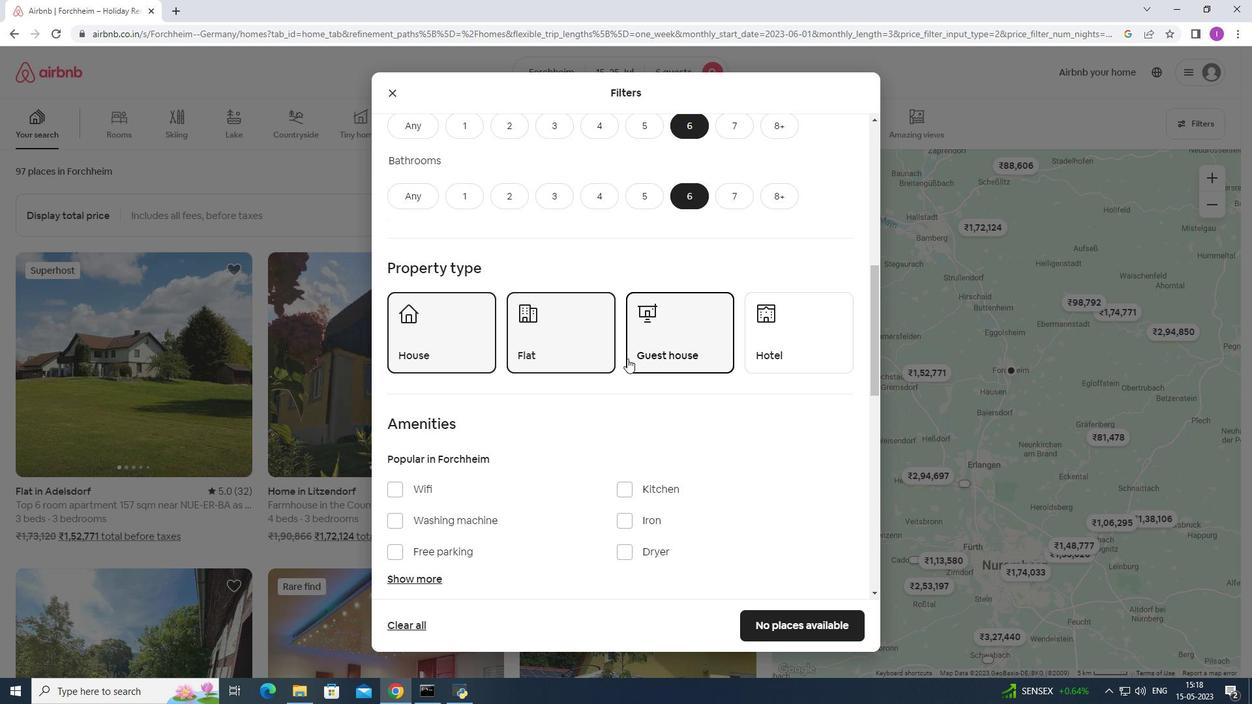 
Action: Mouse scrolled (627, 358) with delta (0, 0)
Screenshot: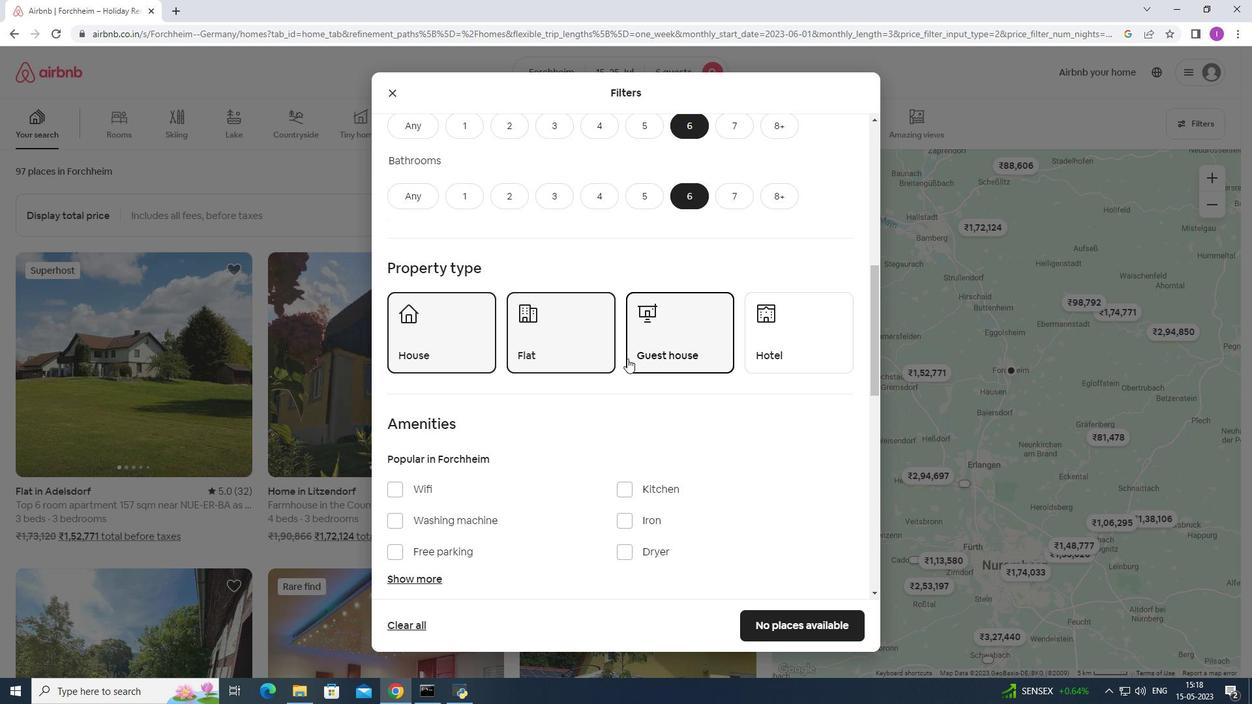 
Action: Mouse moved to (393, 351)
Screenshot: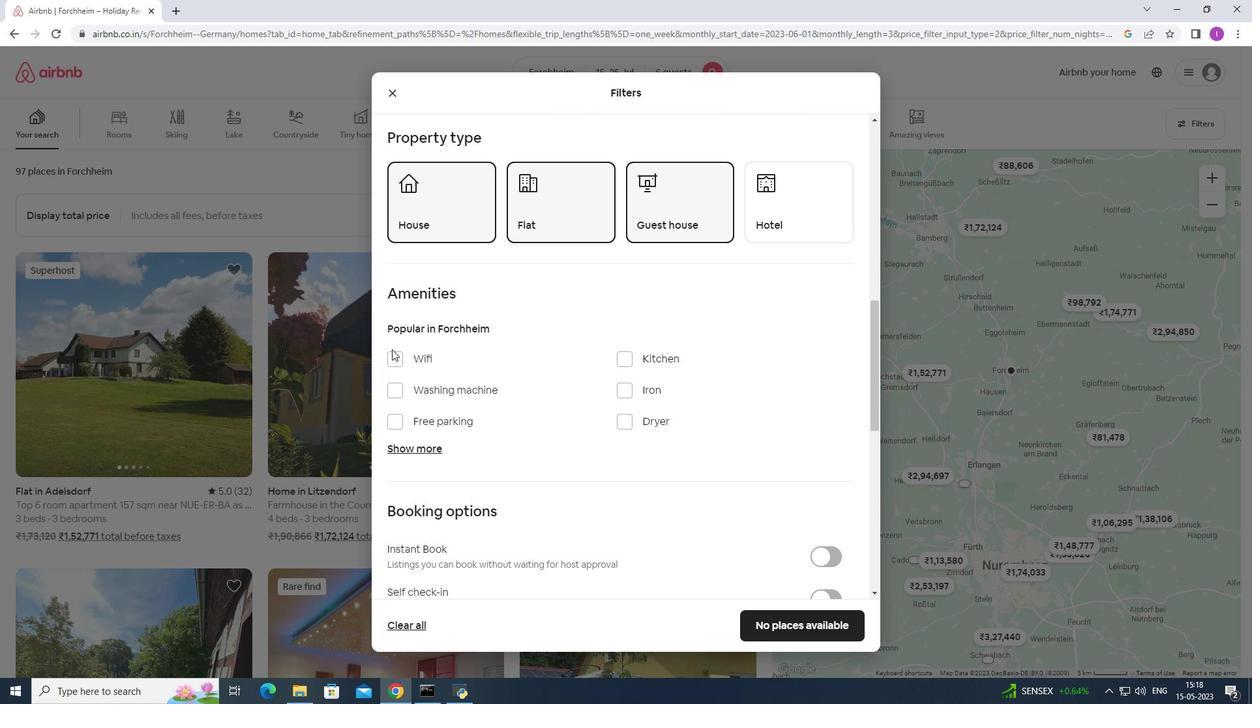 
Action: Mouse pressed left at (393, 351)
Screenshot: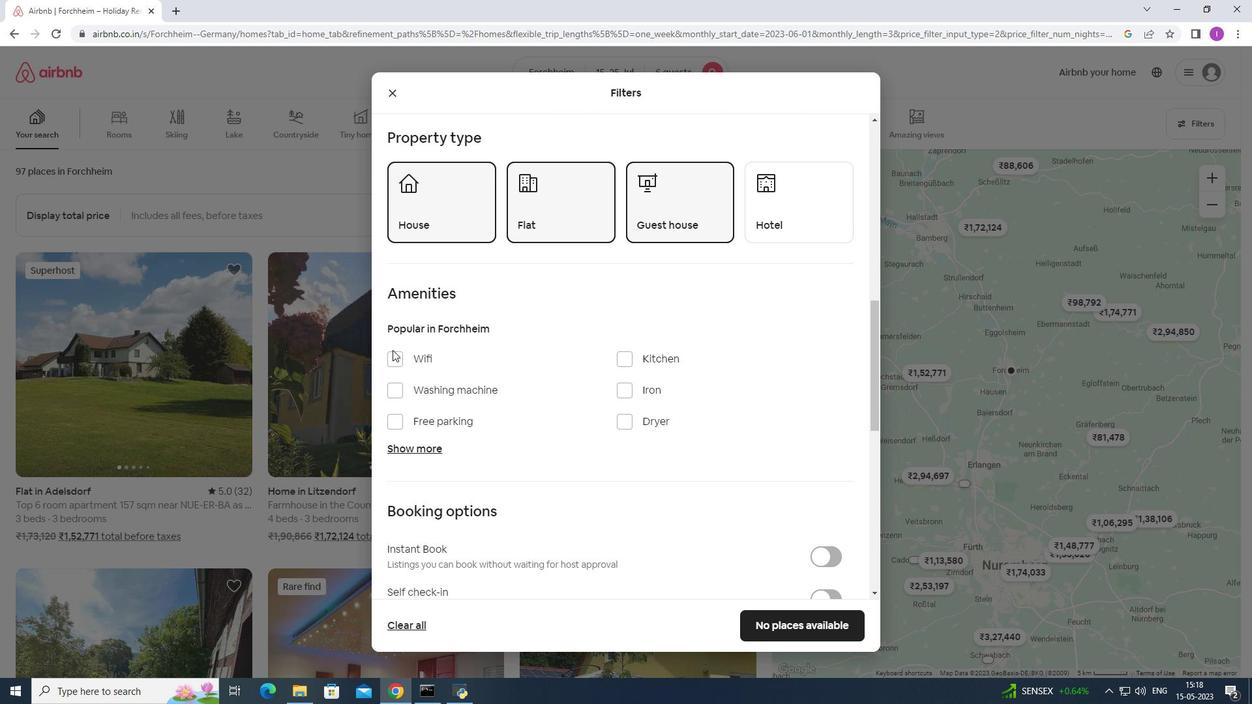 
Action: Mouse moved to (394, 419)
Screenshot: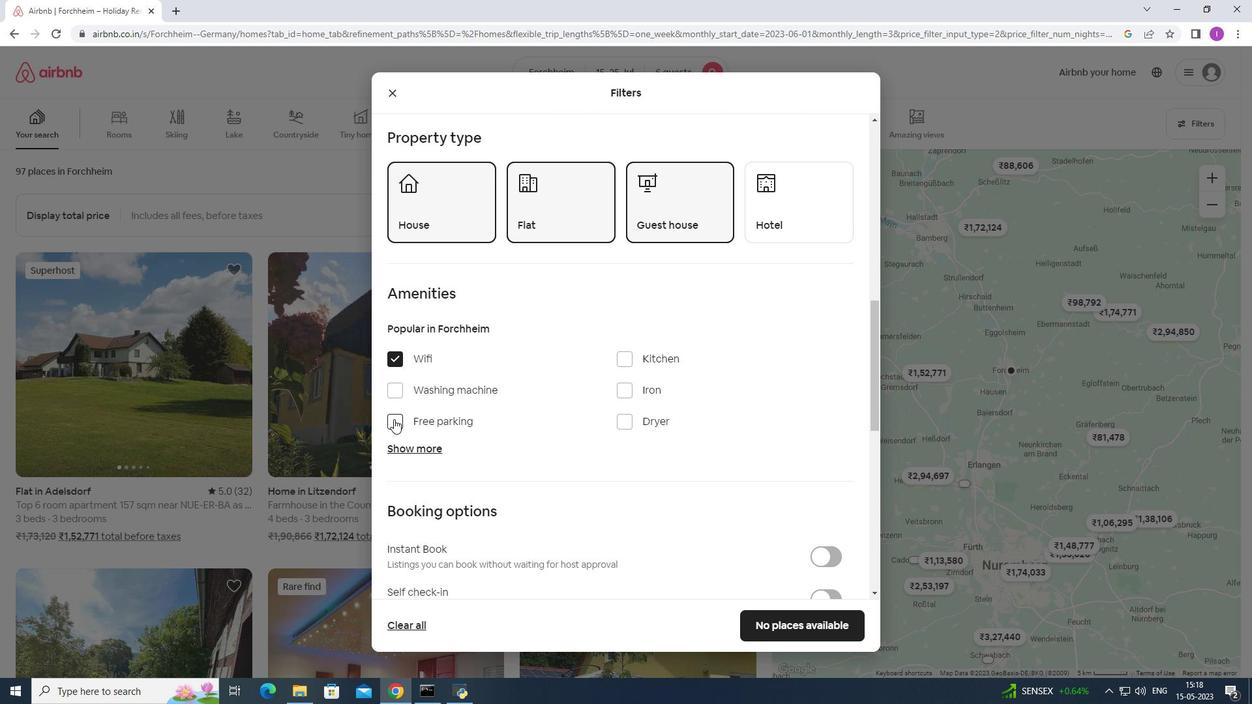 
Action: Mouse pressed left at (394, 419)
Screenshot: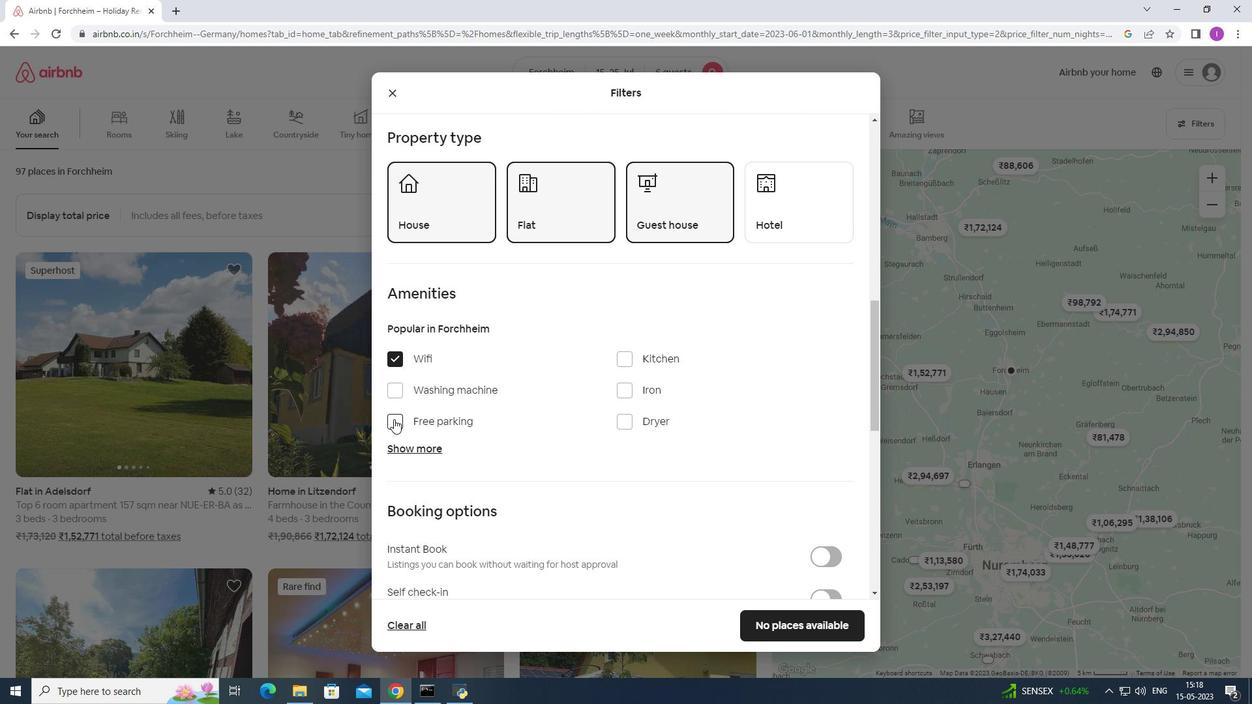 
Action: Mouse moved to (416, 448)
Screenshot: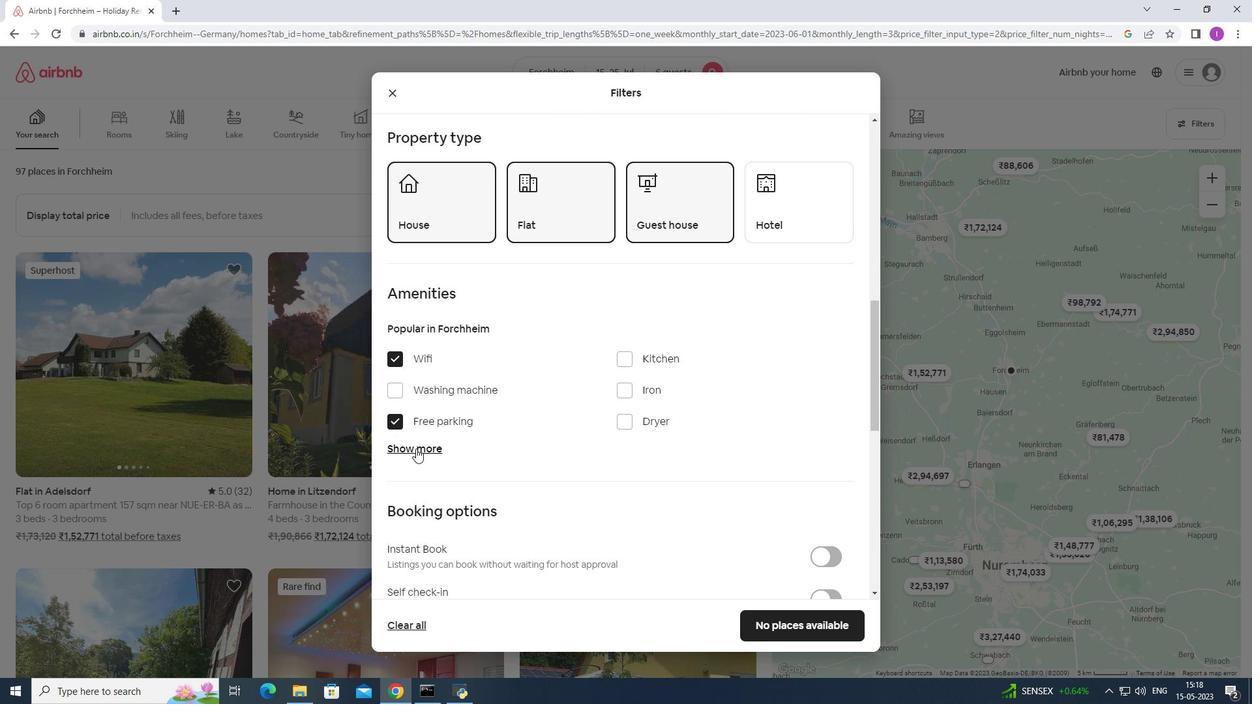 
Action: Mouse pressed left at (416, 448)
Screenshot: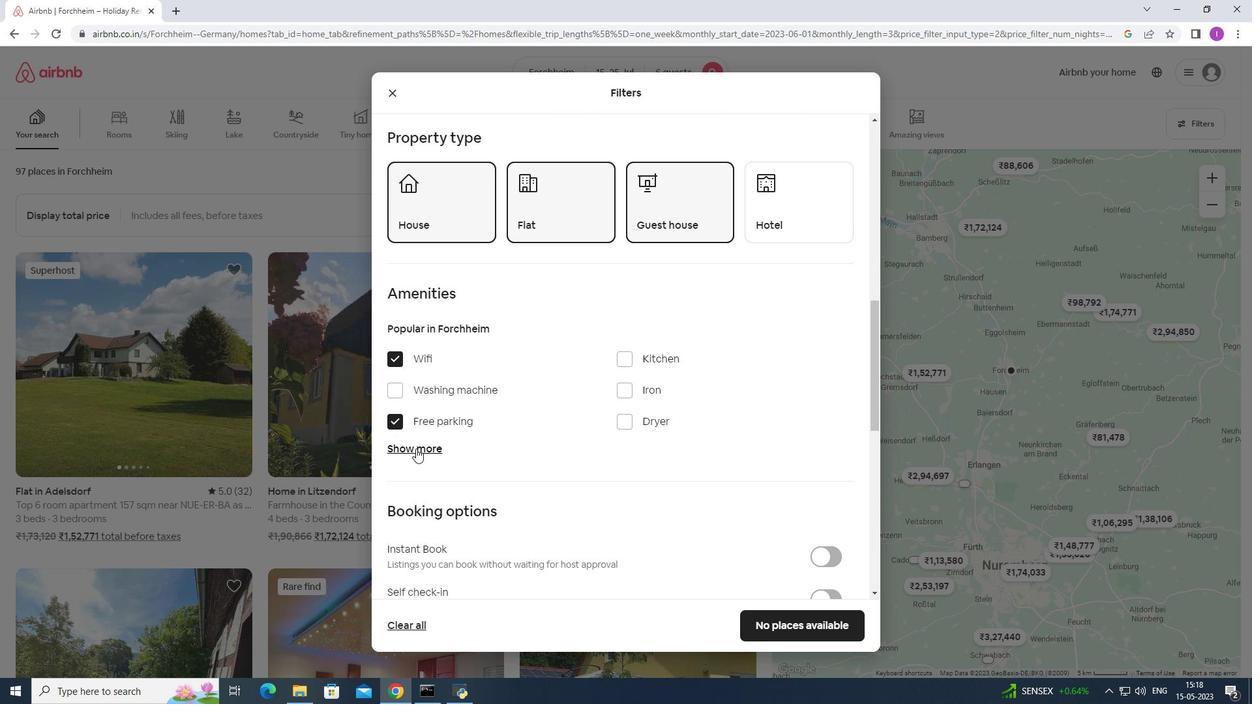 
Action: Mouse moved to (623, 530)
Screenshot: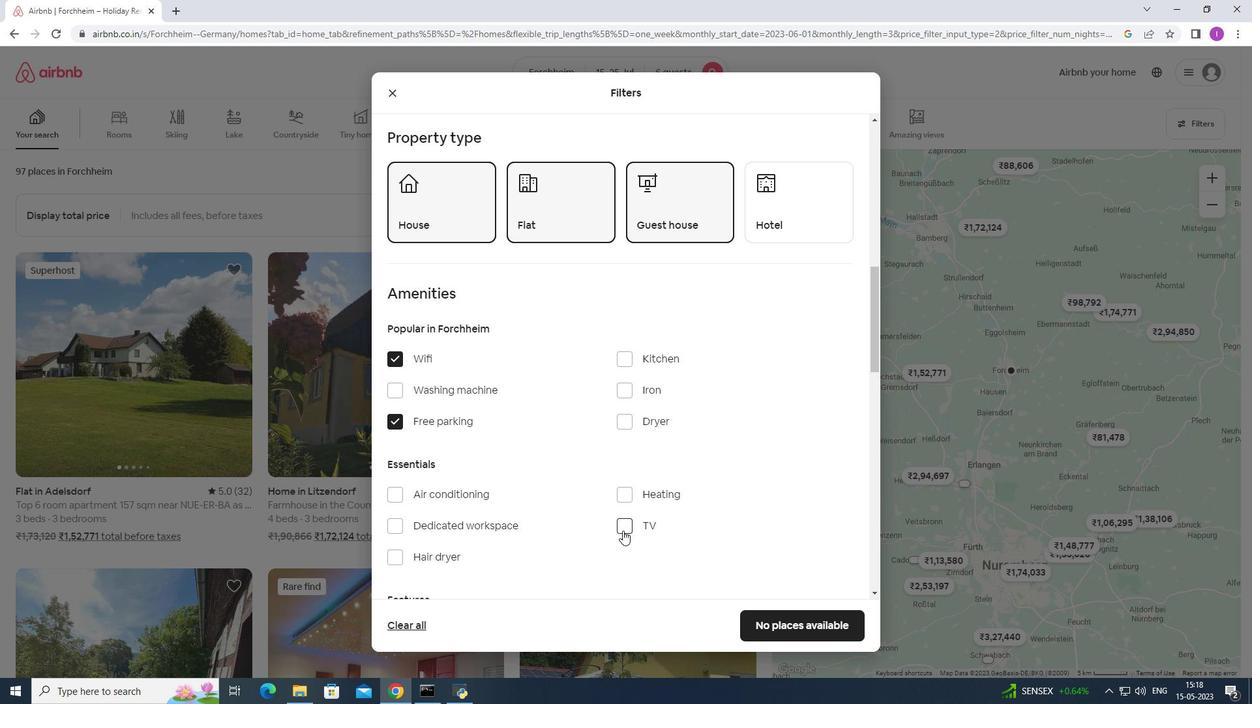 
Action: Mouse pressed left at (623, 530)
Screenshot: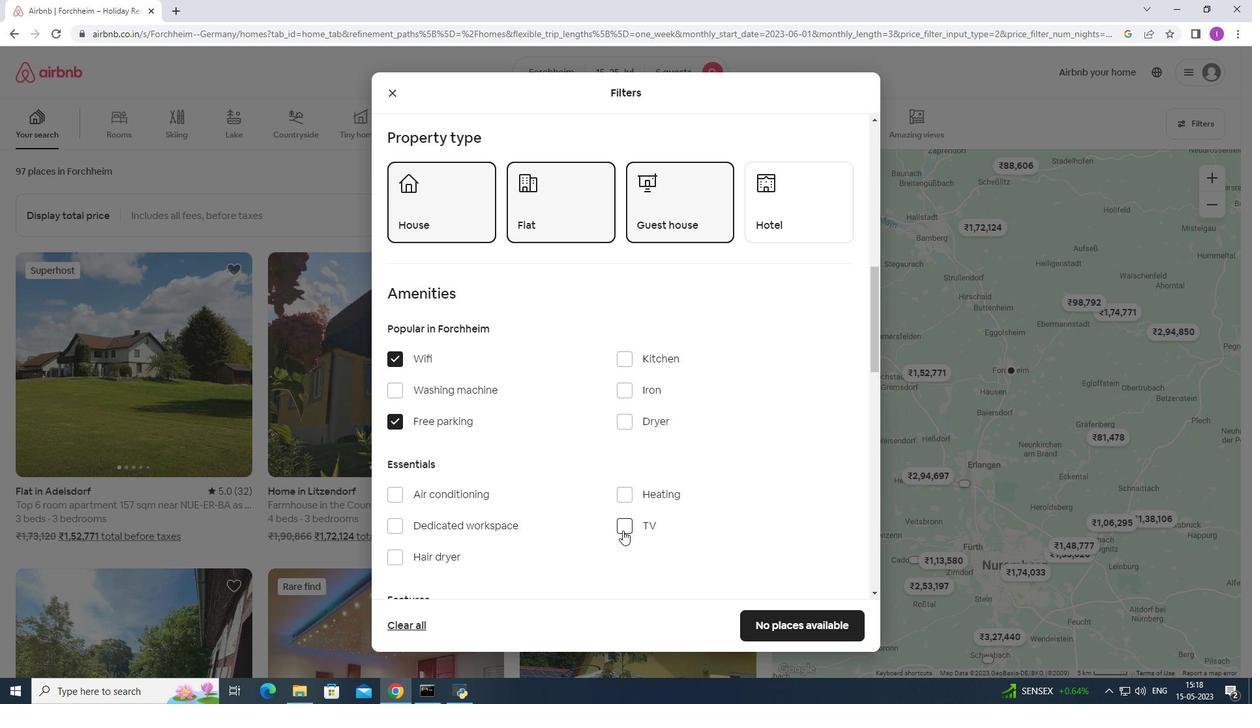 
Action: Mouse moved to (469, 508)
Screenshot: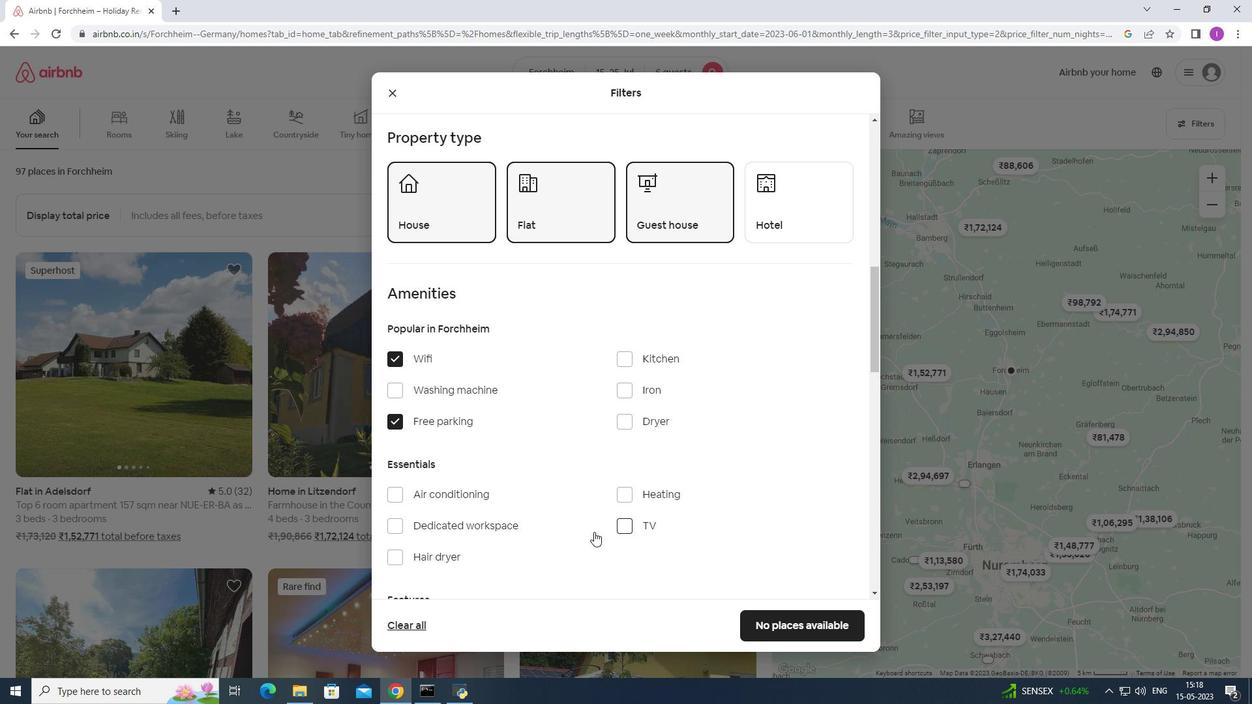 
Action: Mouse scrolled (469, 508) with delta (0, 0)
Screenshot: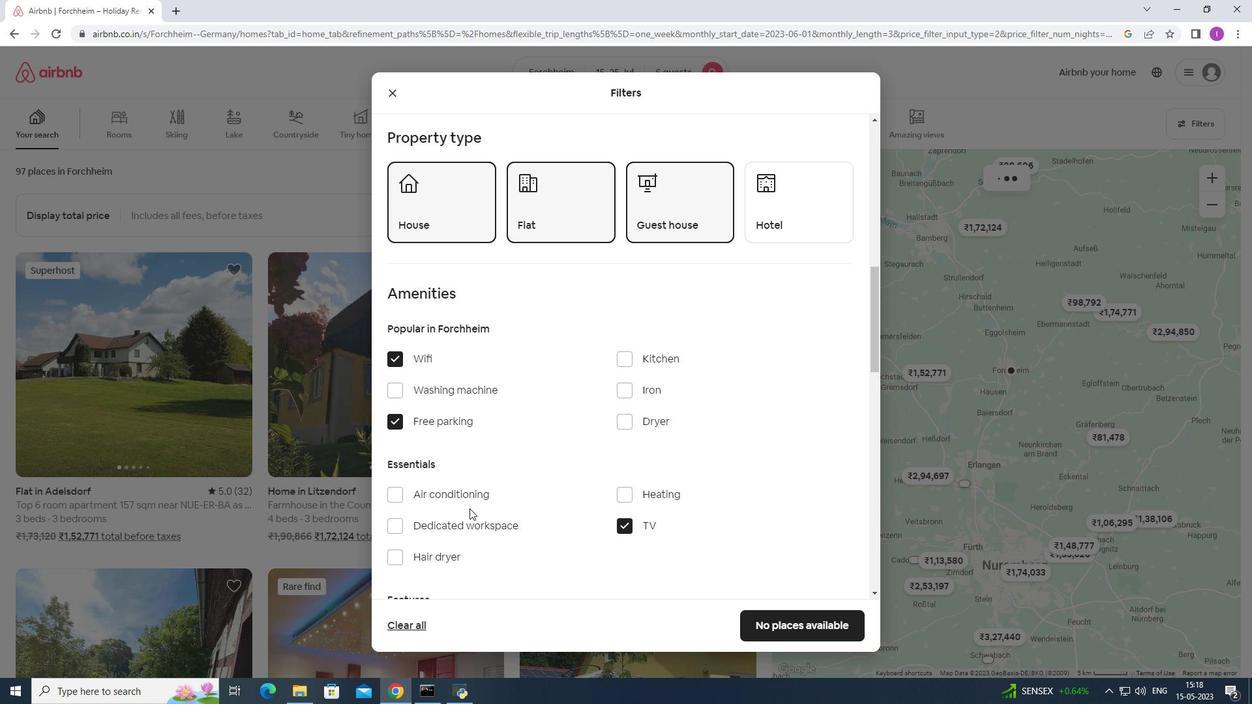 
Action: Mouse moved to (469, 509)
Screenshot: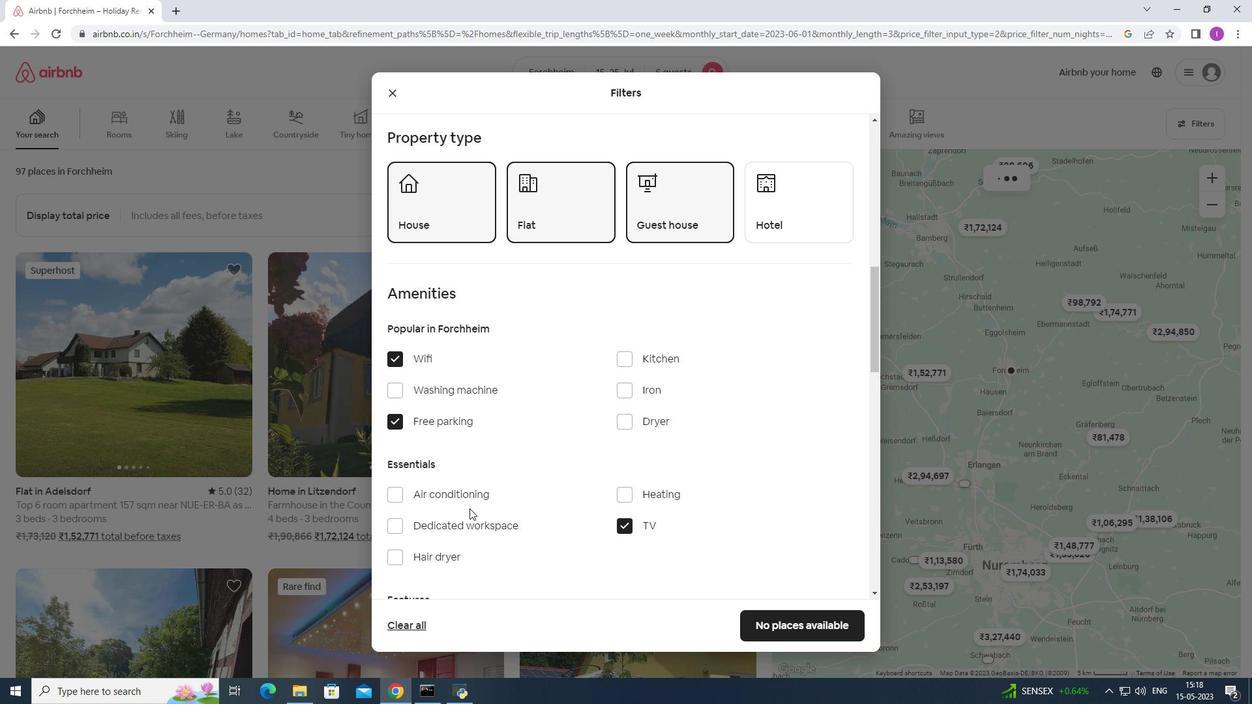 
Action: Mouse scrolled (469, 508) with delta (0, 0)
Screenshot: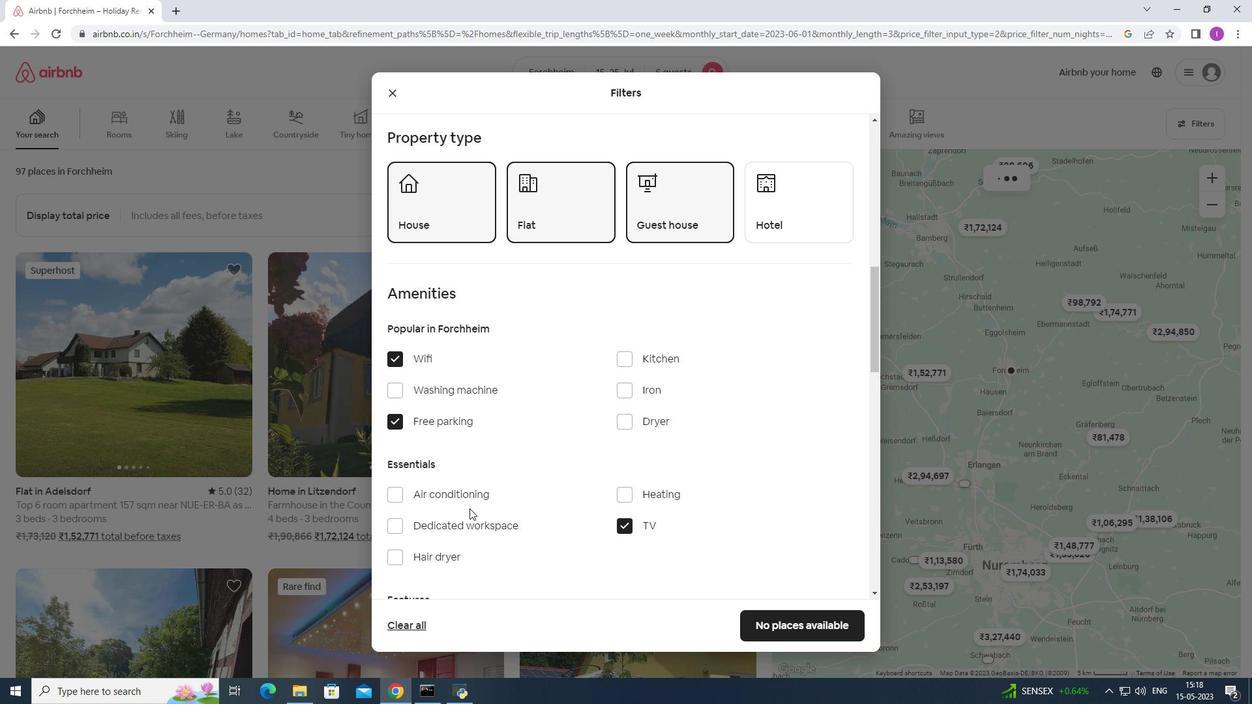 
Action: Mouse moved to (469, 510)
Screenshot: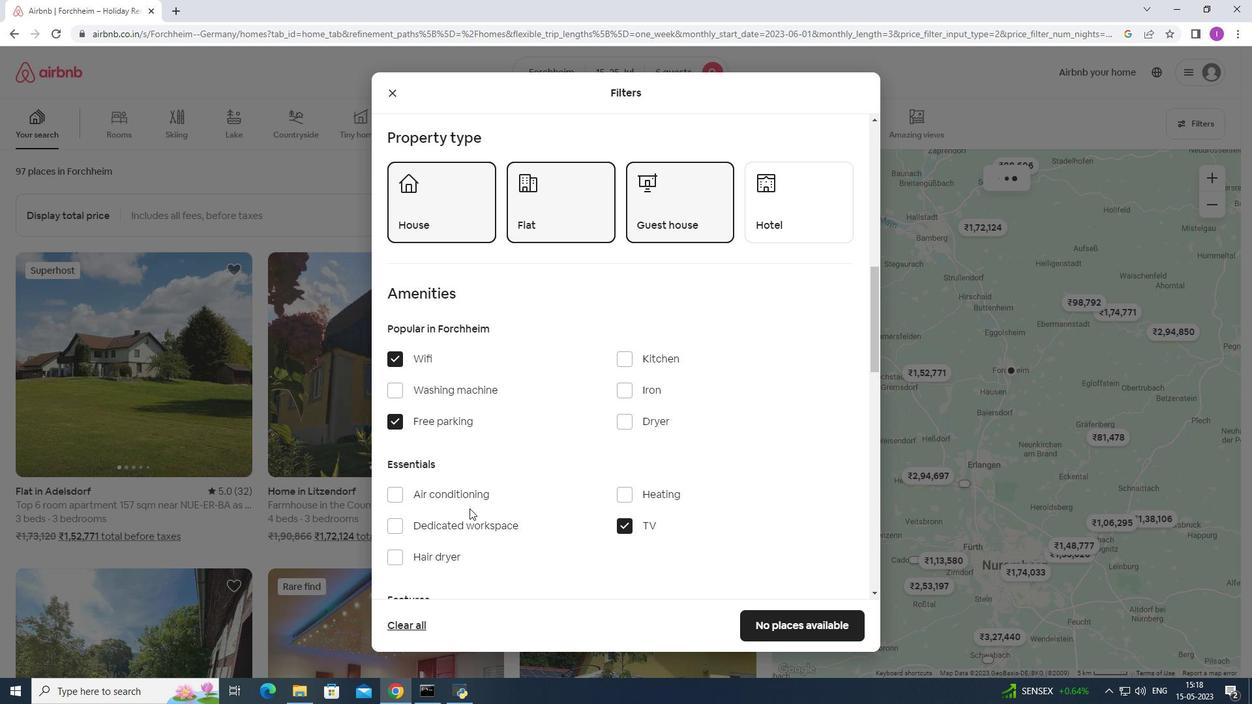 
Action: Mouse scrolled (469, 509) with delta (0, 0)
Screenshot: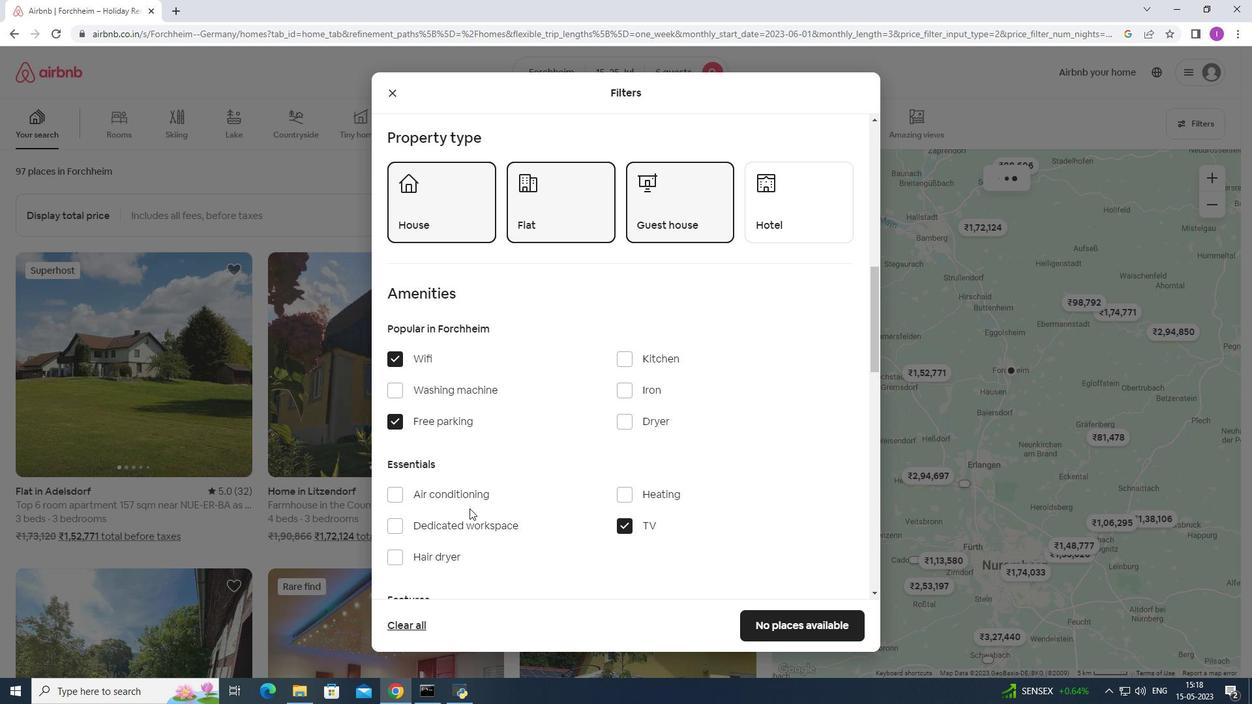 
Action: Mouse moved to (469, 510)
Screenshot: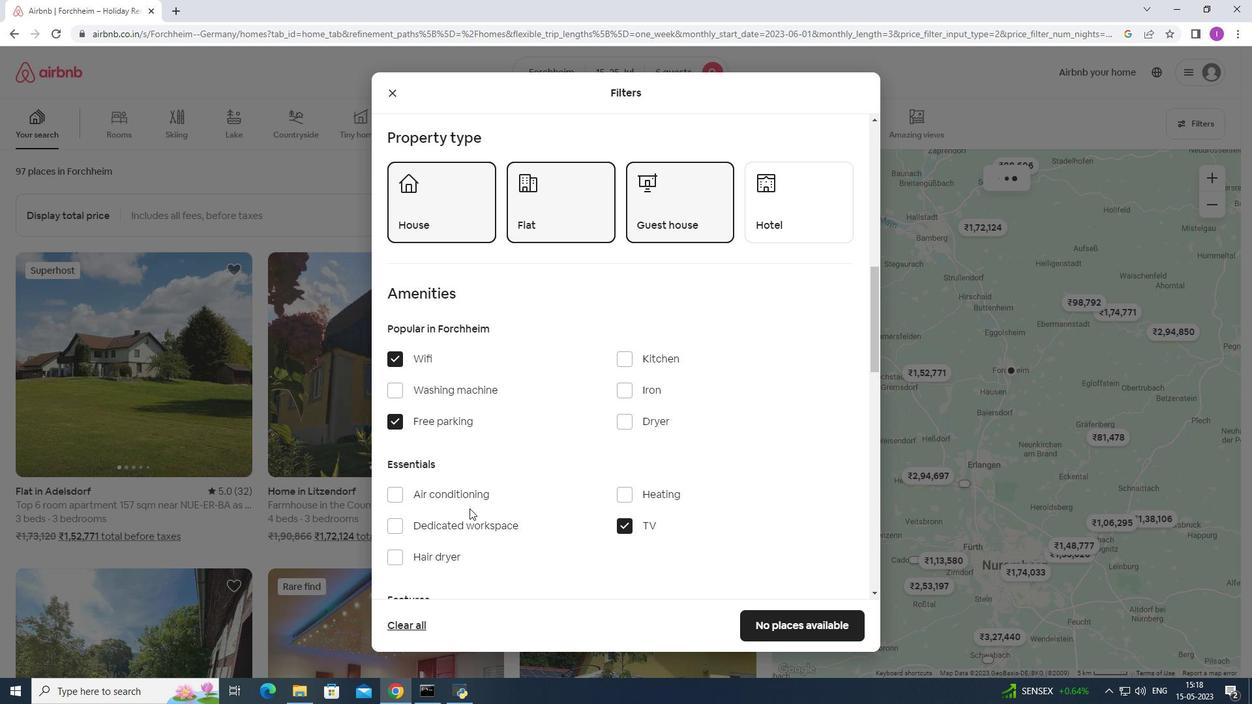 
Action: Mouse scrolled (469, 510) with delta (0, 0)
Screenshot: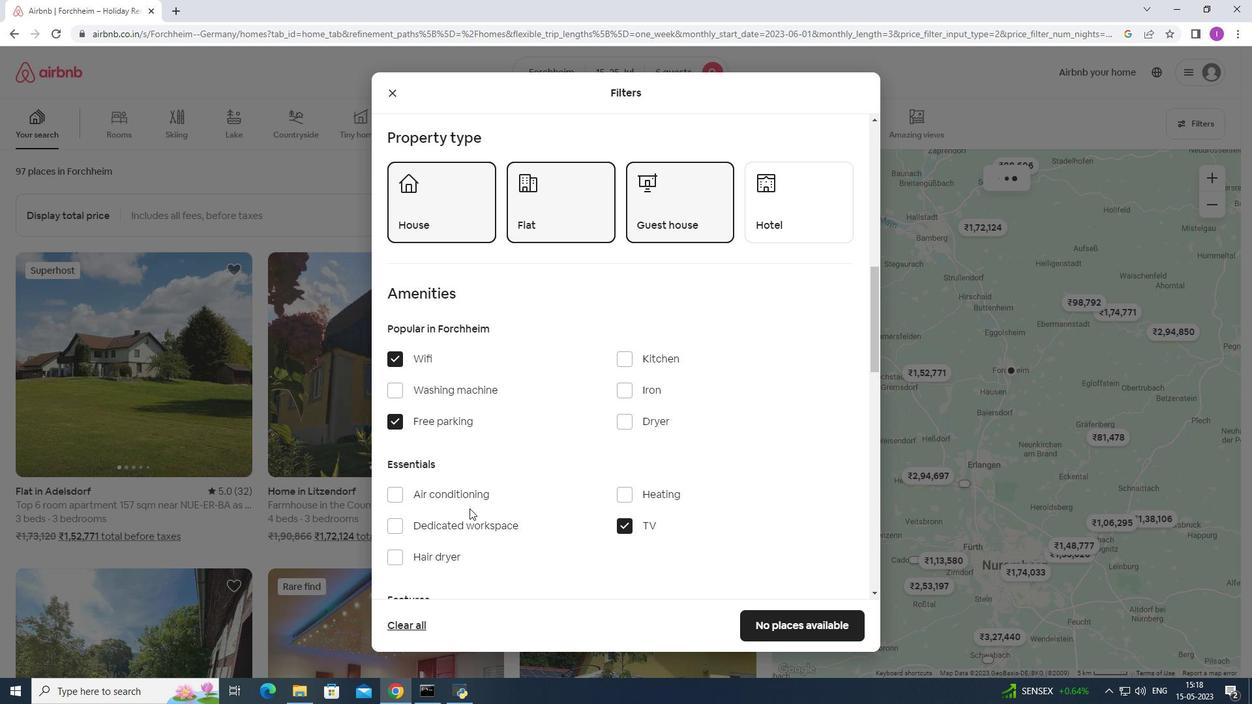 
Action: Mouse moved to (397, 437)
Screenshot: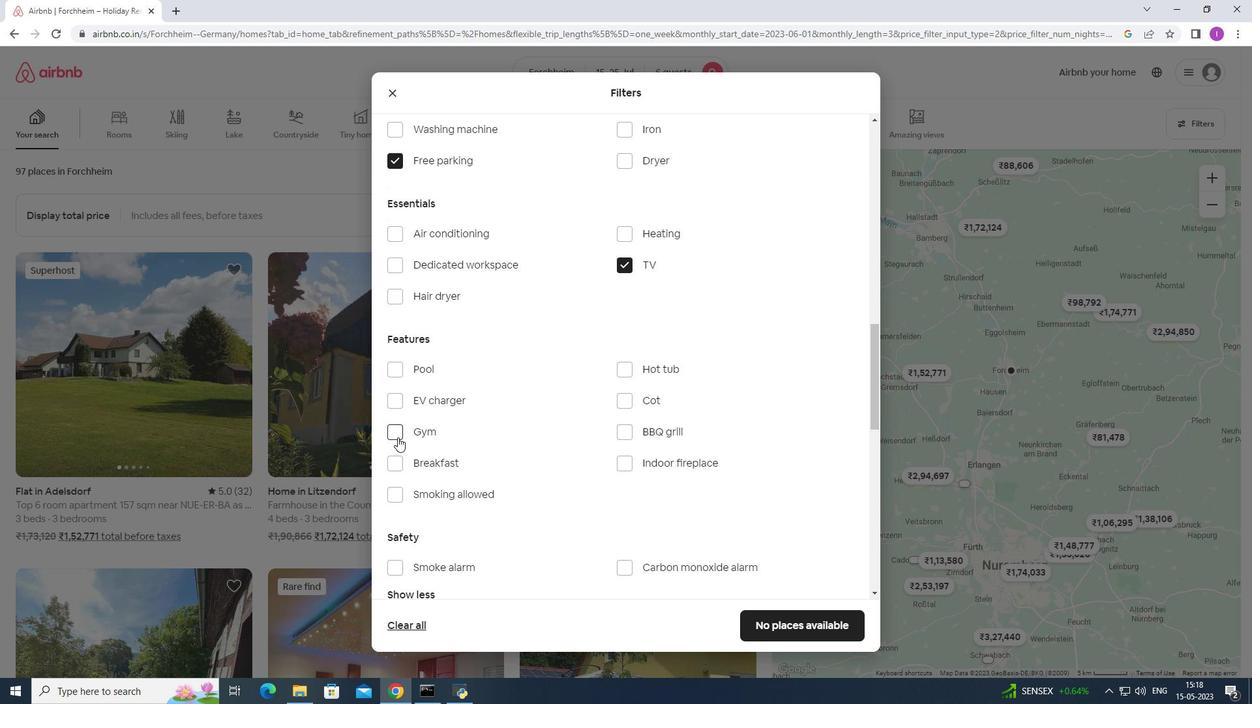 
Action: Mouse pressed left at (397, 437)
Screenshot: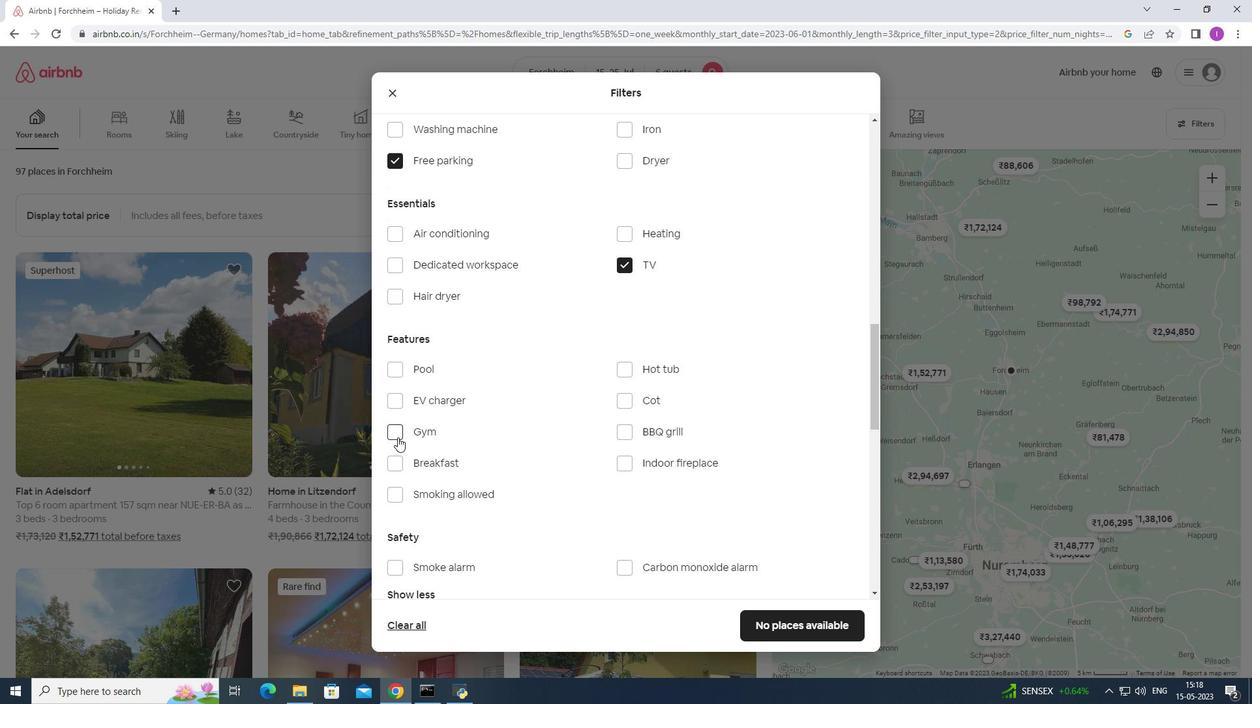 
Action: Mouse moved to (397, 460)
Screenshot: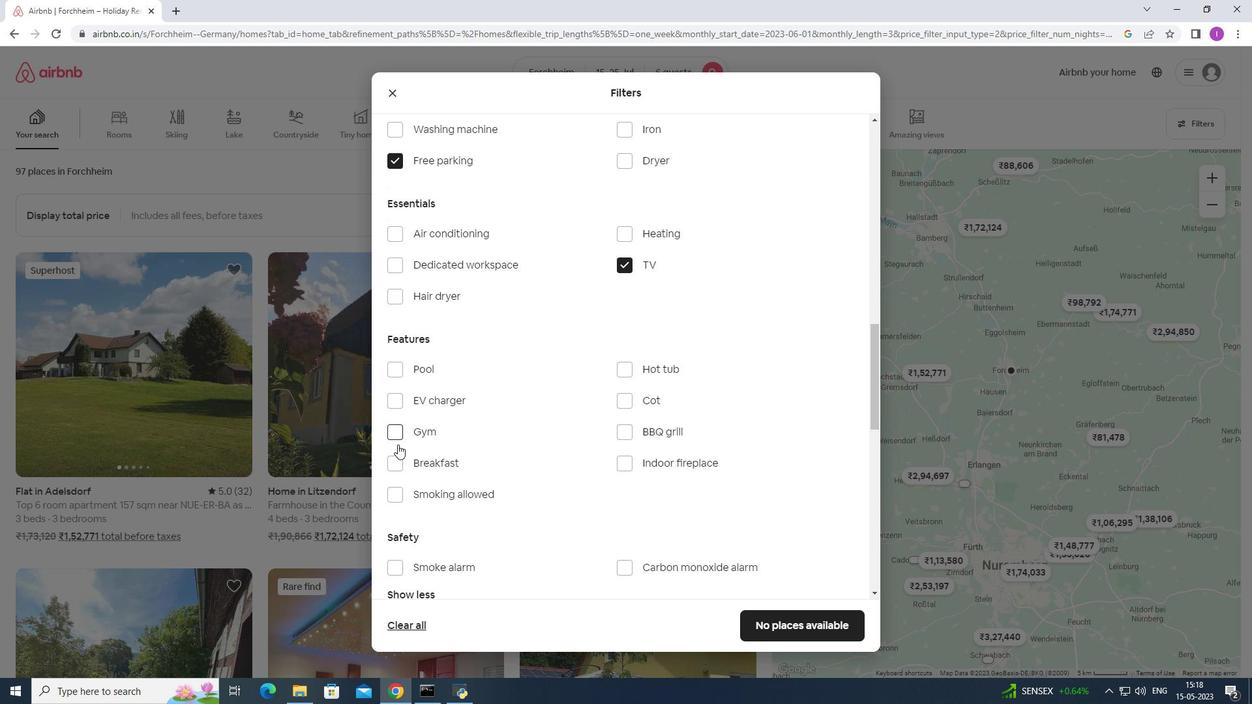 
Action: Mouse pressed left at (397, 460)
Screenshot: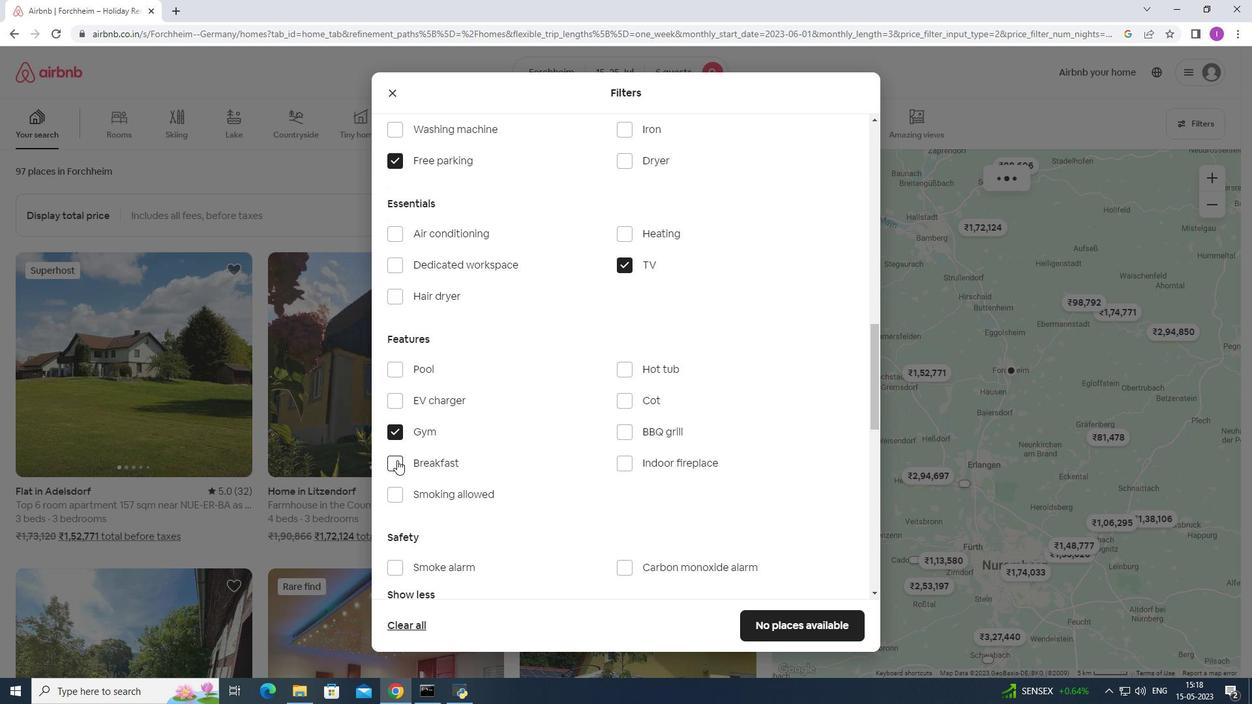 
Action: Mouse moved to (478, 441)
Screenshot: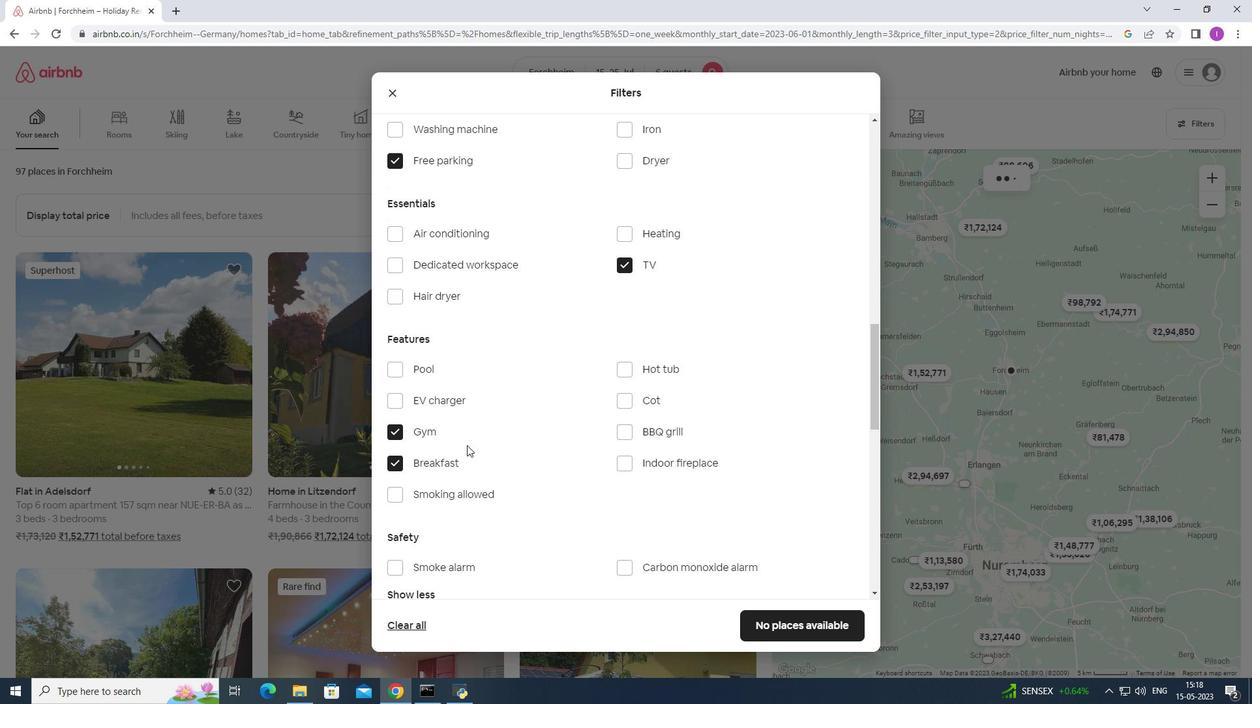 
Action: Mouse scrolled (478, 440) with delta (0, 0)
Screenshot: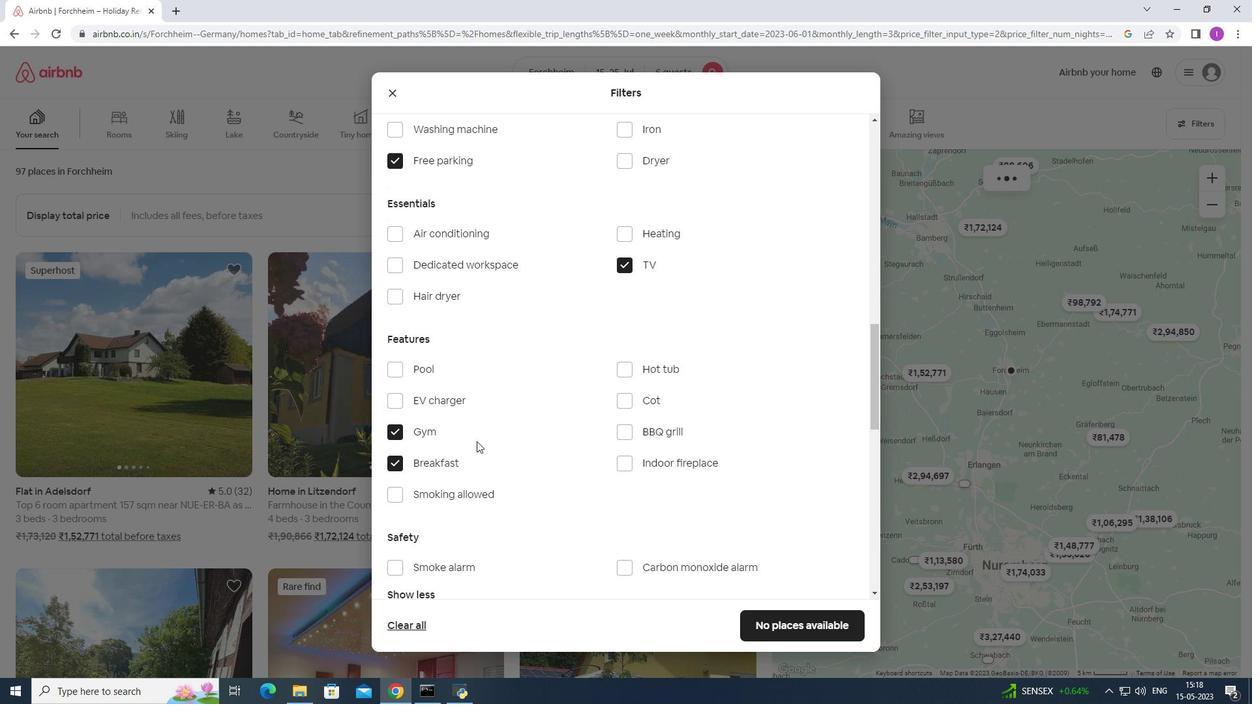 
Action: Mouse moved to (478, 441)
Screenshot: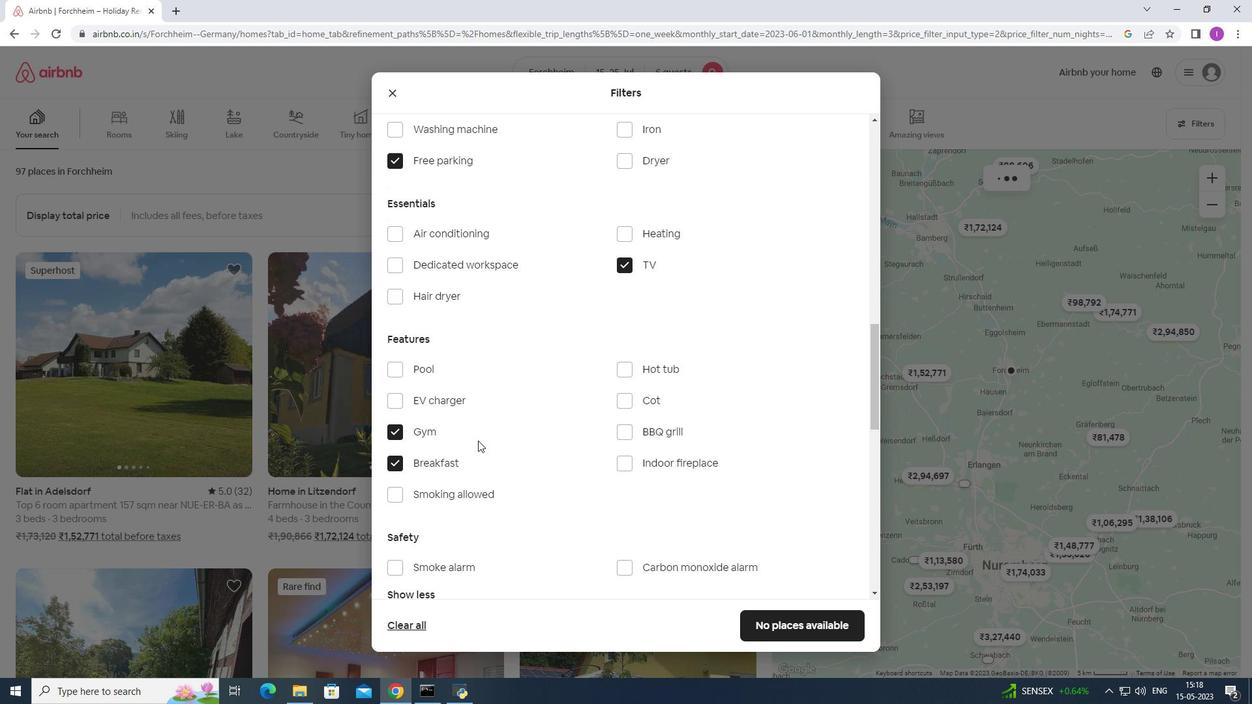 
Action: Mouse scrolled (478, 441) with delta (0, 0)
Screenshot: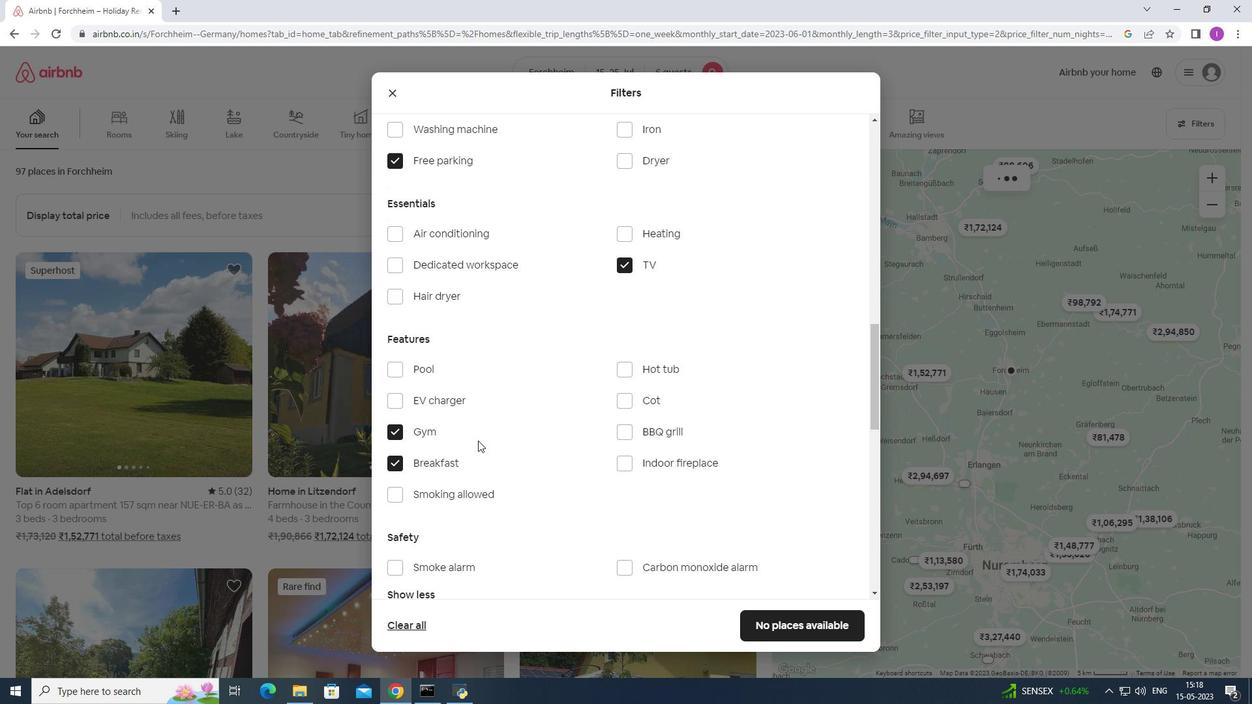 
Action: Mouse scrolled (478, 441) with delta (0, 0)
Screenshot: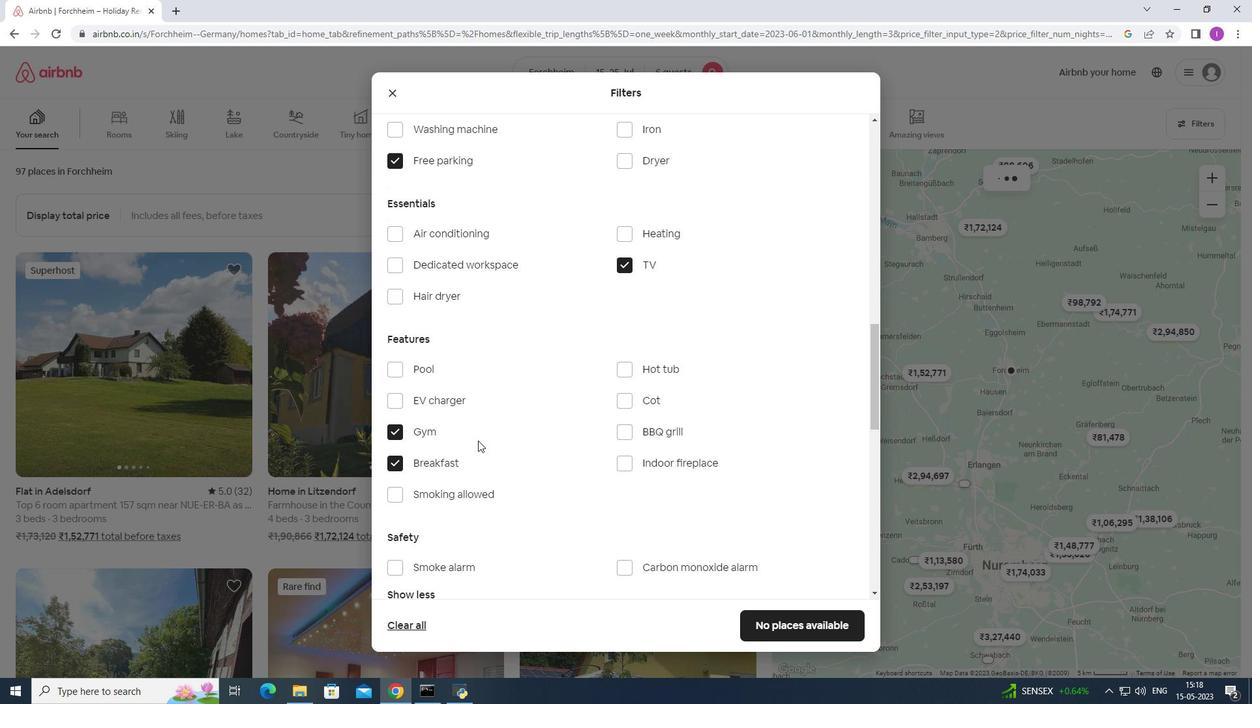 
Action: Mouse moved to (483, 441)
Screenshot: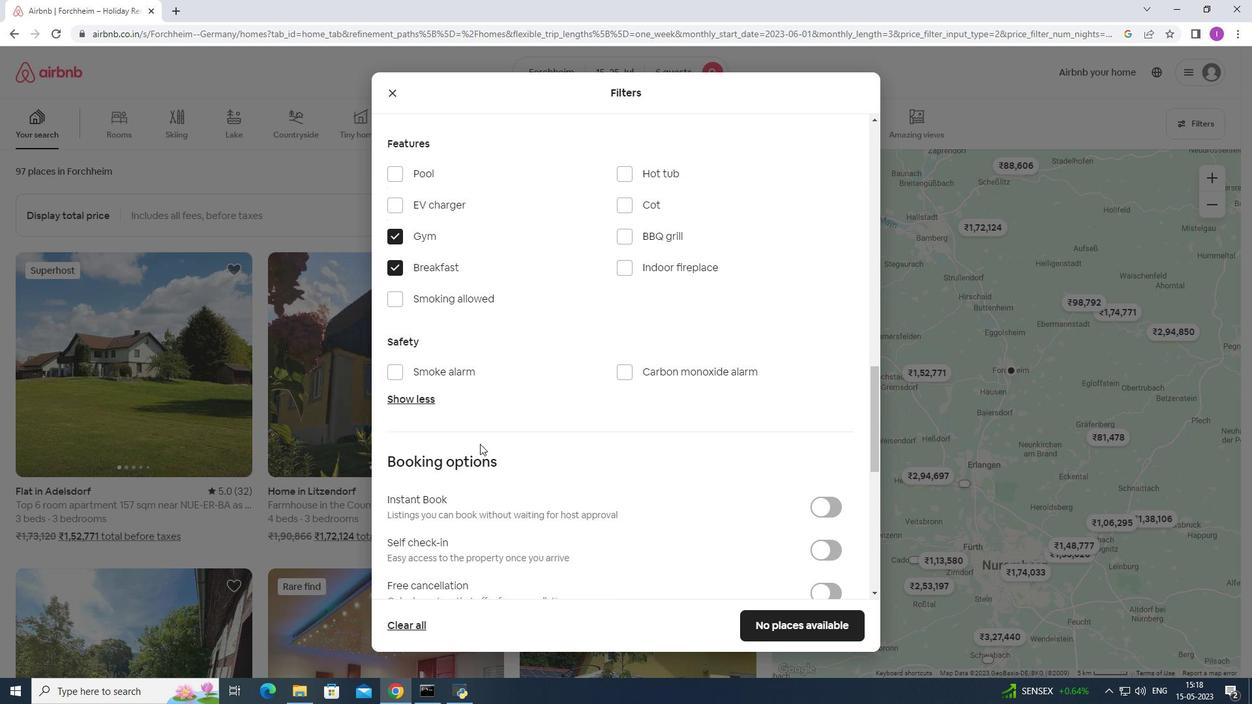 
Action: Mouse scrolled (483, 440) with delta (0, 0)
Screenshot: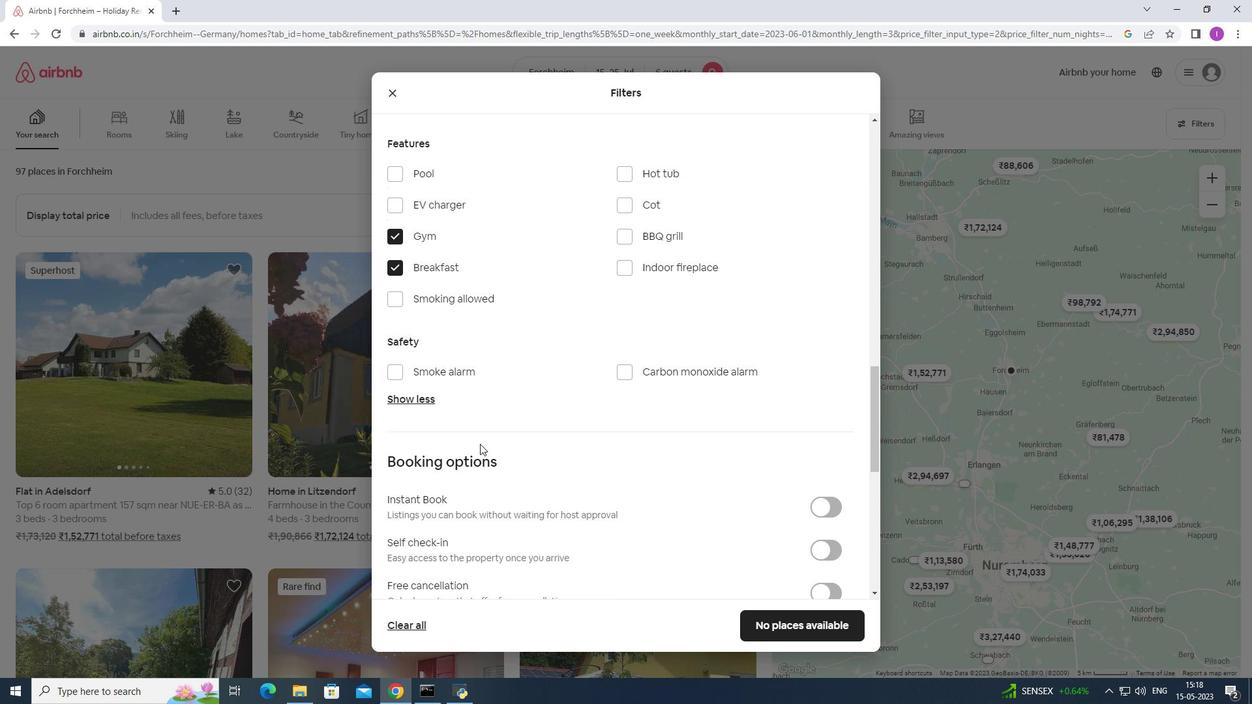 
Action: Mouse moved to (483, 441)
Screenshot: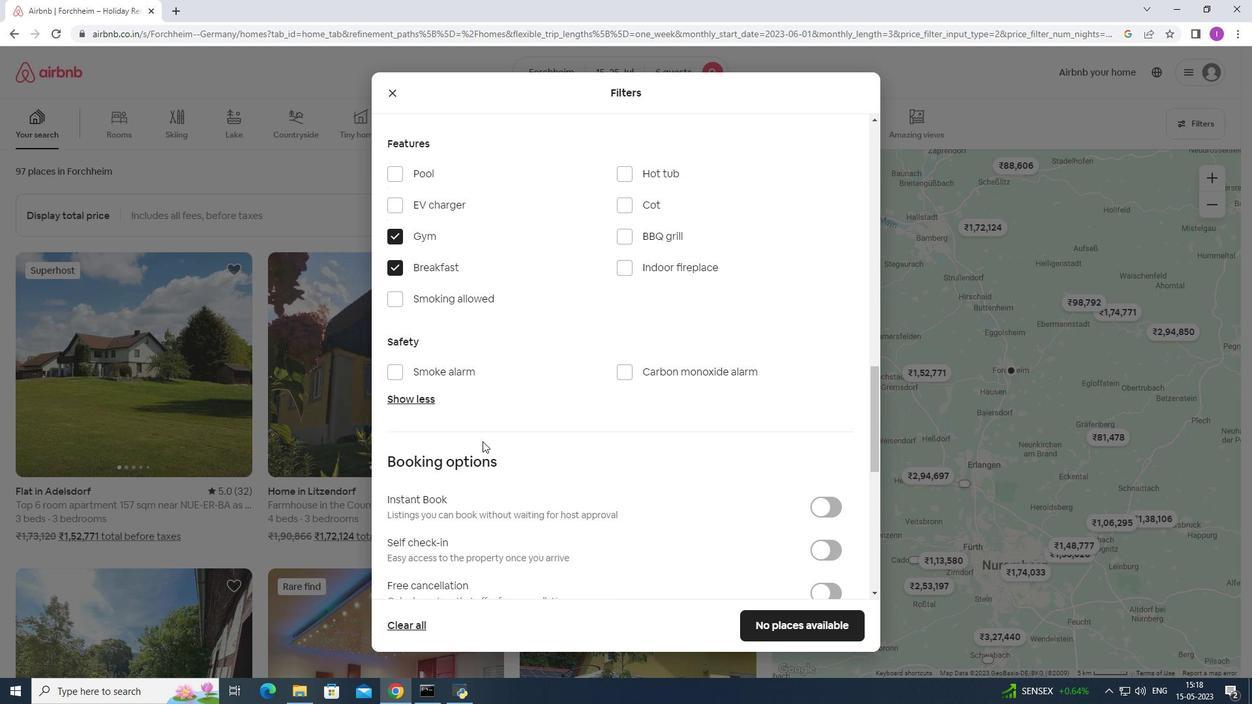 
Action: Mouse scrolled (483, 440) with delta (0, 0)
Screenshot: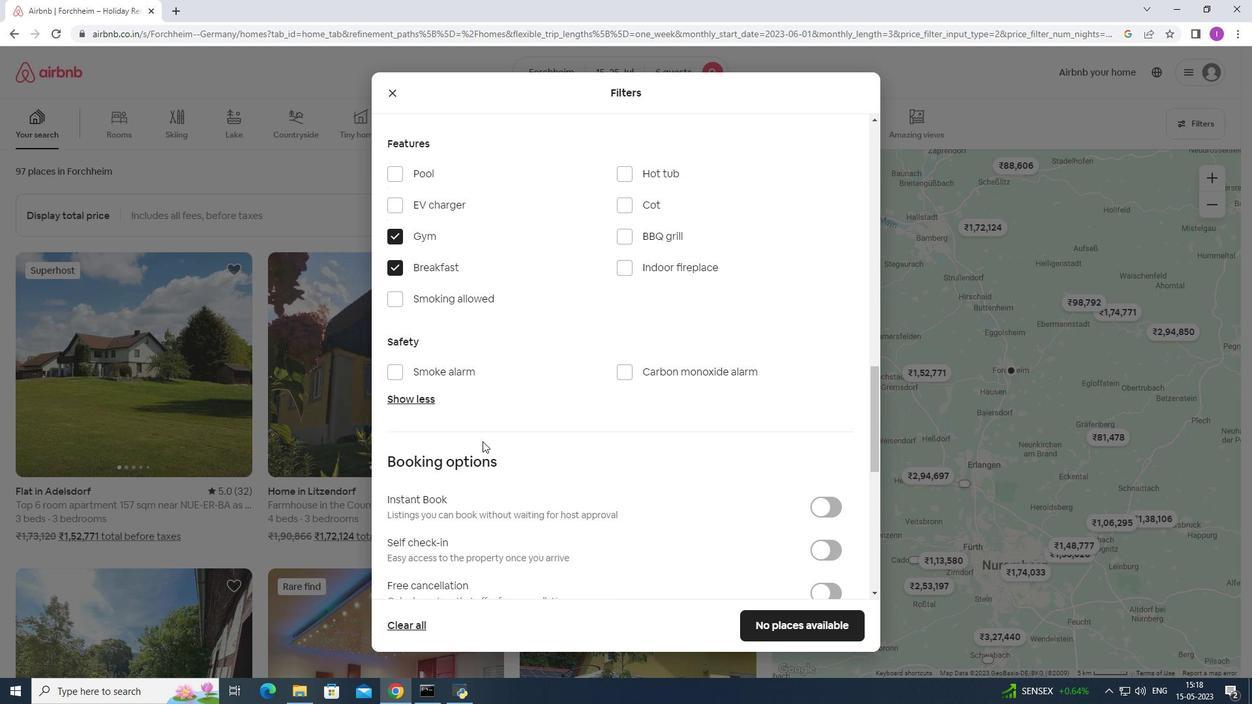 
Action: Mouse moved to (484, 441)
Screenshot: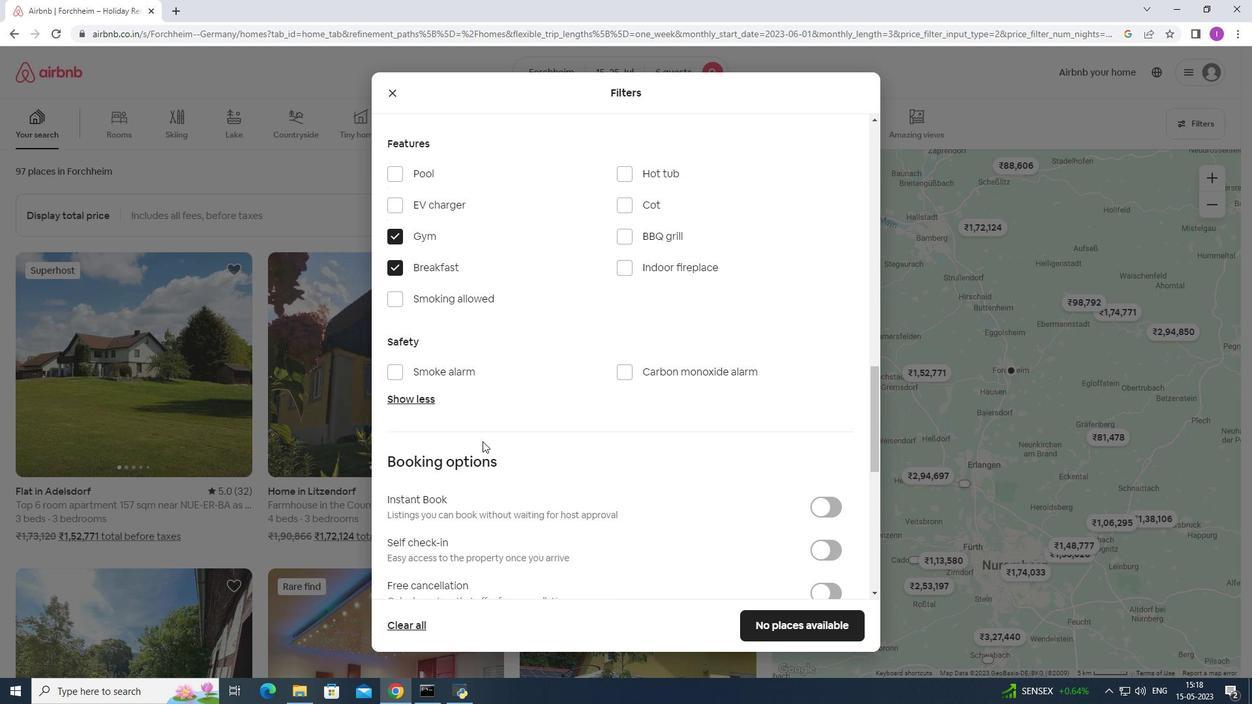 
Action: Mouse scrolled (484, 440) with delta (0, 0)
Screenshot: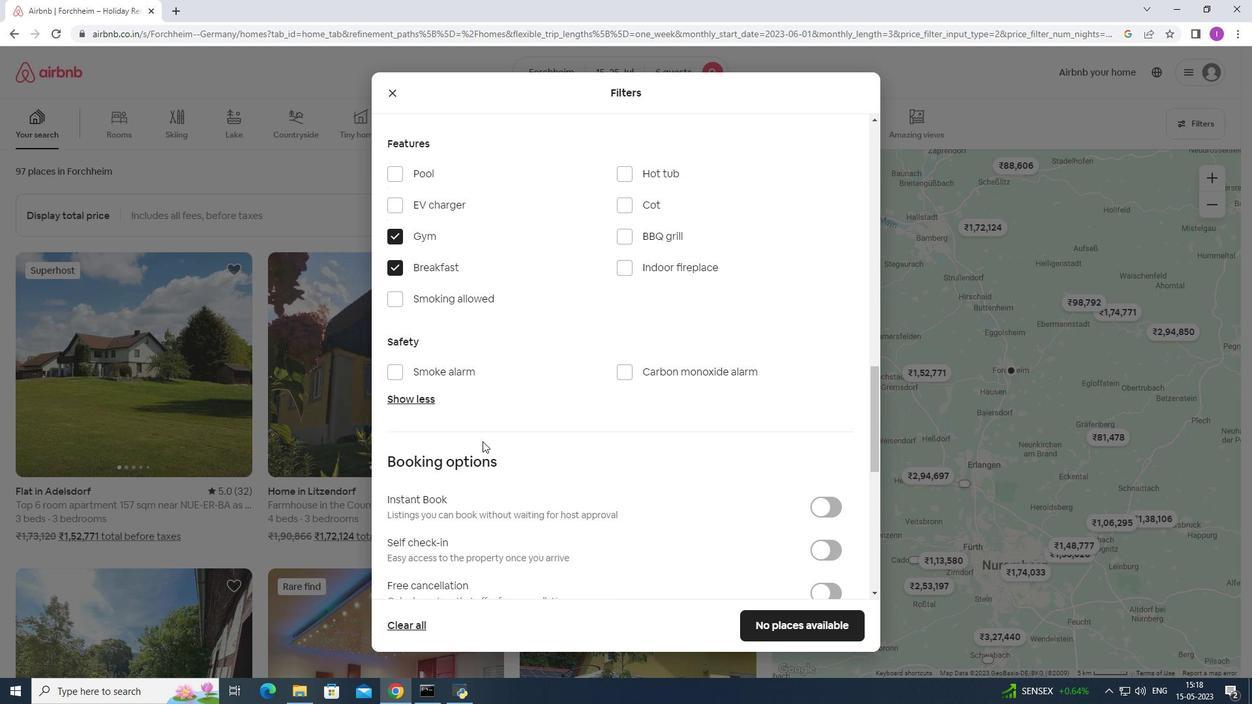 
Action: Mouse scrolled (484, 440) with delta (0, 0)
Screenshot: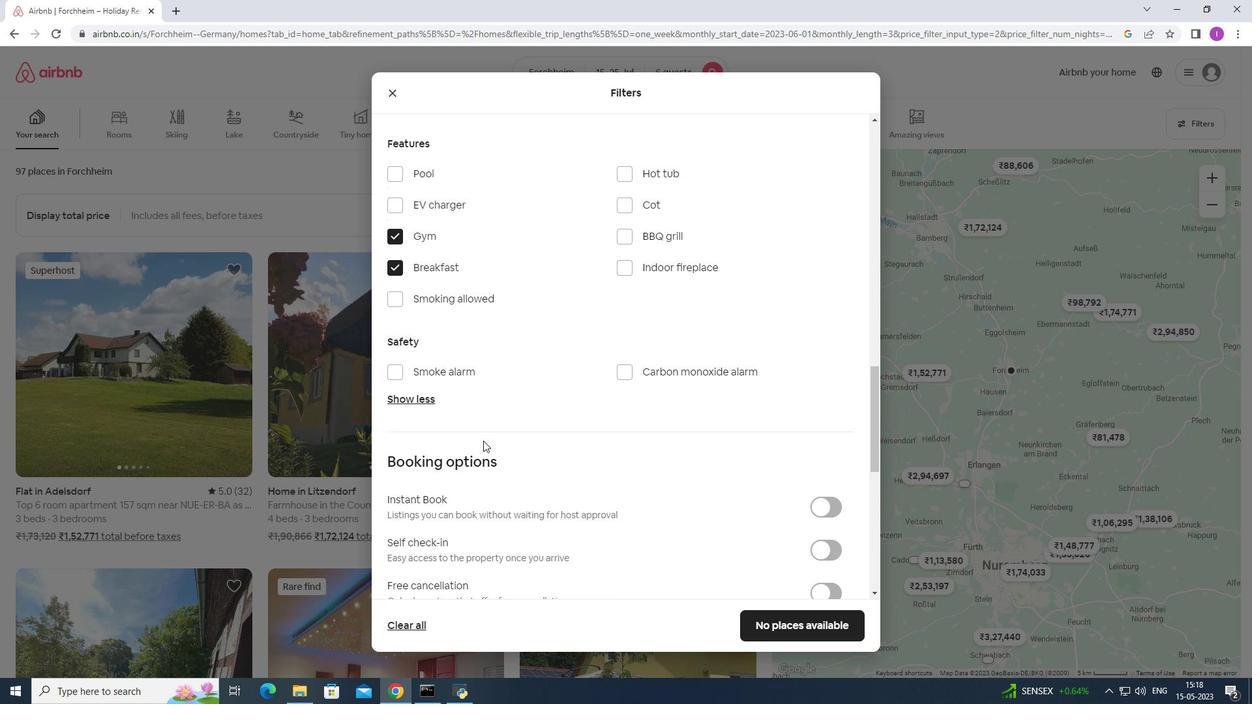 
Action: Mouse moved to (824, 285)
Screenshot: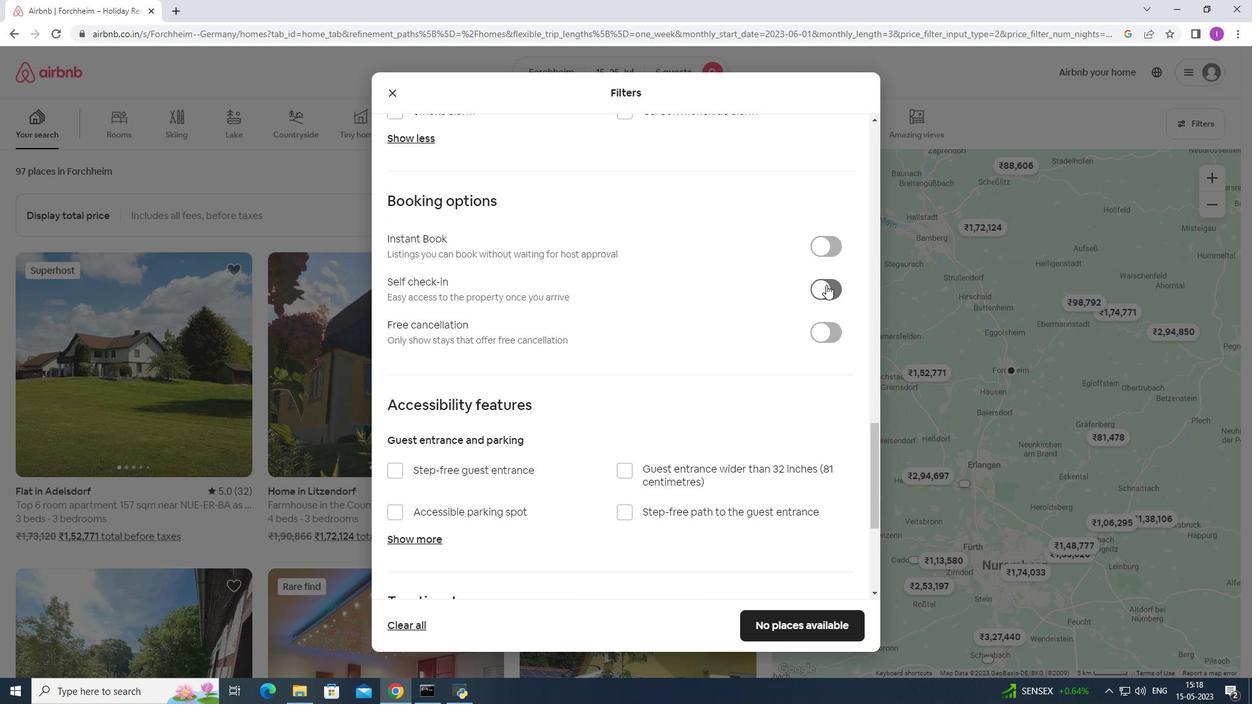 
Action: Mouse pressed left at (824, 285)
Screenshot: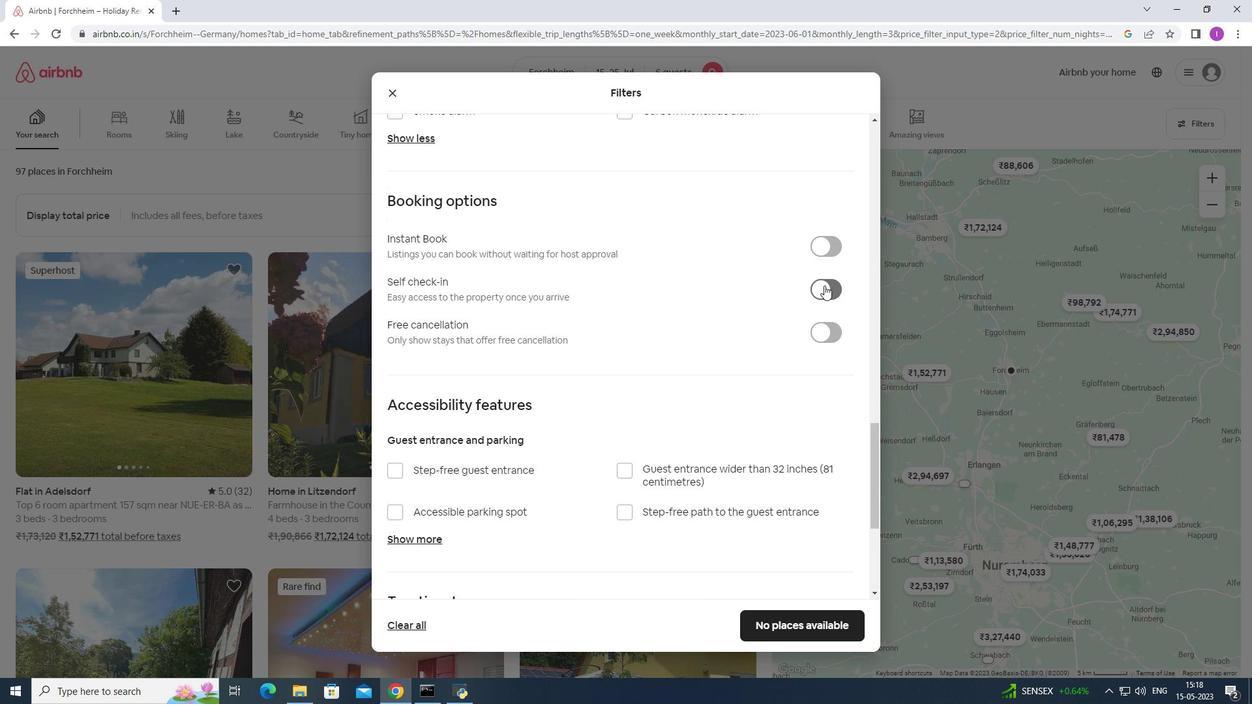 
Action: Mouse moved to (674, 429)
Screenshot: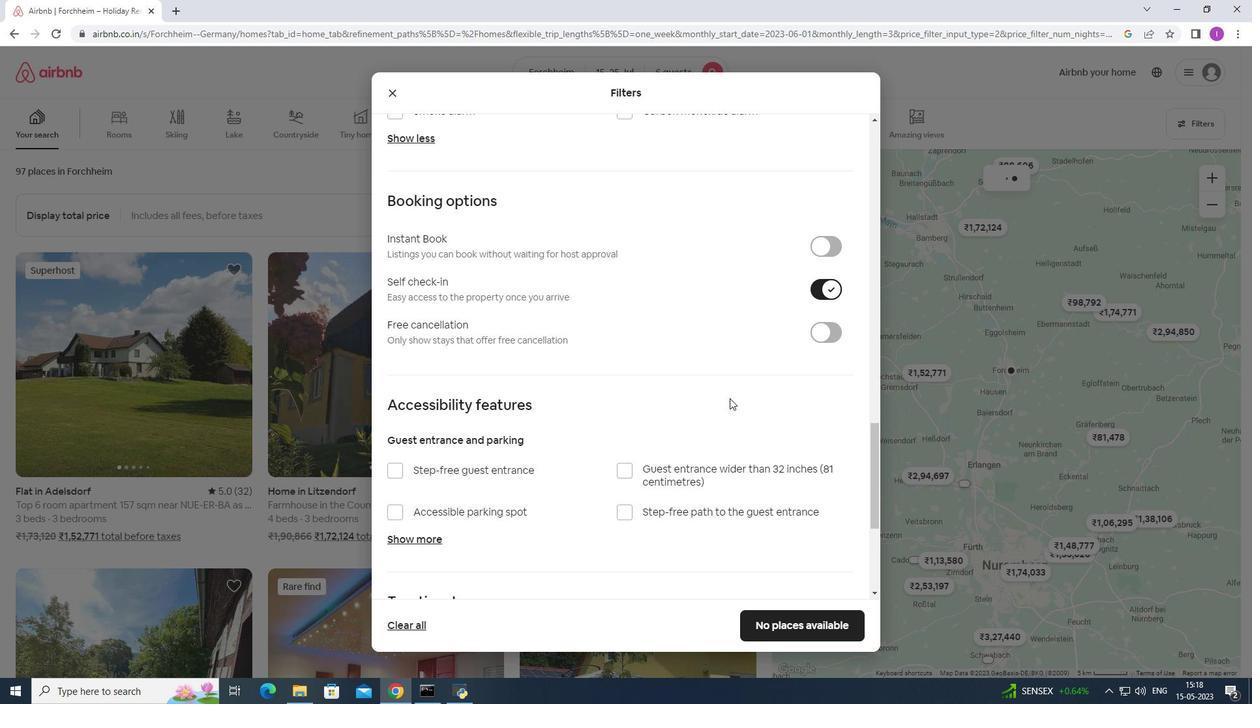 
Action: Mouse scrolled (674, 428) with delta (0, 0)
Screenshot: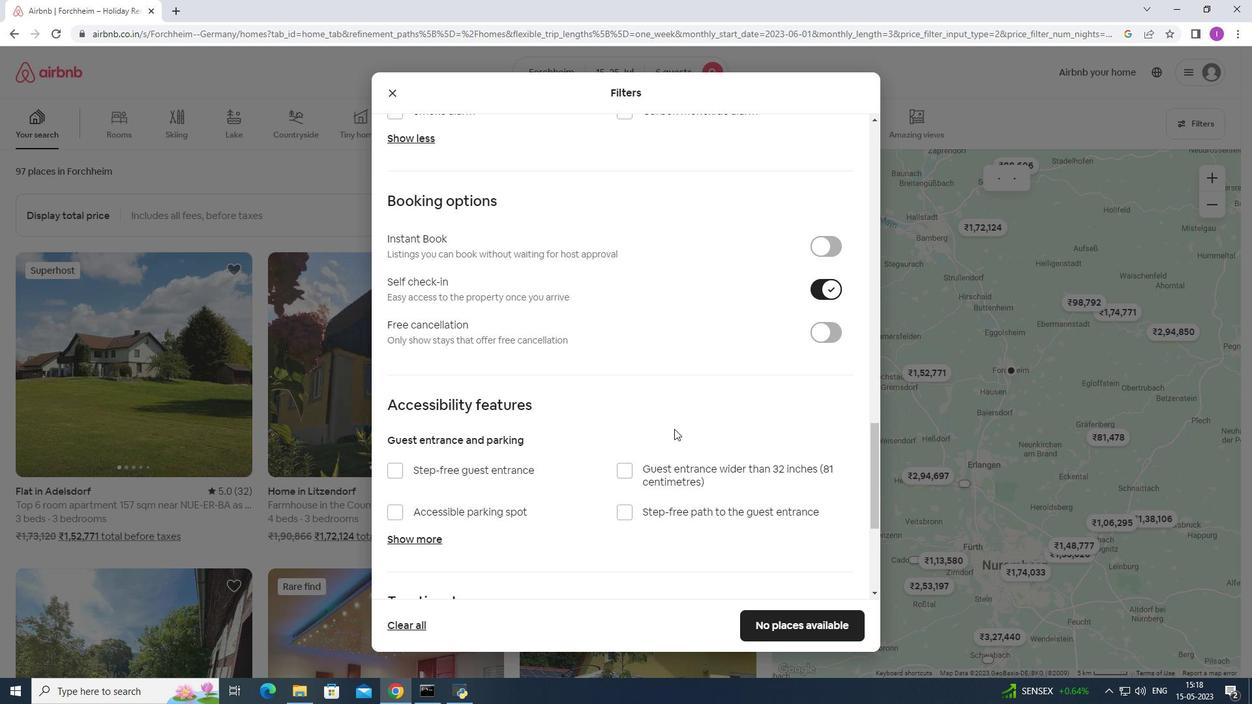 
Action: Mouse scrolled (674, 428) with delta (0, 0)
Screenshot: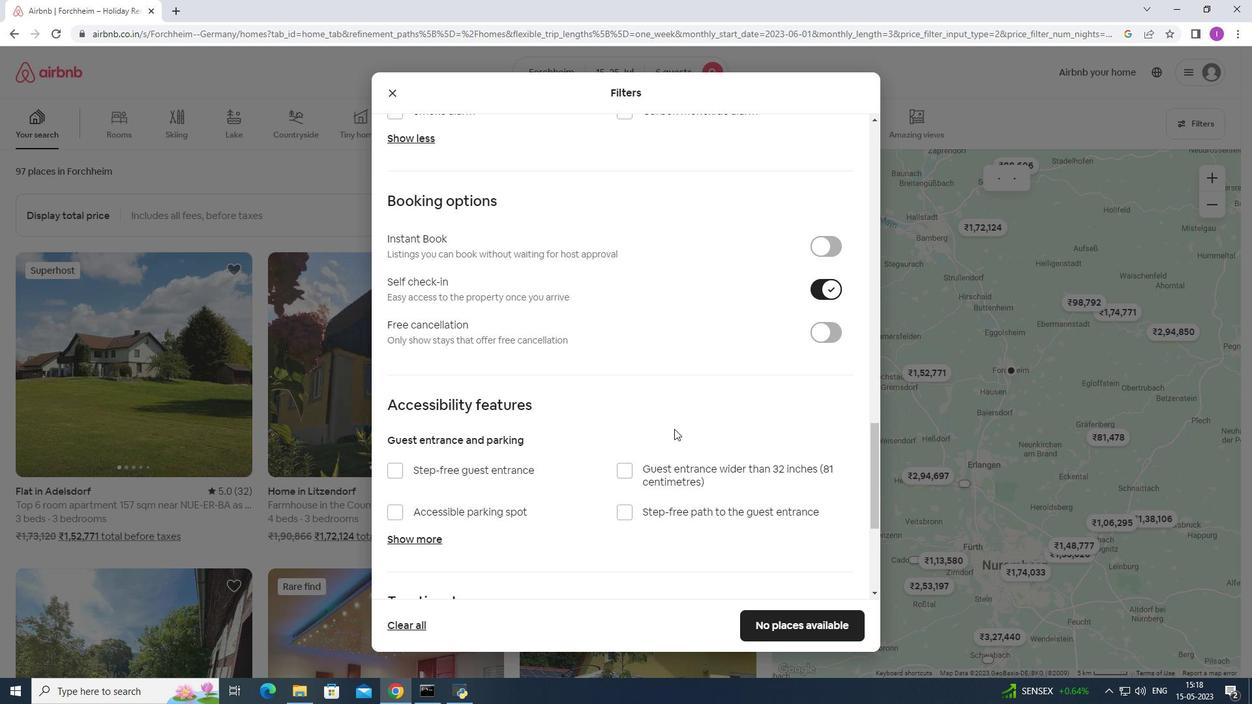 
Action: Mouse scrolled (674, 428) with delta (0, 0)
Screenshot: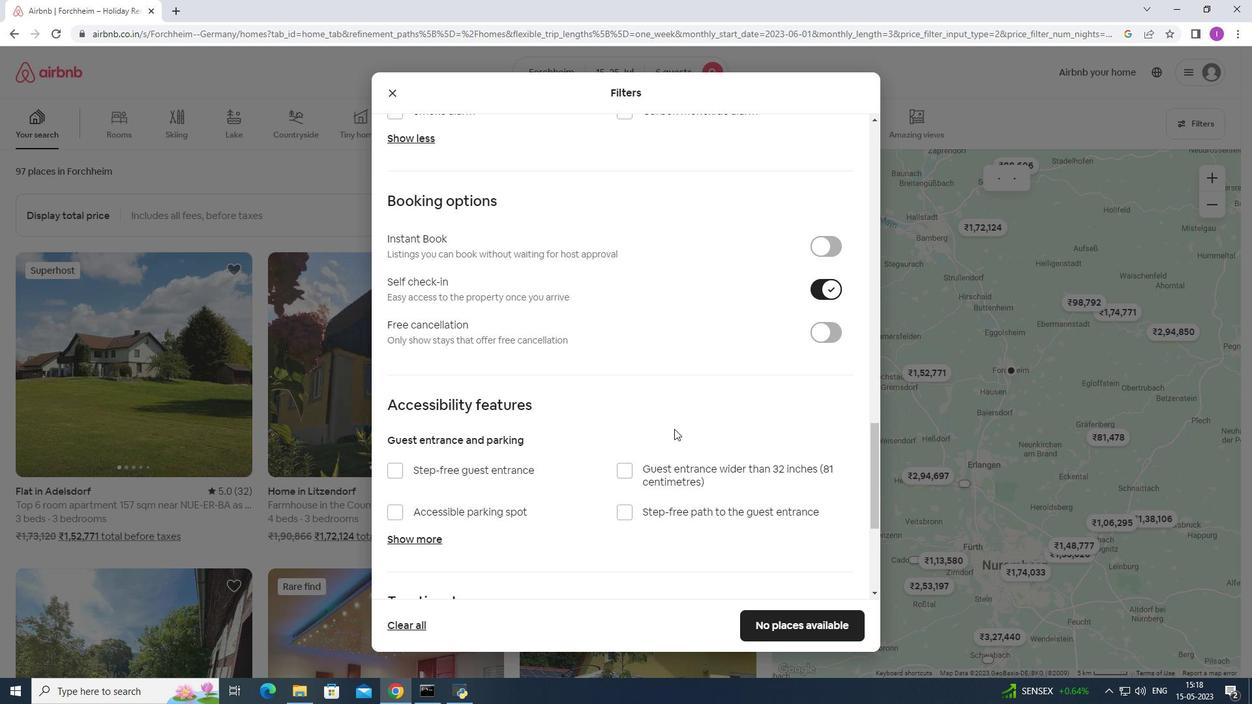 
Action: Mouse scrolled (674, 428) with delta (0, 0)
Screenshot: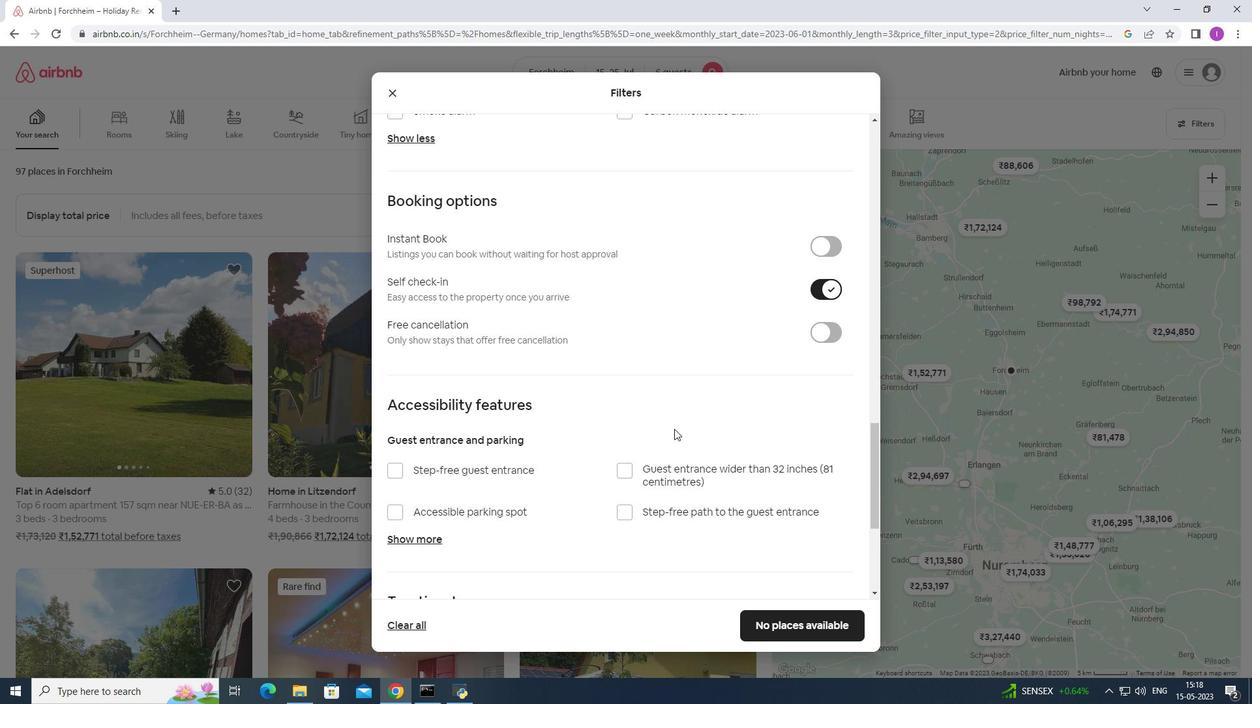 
Action: Mouse moved to (653, 426)
Screenshot: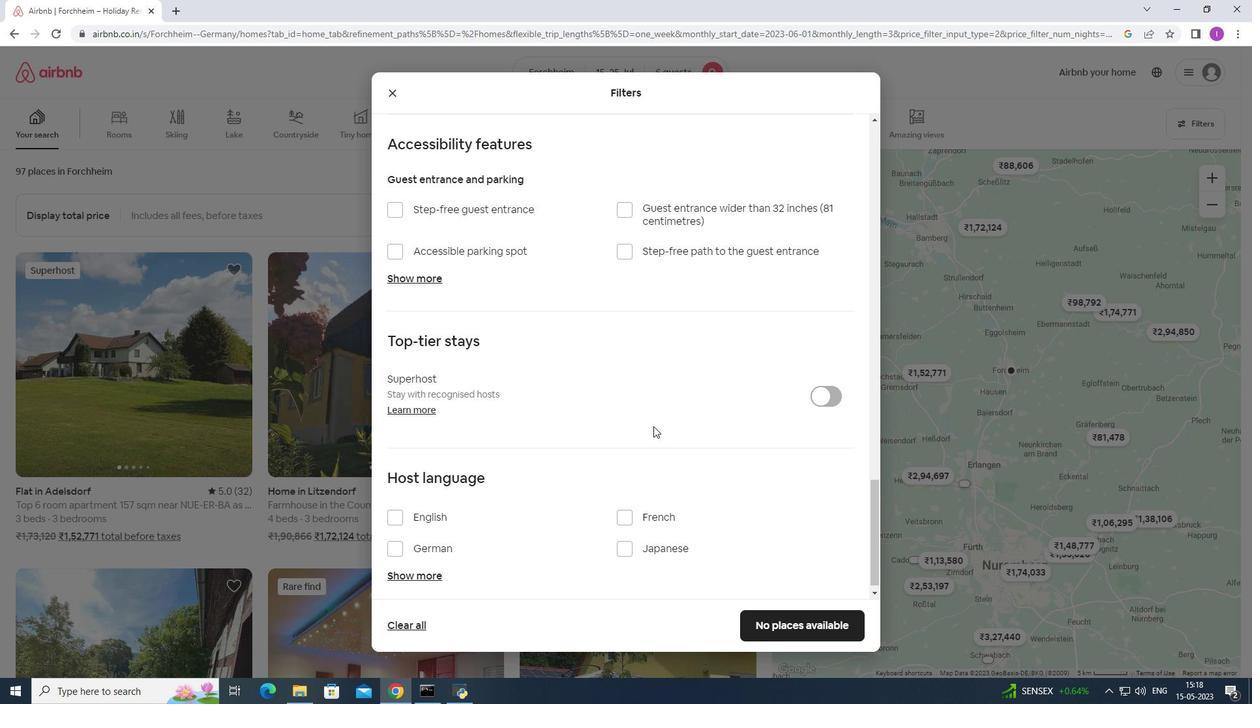 
Action: Mouse scrolled (653, 426) with delta (0, 0)
Screenshot: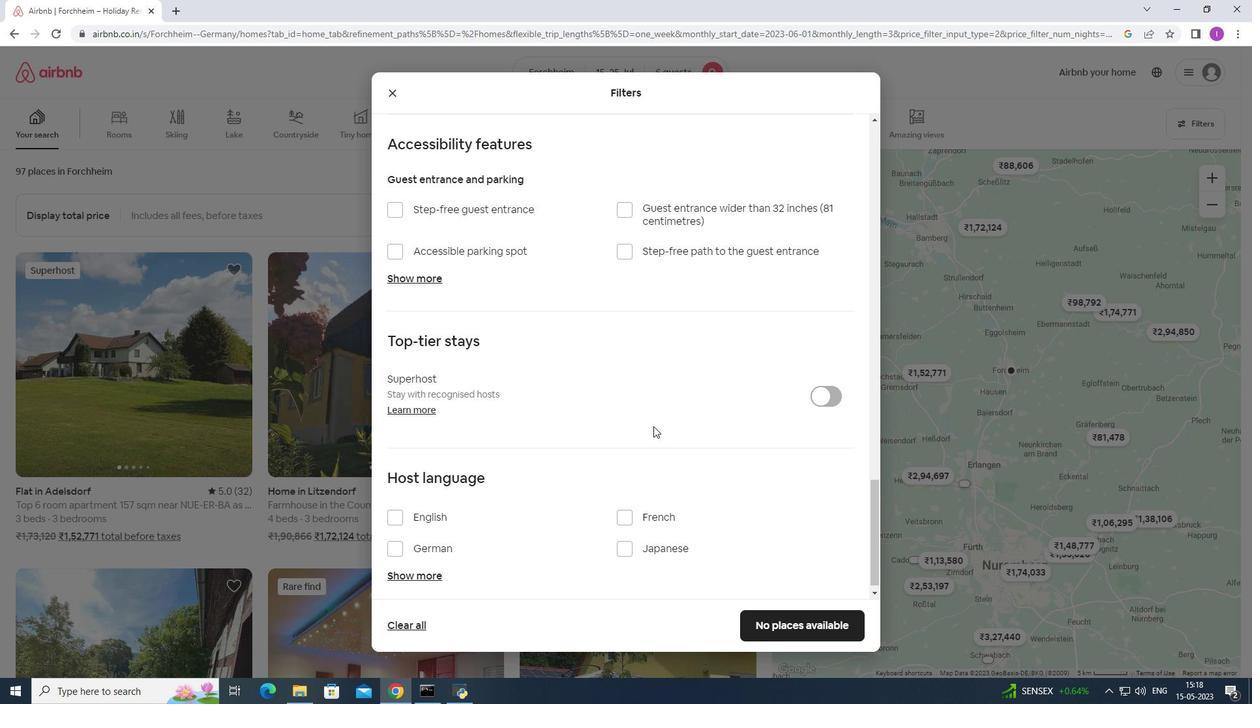 
Action: Mouse moved to (651, 426)
Screenshot: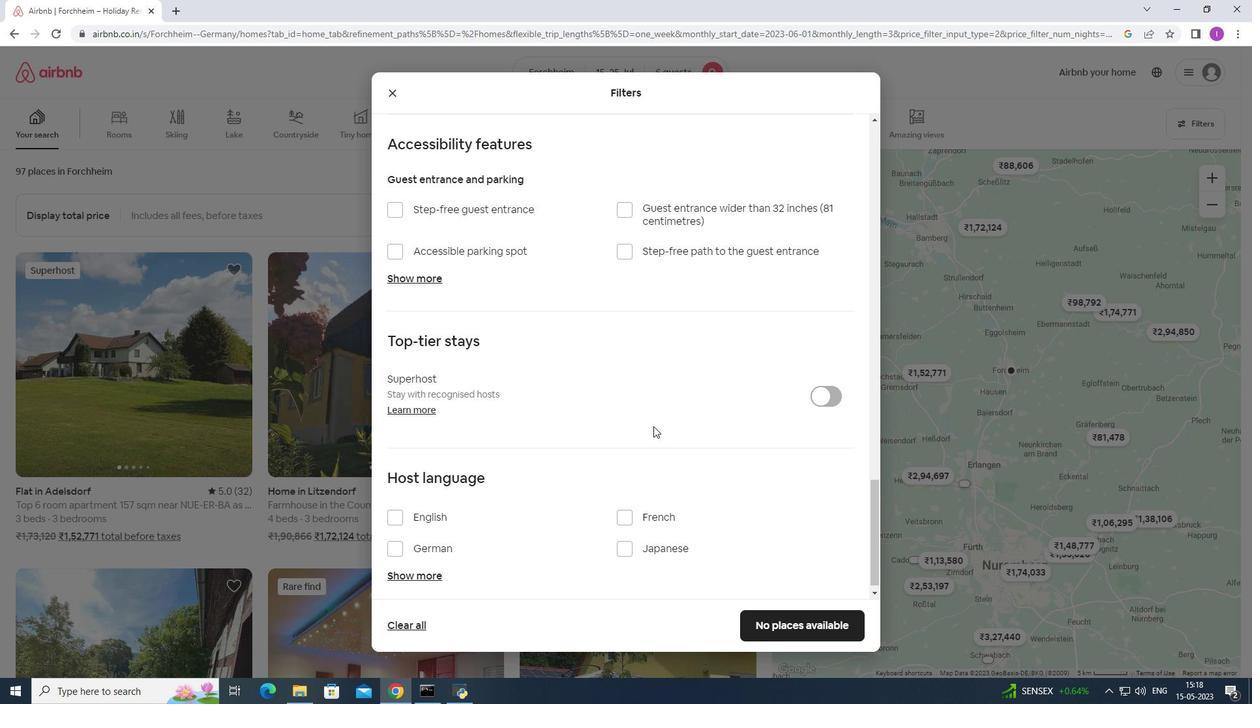 
Action: Mouse scrolled (651, 426) with delta (0, 0)
Screenshot: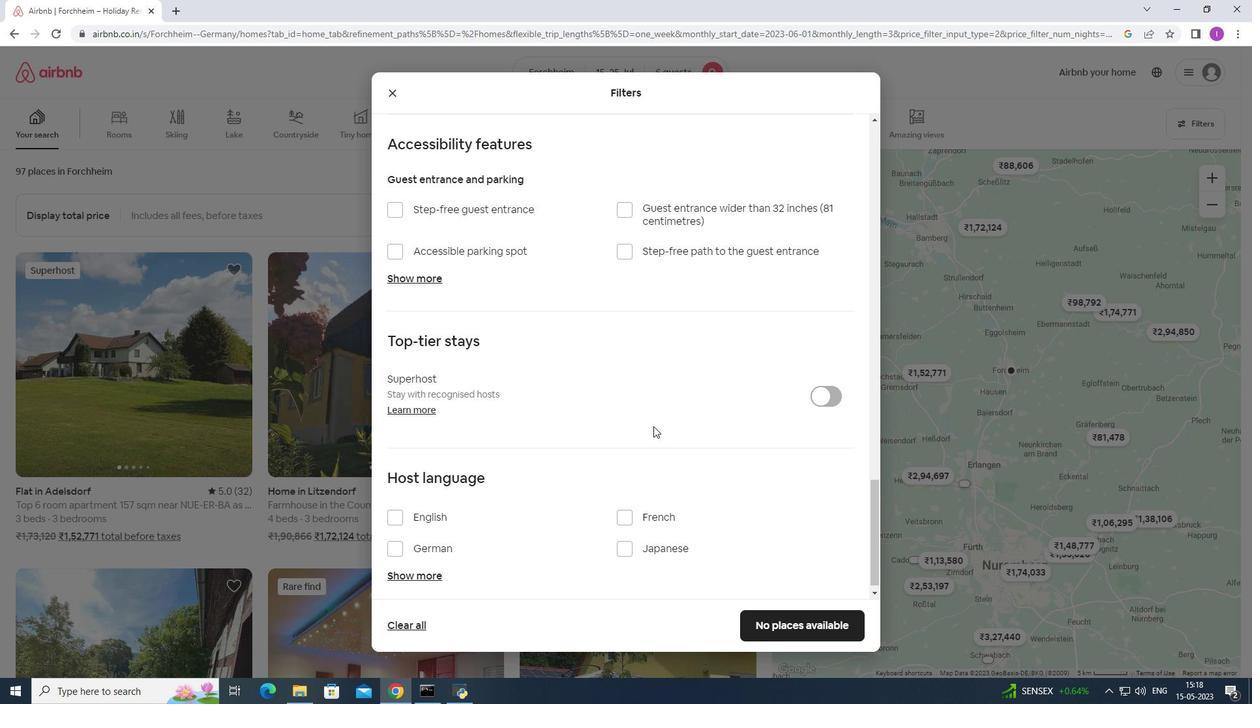 
Action: Mouse moved to (650, 428)
Screenshot: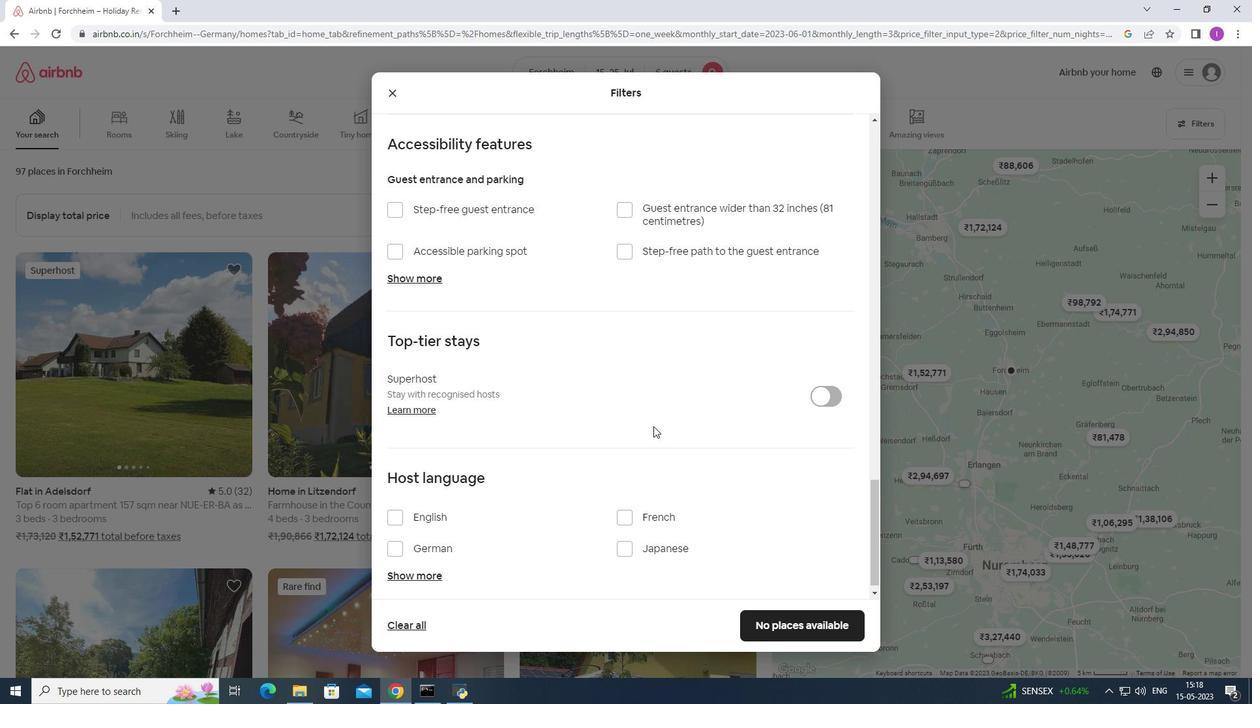 
Action: Mouse scrolled (651, 426) with delta (0, 0)
Screenshot: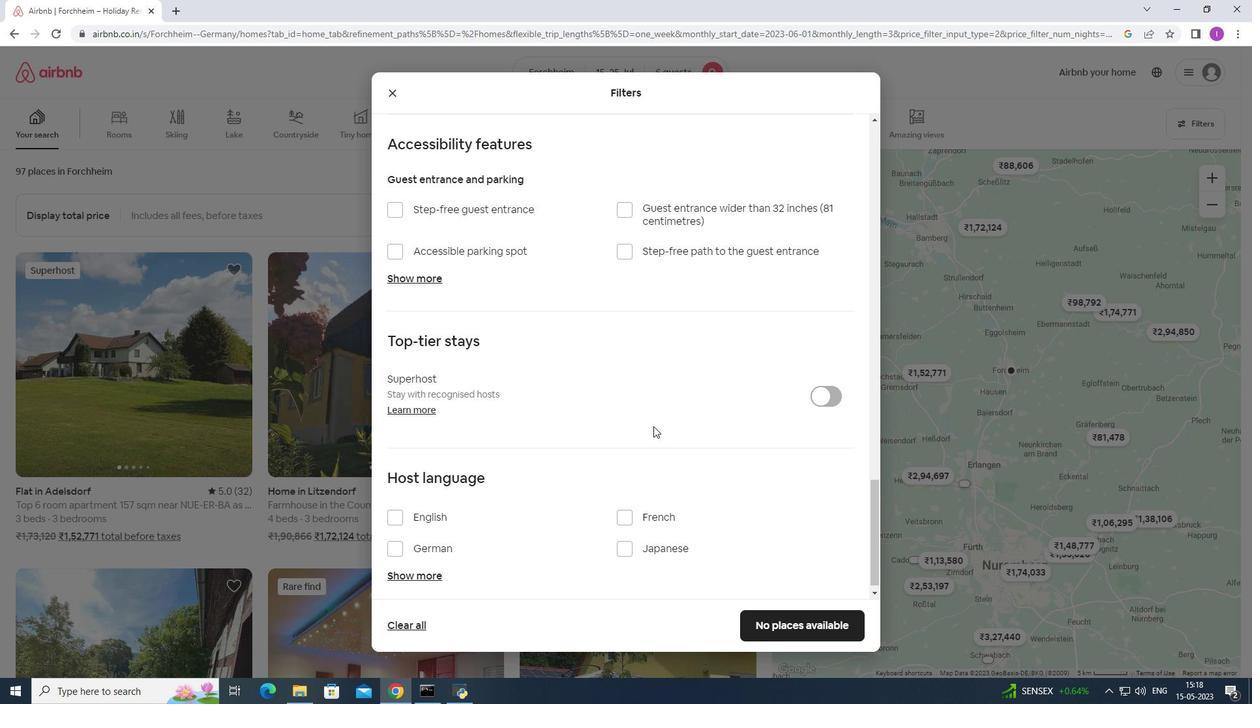 
Action: Mouse moved to (396, 509)
Screenshot: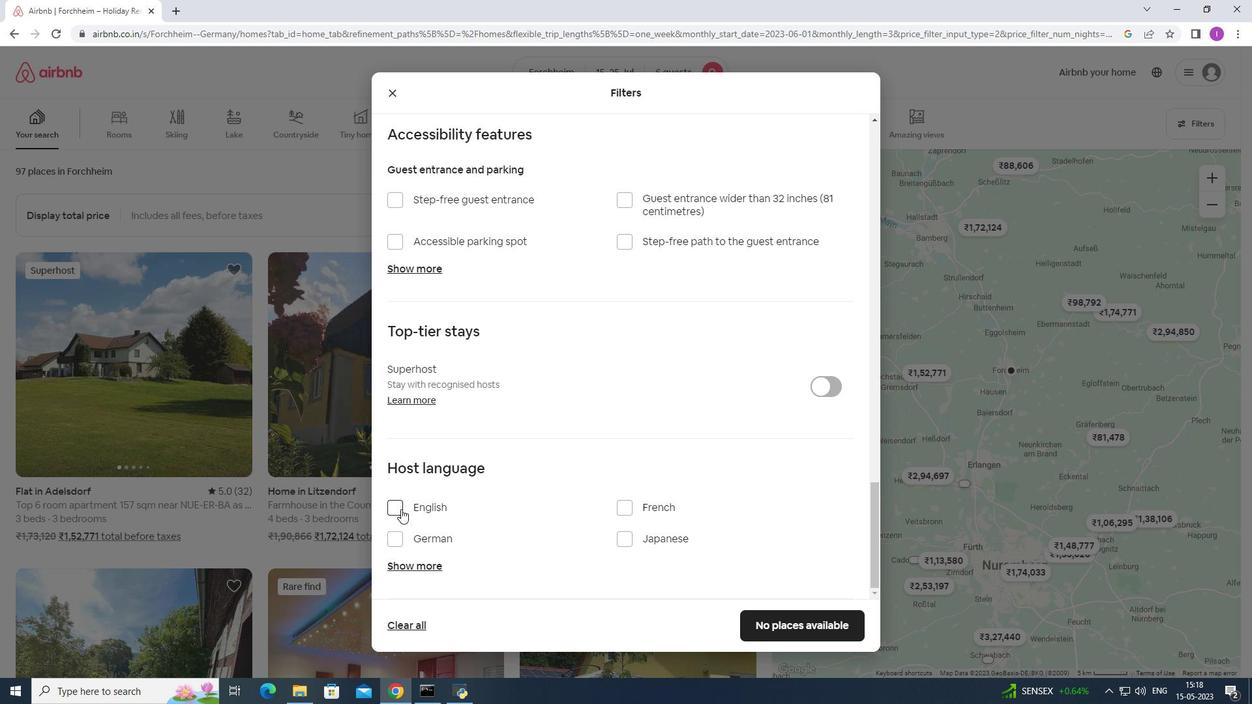 
Action: Mouse pressed left at (396, 509)
Screenshot: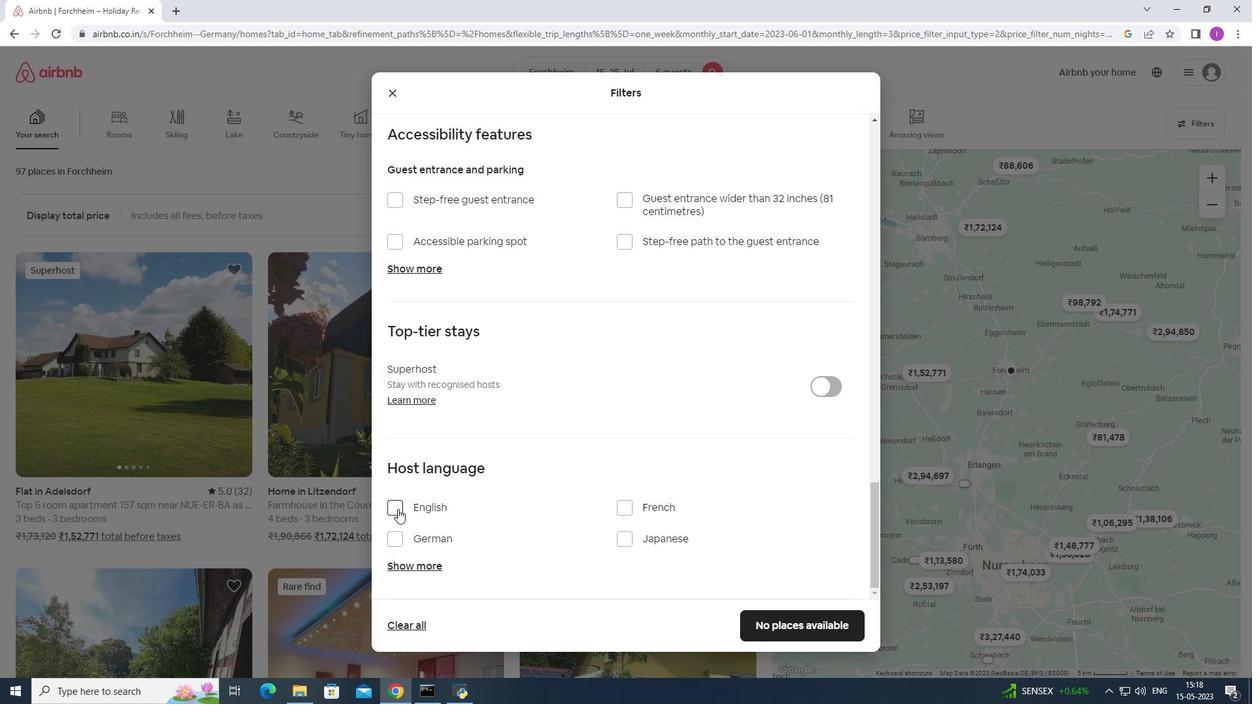 
Action: Mouse moved to (791, 627)
Screenshot: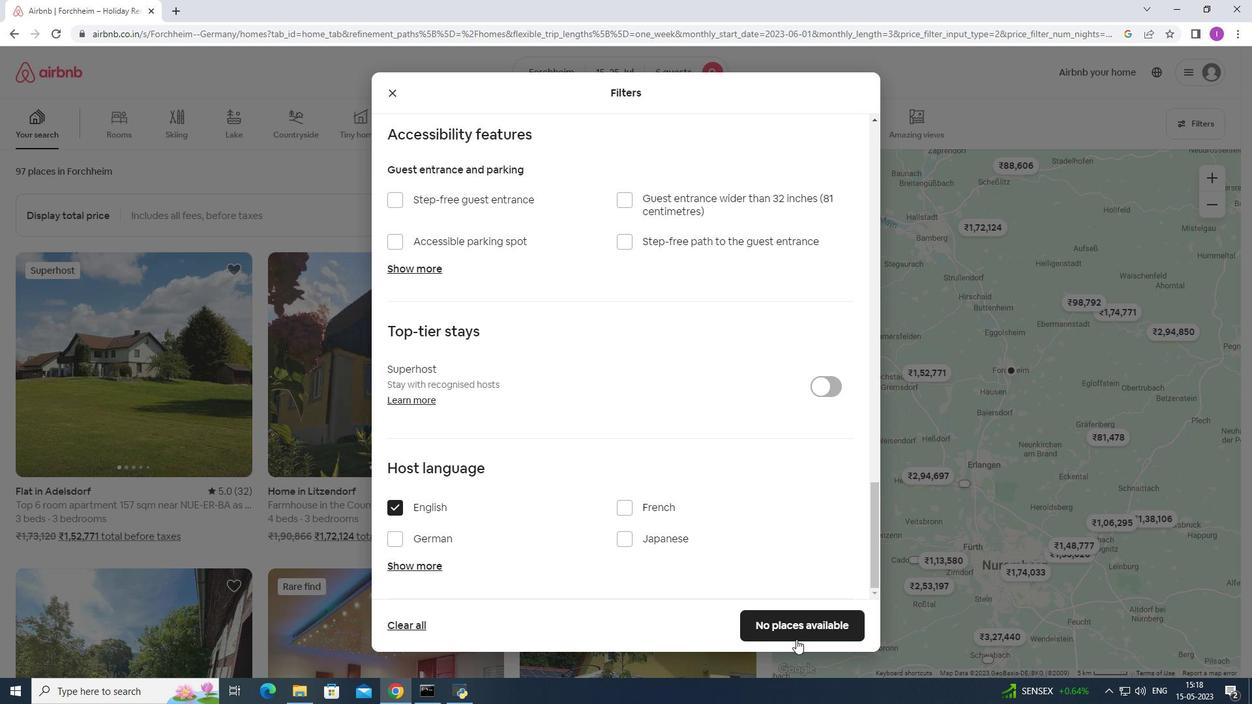 
Action: Mouse pressed left at (791, 627)
Screenshot: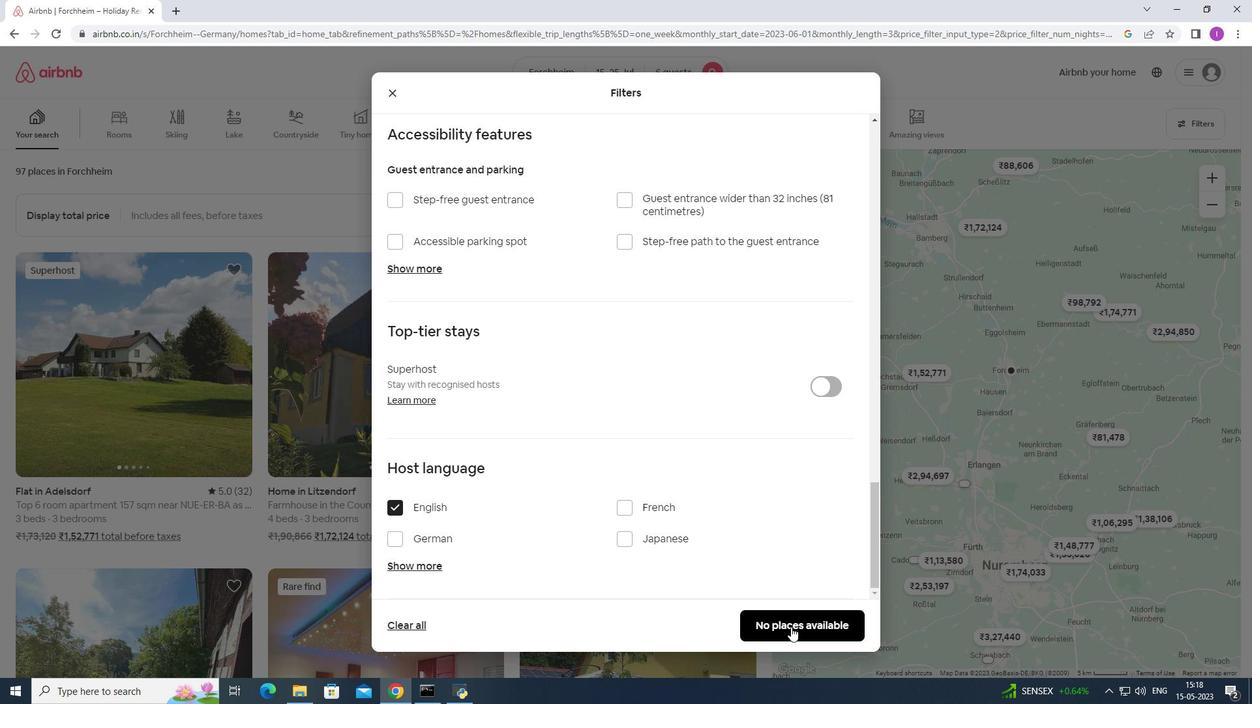 
Action: Mouse moved to (804, 480)
Screenshot: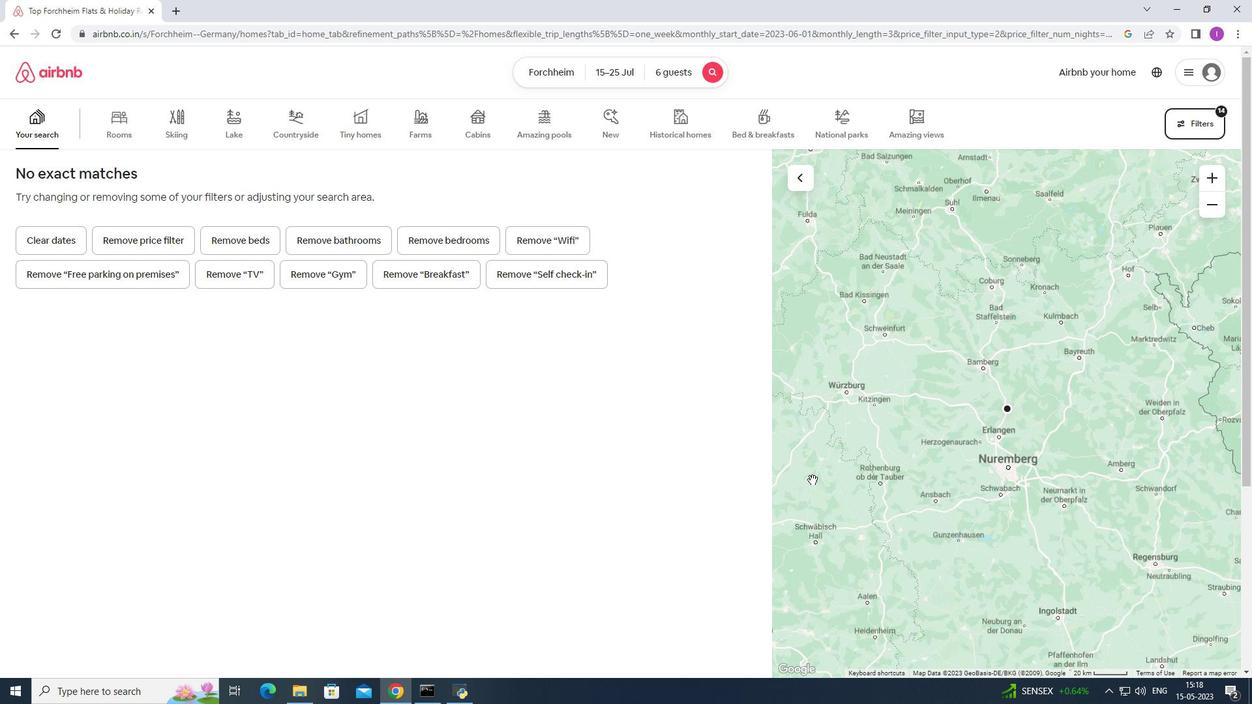 
